 Task: Explore and set up a project using different templates in the project management tool.
Action: Mouse moved to (538, 372)
Screenshot: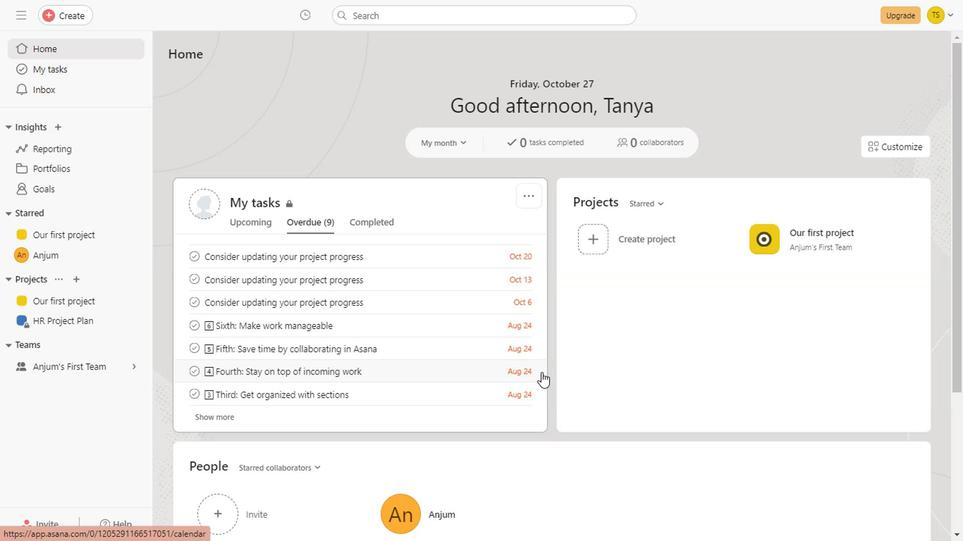 
Action: Mouse scrolled (538, 371) with delta (0, -1)
Screenshot: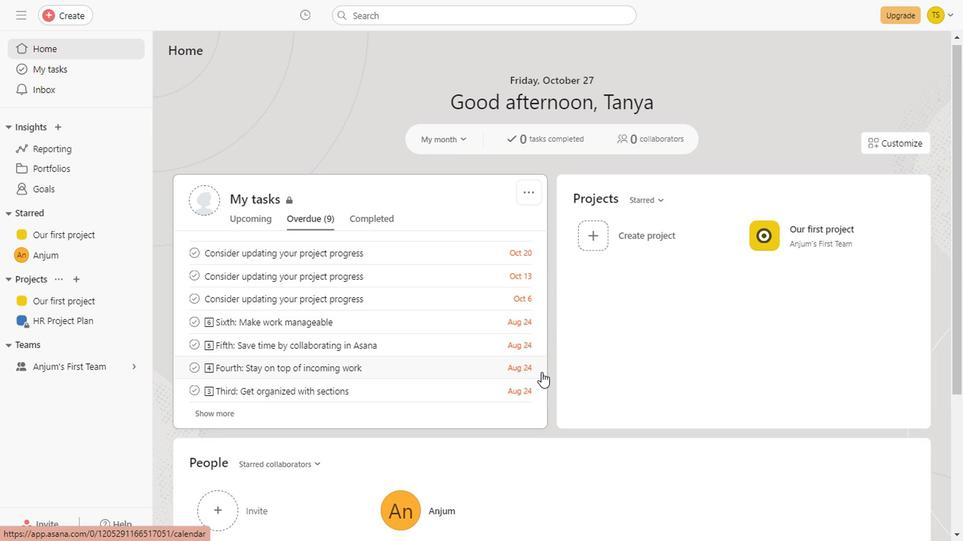 
Action: Mouse scrolled (538, 371) with delta (0, -1)
Screenshot: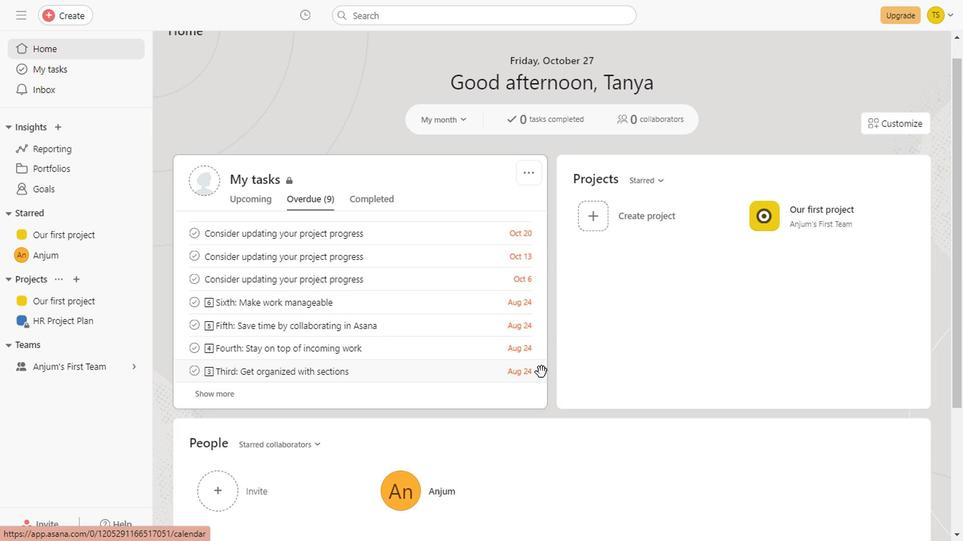 
Action: Mouse scrolled (538, 371) with delta (0, -1)
Screenshot: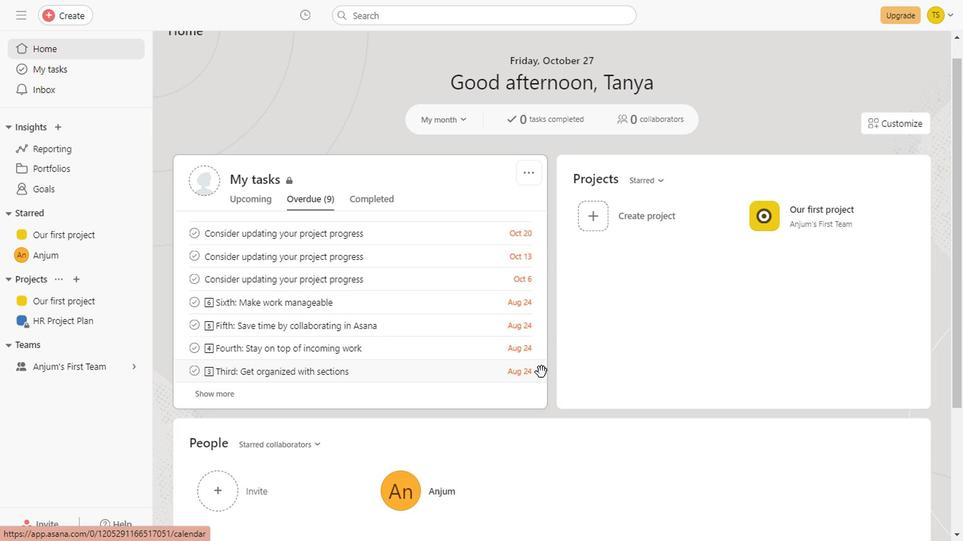 
Action: Mouse scrolled (538, 371) with delta (0, -1)
Screenshot: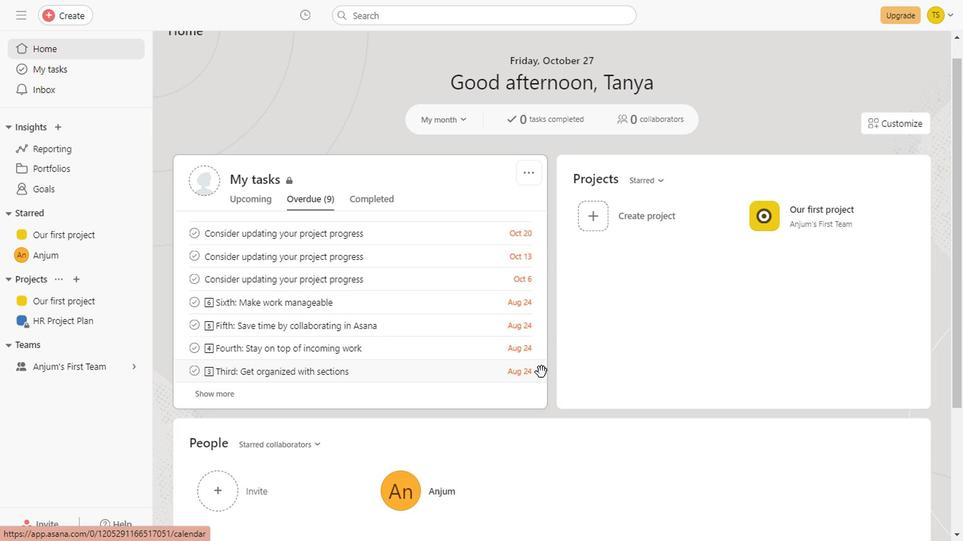 
Action: Mouse scrolled (538, 371) with delta (0, -1)
Screenshot: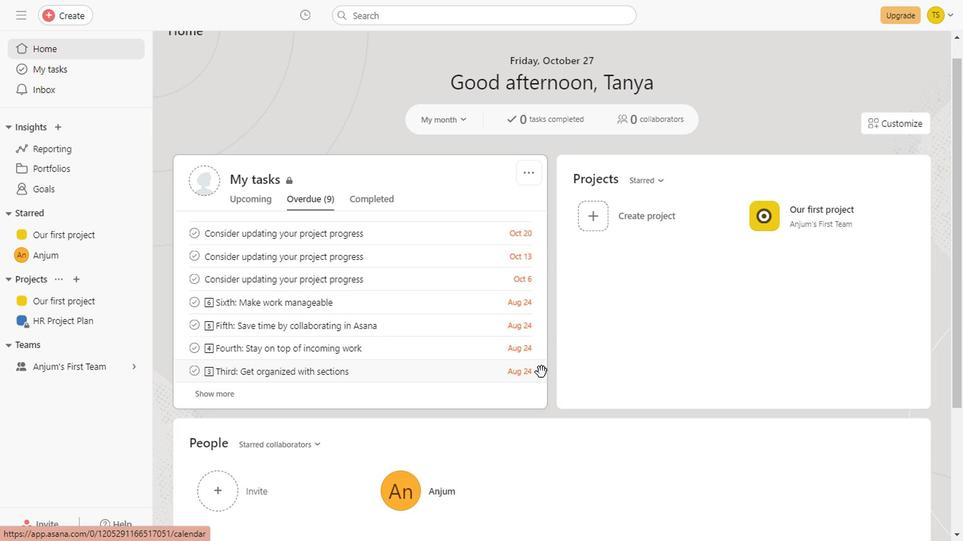 
Action: Mouse scrolled (538, 371) with delta (0, -1)
Screenshot: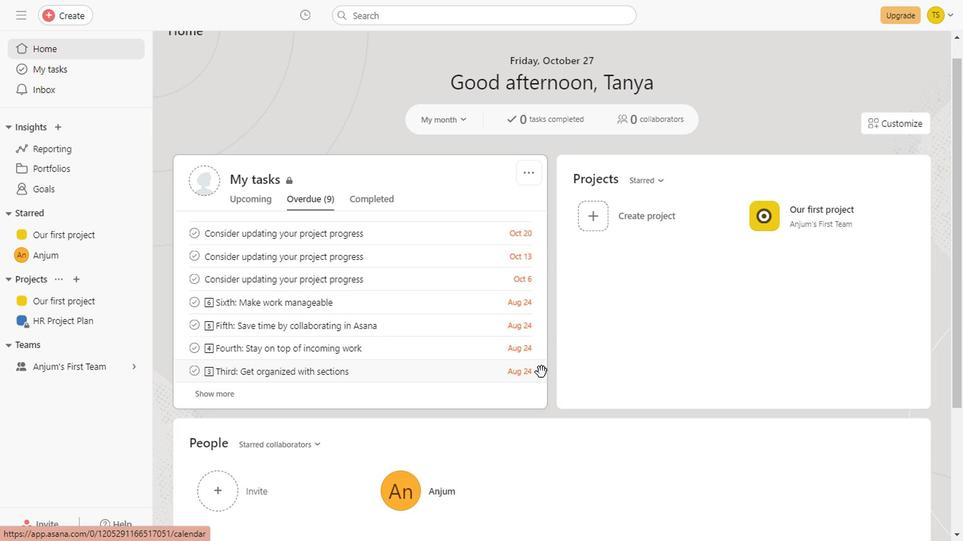 
Action: Mouse scrolled (538, 371) with delta (0, -1)
Screenshot: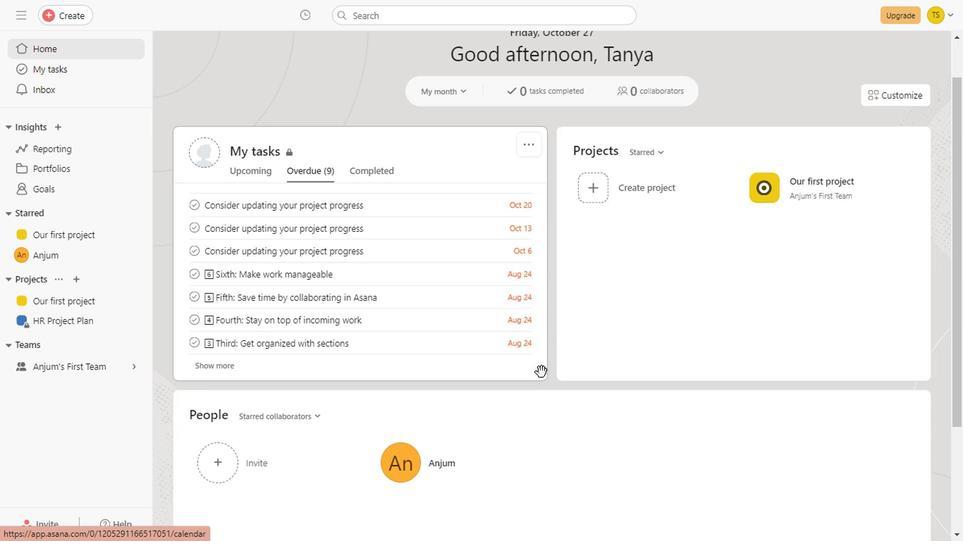 
Action: Mouse scrolled (538, 371) with delta (0, -1)
Screenshot: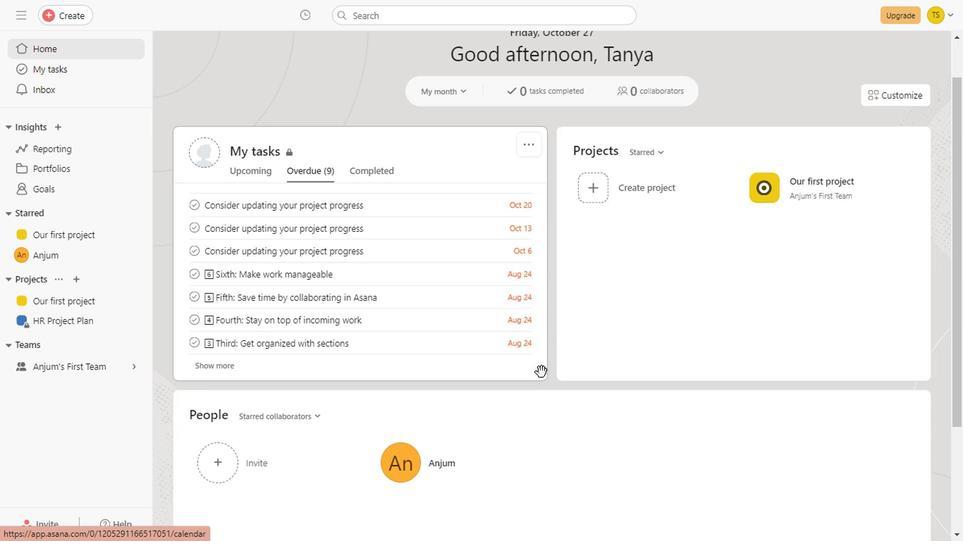 
Action: Mouse scrolled (538, 371) with delta (0, -1)
Screenshot: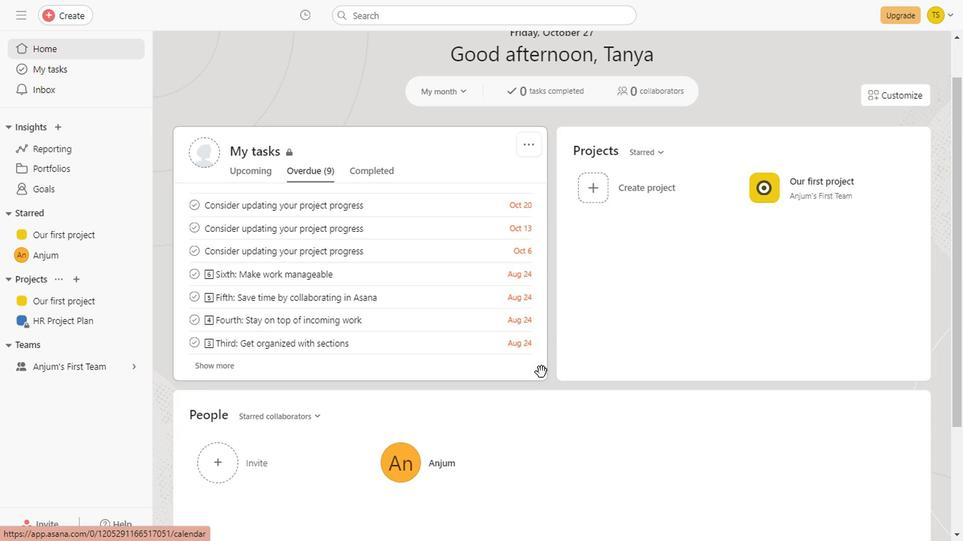 
Action: Mouse scrolled (538, 371) with delta (0, -1)
Screenshot: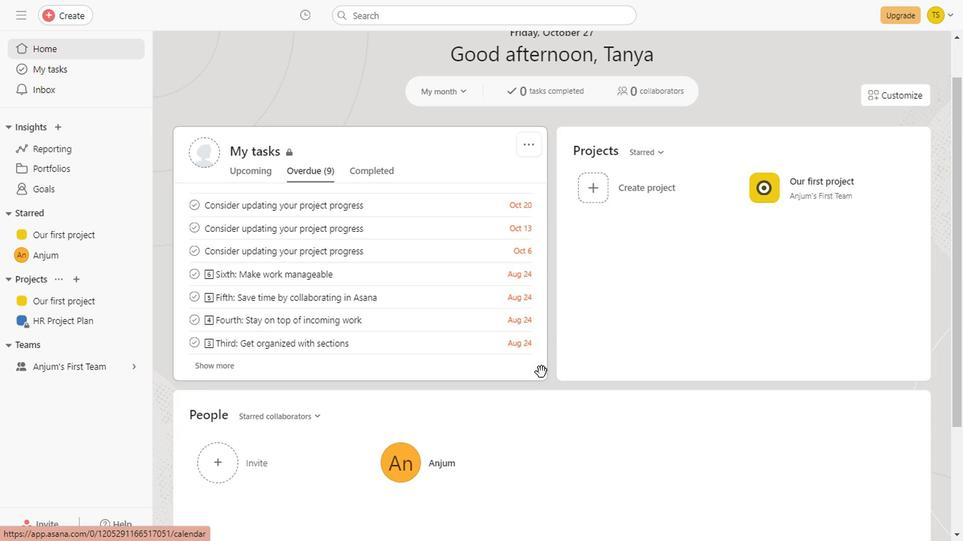
Action: Mouse scrolled (538, 371) with delta (0, -1)
Screenshot: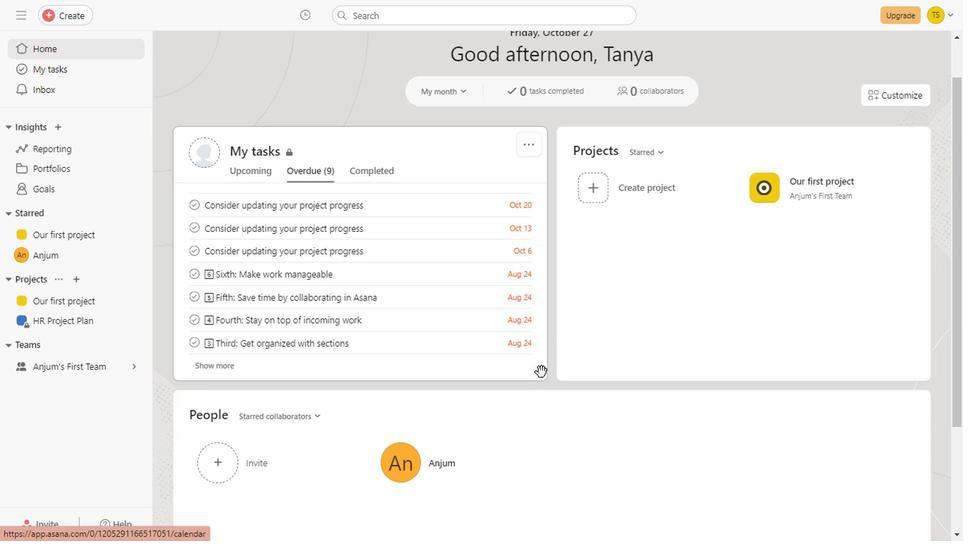 
Action: Mouse scrolled (538, 371) with delta (0, -1)
Screenshot: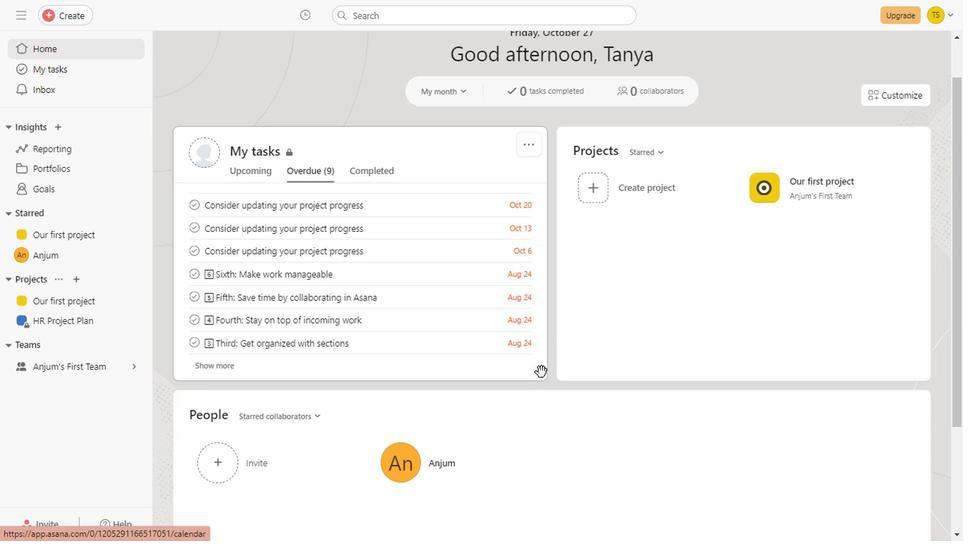 
Action: Mouse scrolled (538, 371) with delta (0, -1)
Screenshot: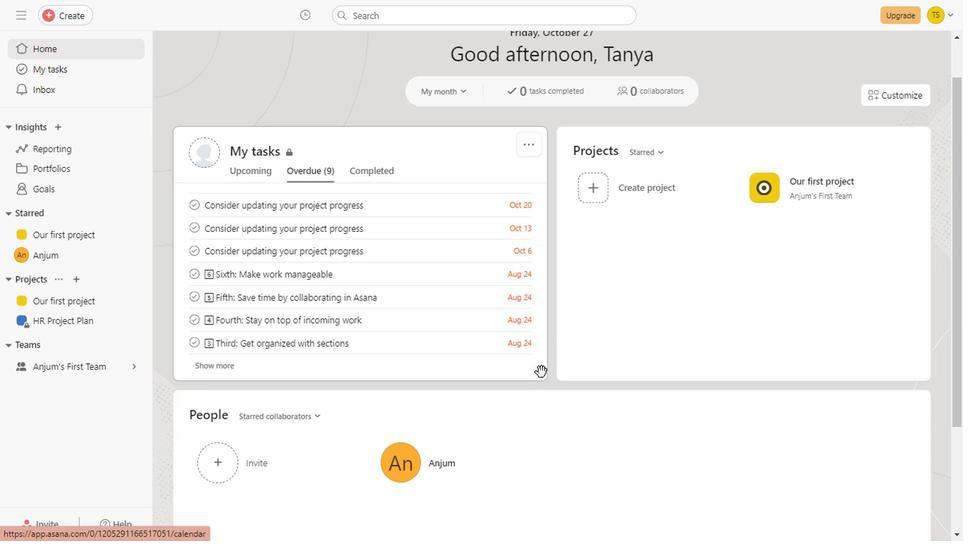 
Action: Mouse scrolled (538, 371) with delta (0, -1)
Screenshot: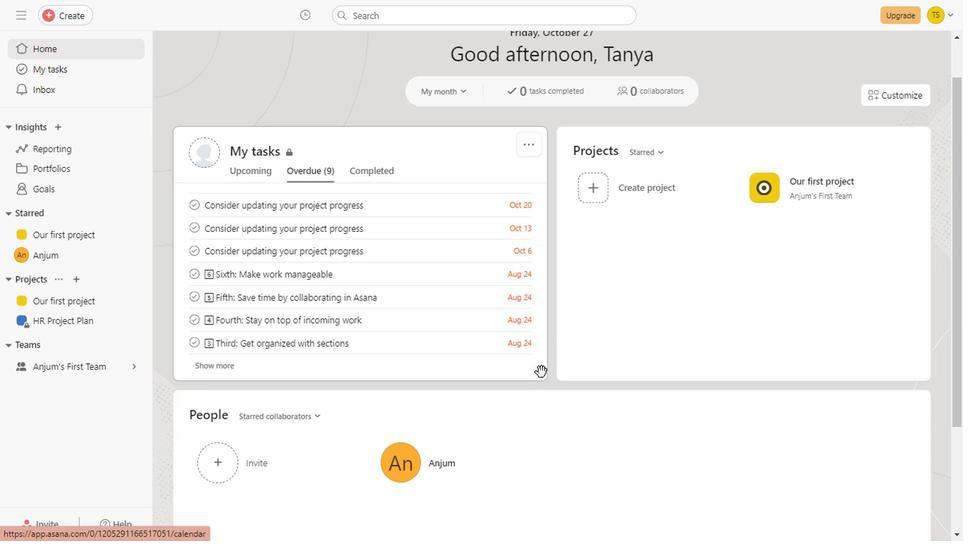 
Action: Mouse scrolled (538, 371) with delta (0, -1)
Screenshot: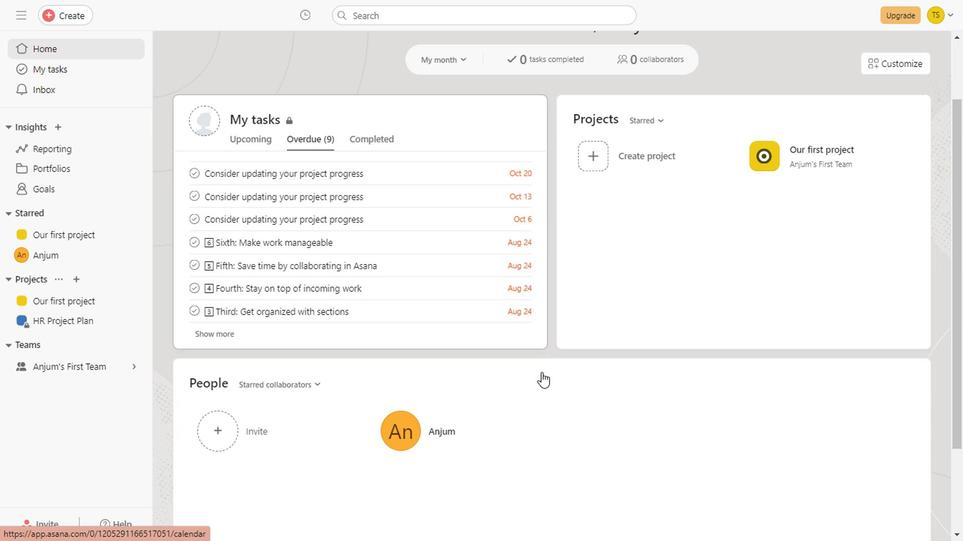 
Action: Mouse scrolled (538, 371) with delta (0, -1)
Screenshot: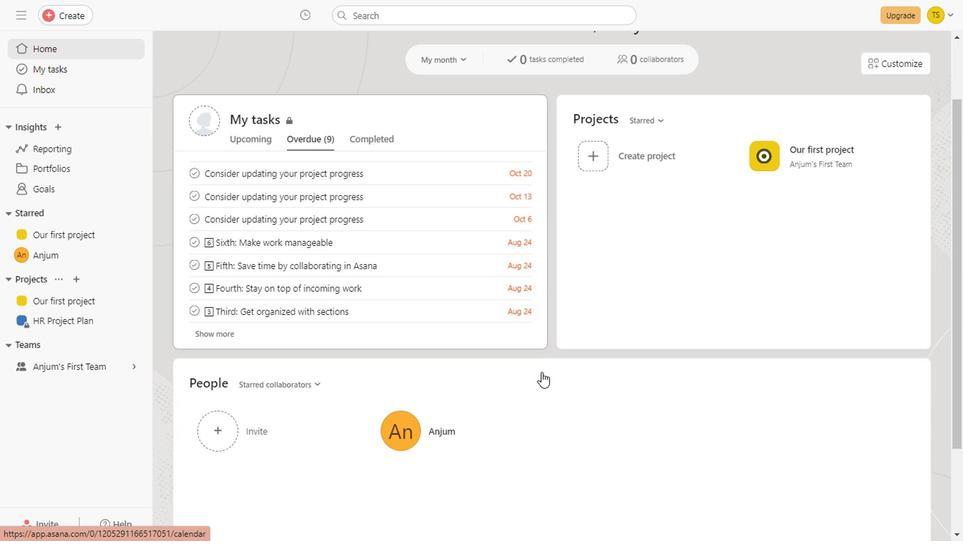 
Action: Mouse scrolled (538, 371) with delta (0, -1)
Screenshot: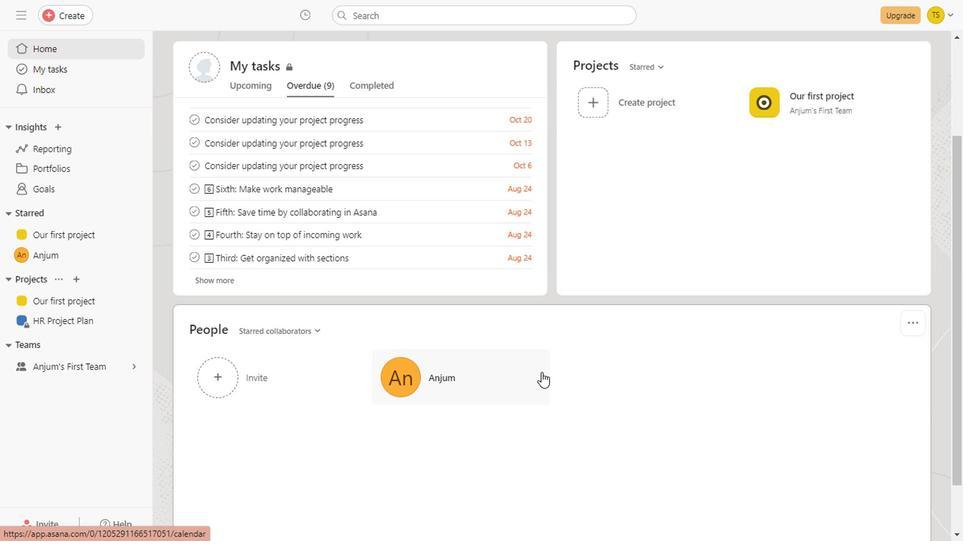 
Action: Mouse scrolled (538, 371) with delta (0, -1)
Screenshot: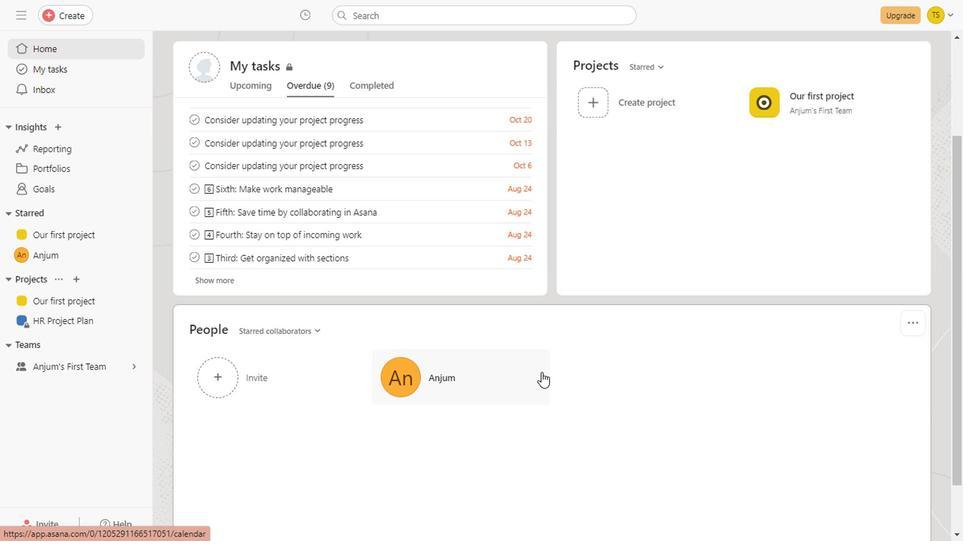 
Action: Mouse scrolled (538, 371) with delta (0, -1)
Screenshot: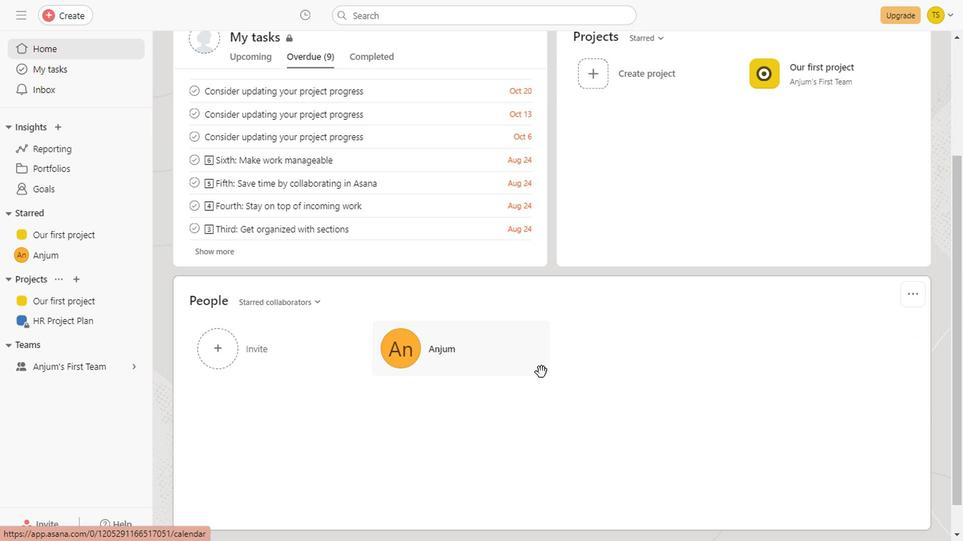 
Action: Mouse scrolled (538, 371) with delta (0, -1)
Screenshot: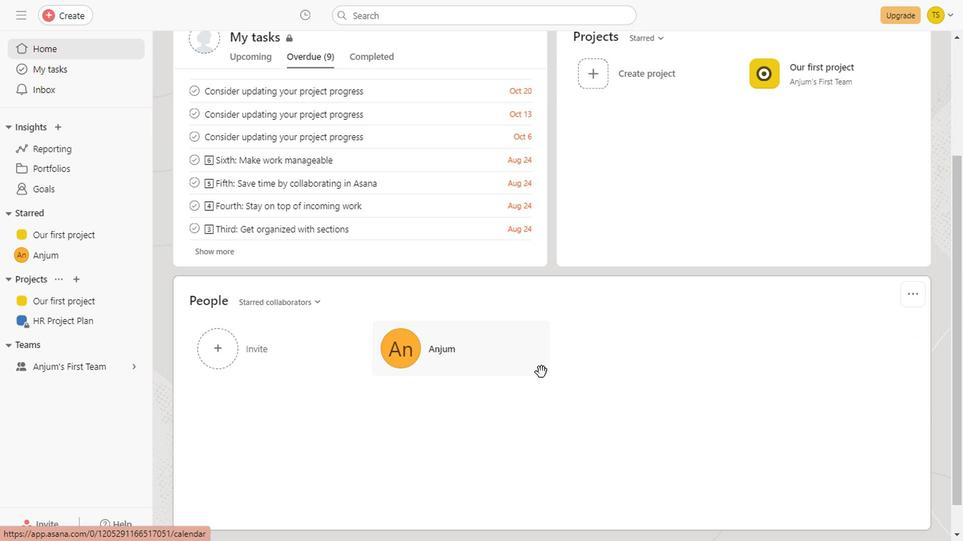 
Action: Mouse scrolled (538, 371) with delta (0, -1)
Screenshot: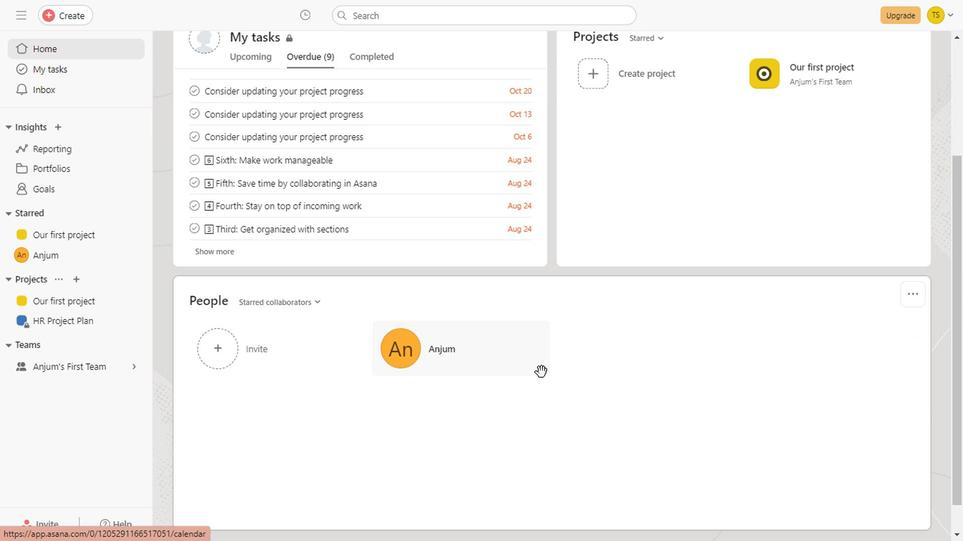 
Action: Mouse scrolled (538, 371) with delta (0, -1)
Screenshot: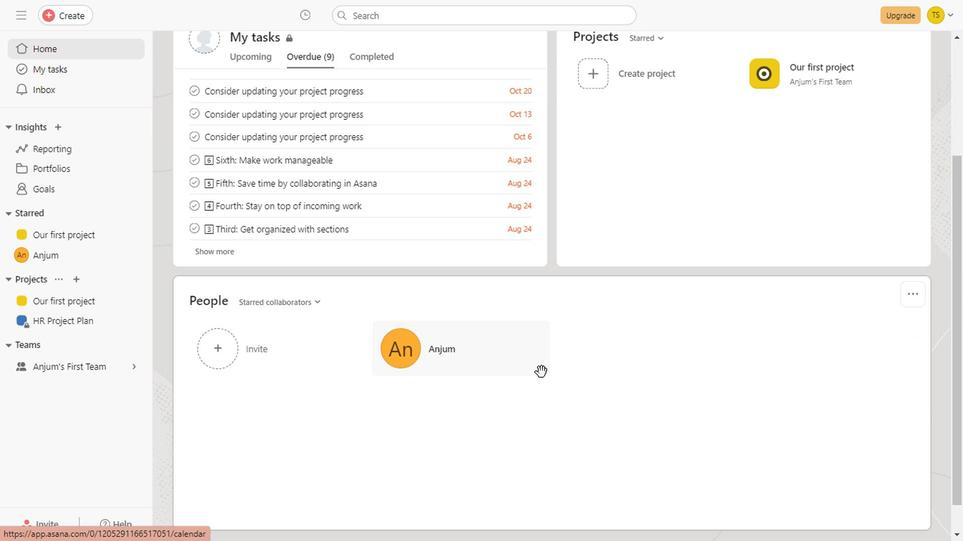 
Action: Mouse scrolled (538, 371) with delta (0, -1)
Screenshot: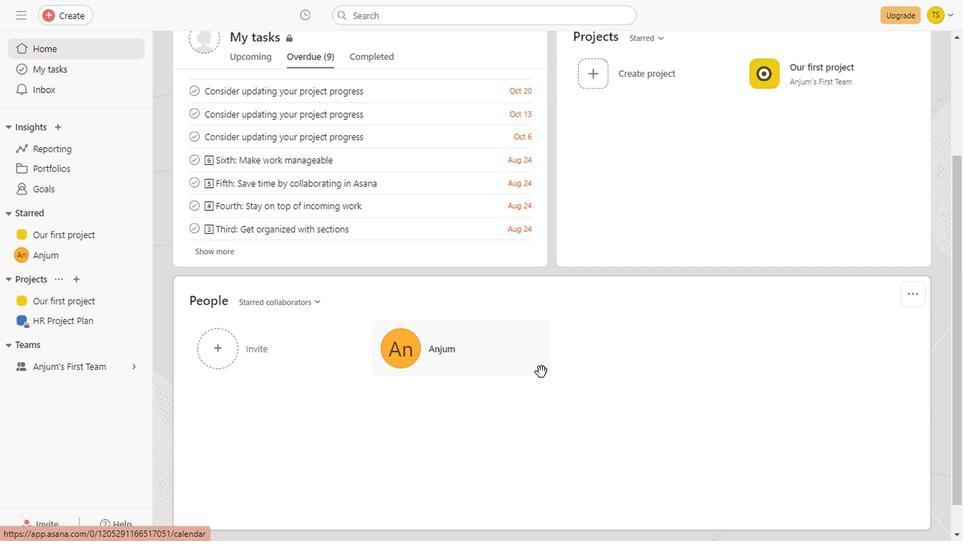 
Action: Mouse scrolled (538, 371) with delta (0, -1)
Screenshot: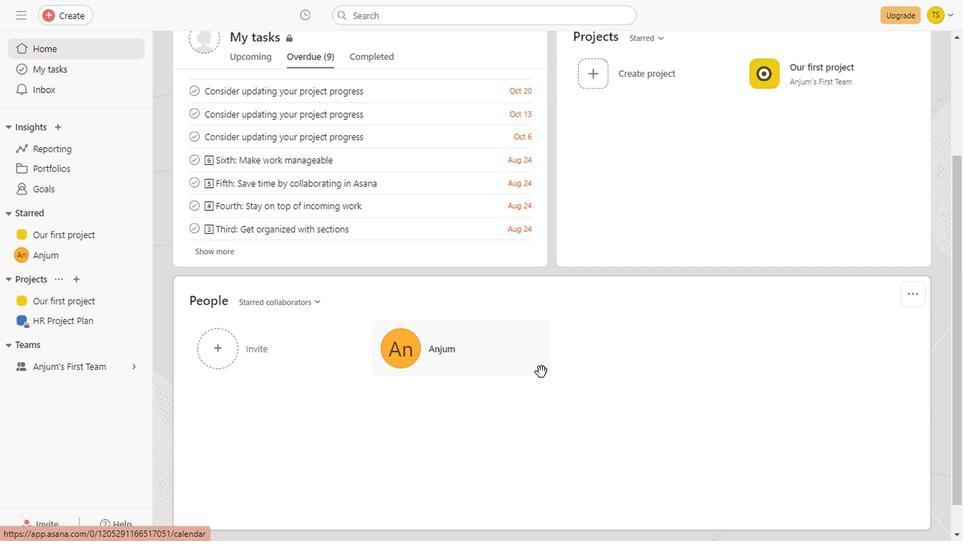 
Action: Mouse scrolled (538, 371) with delta (0, -1)
Screenshot: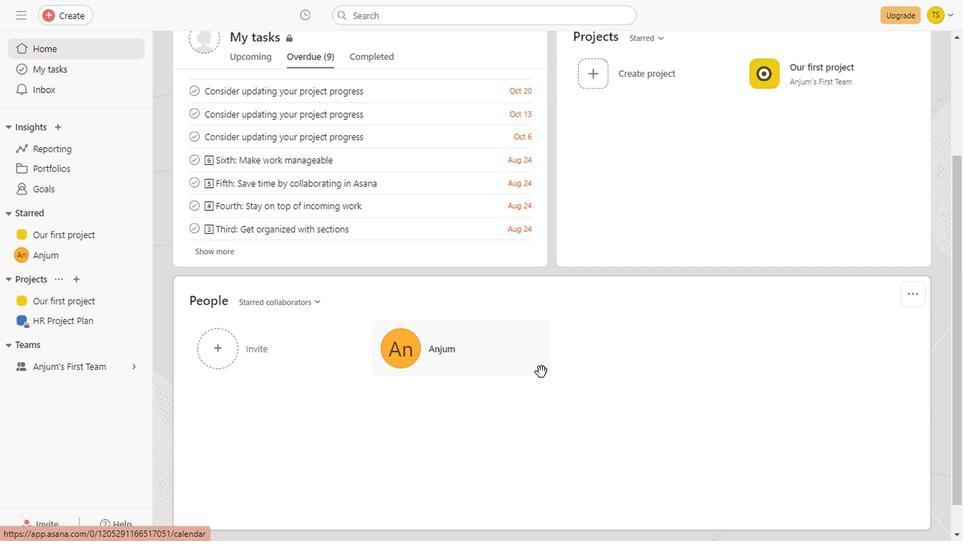
Action: Mouse scrolled (538, 371) with delta (0, -1)
Screenshot: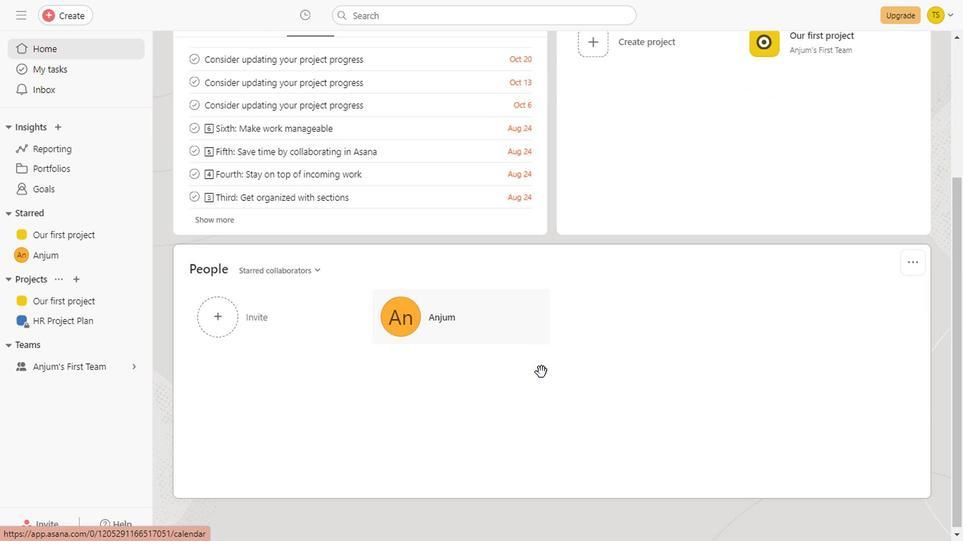 
Action: Mouse scrolled (538, 371) with delta (0, -1)
Screenshot: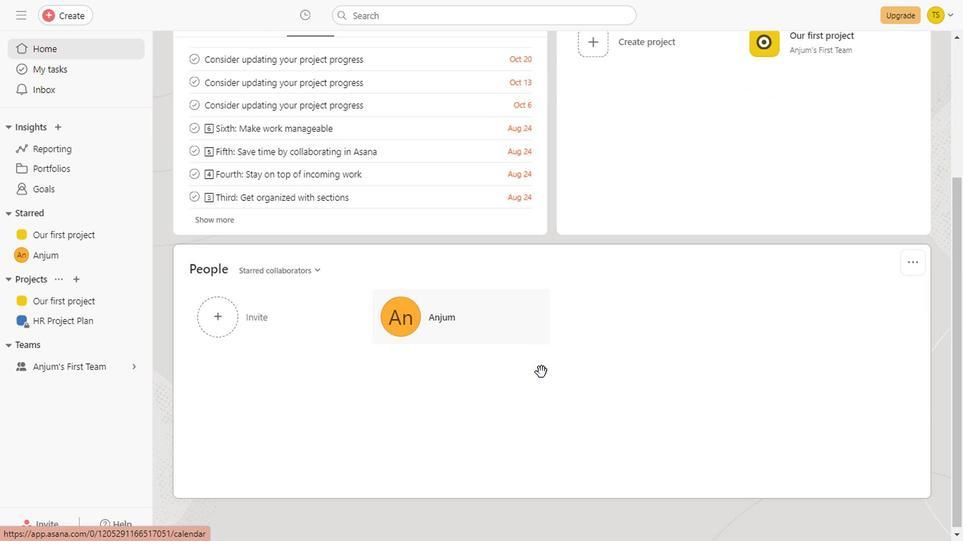 
Action: Mouse scrolled (538, 371) with delta (0, -1)
Screenshot: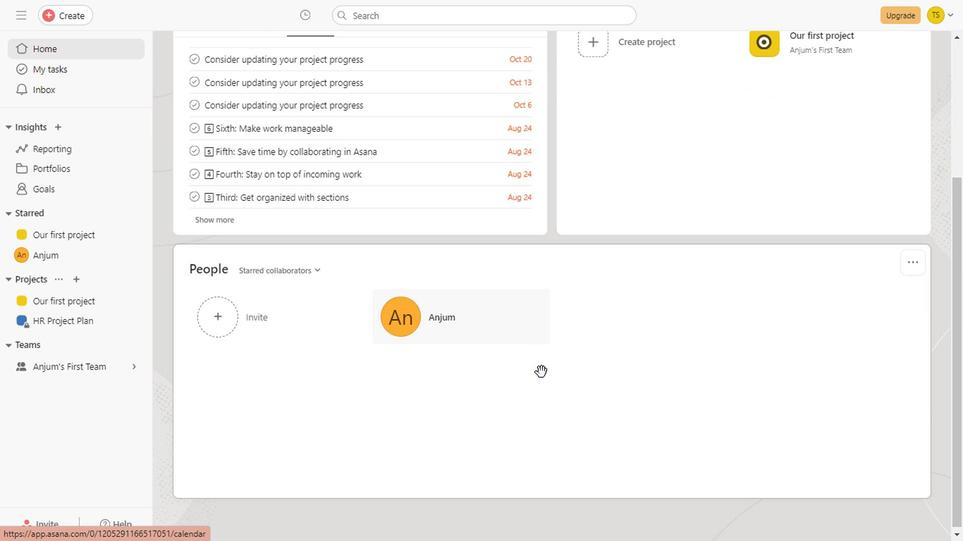 
Action: Mouse scrolled (538, 371) with delta (0, -1)
Screenshot: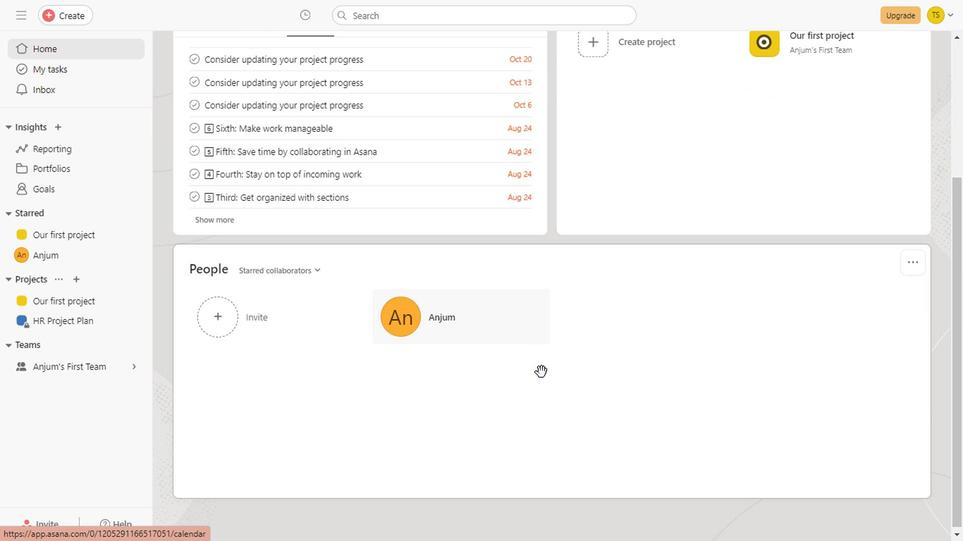 
Action: Mouse scrolled (538, 371) with delta (0, -1)
Screenshot: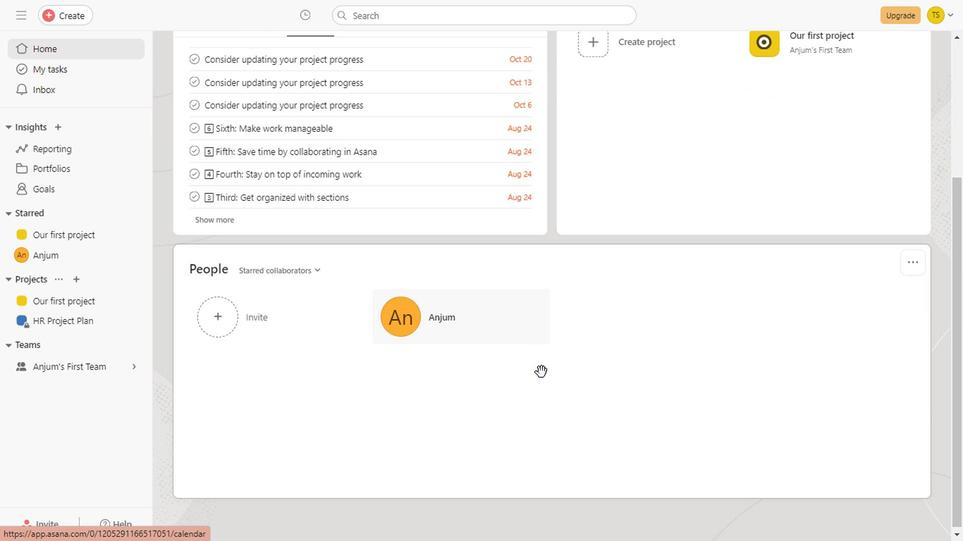 
Action: Mouse scrolled (538, 371) with delta (0, -1)
Screenshot: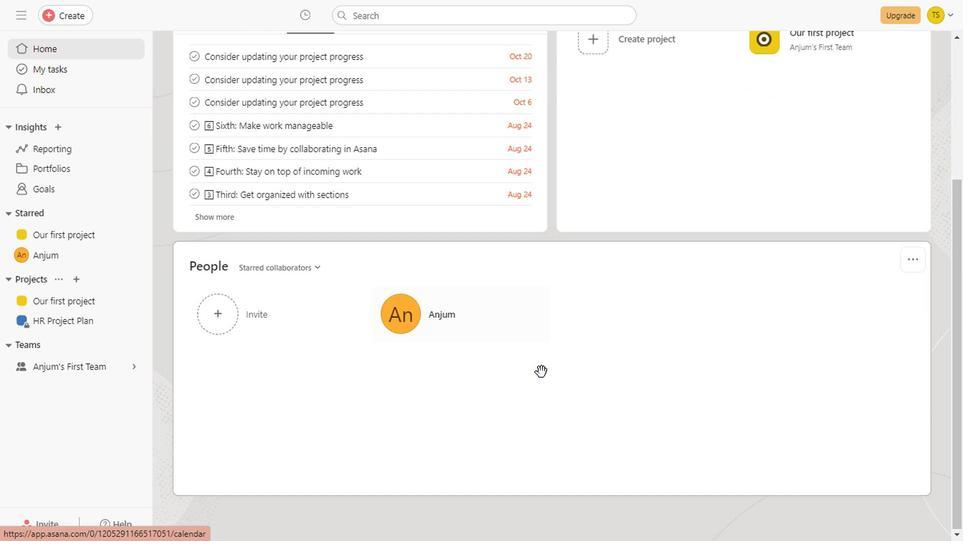
Action: Mouse scrolled (538, 371) with delta (0, -1)
Screenshot: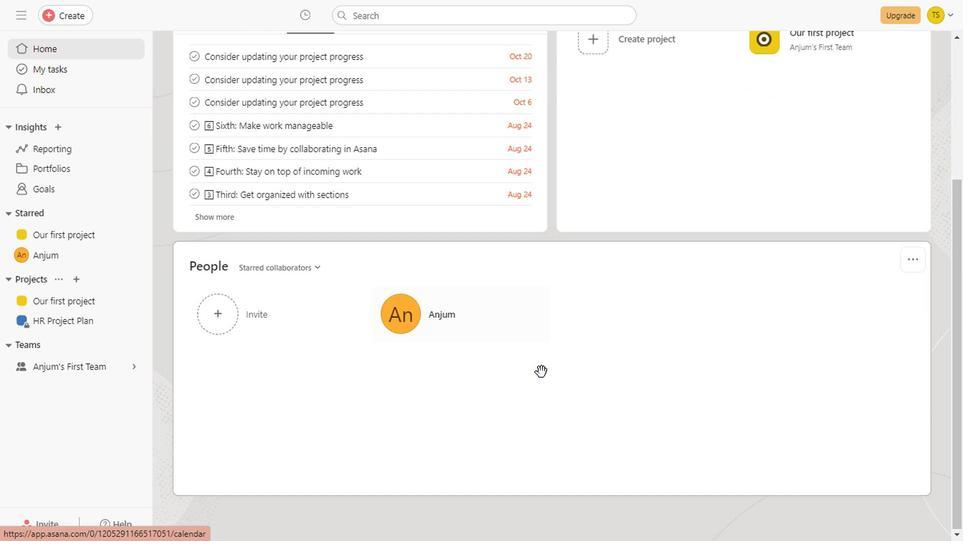 
Action: Mouse scrolled (538, 371) with delta (0, -1)
Screenshot: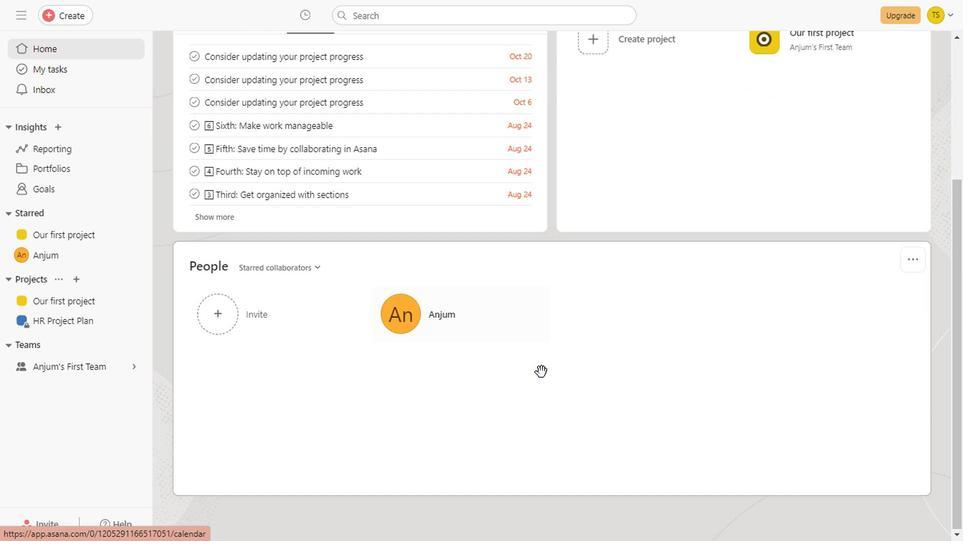 
Action: Mouse scrolled (538, 371) with delta (0, -1)
Screenshot: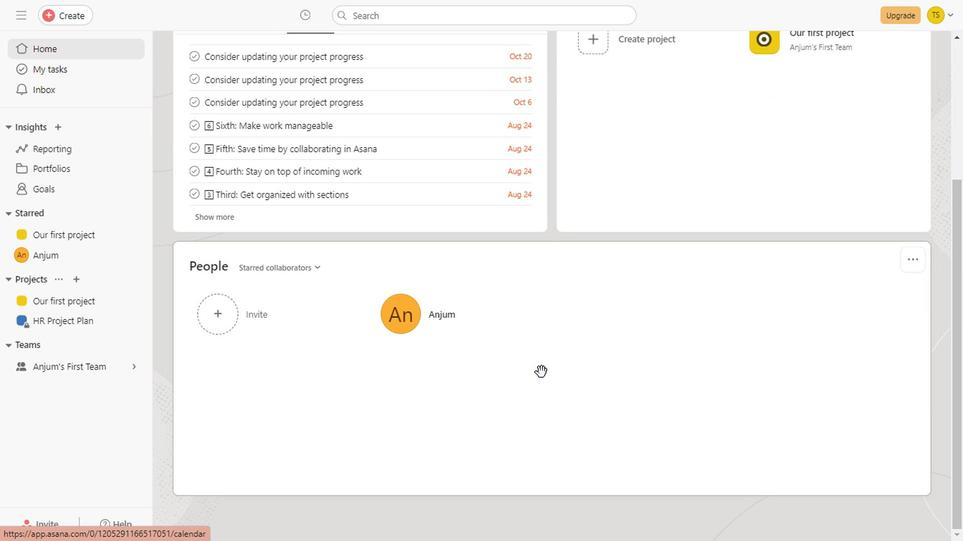 
Action: Mouse scrolled (538, 371) with delta (0, -1)
Screenshot: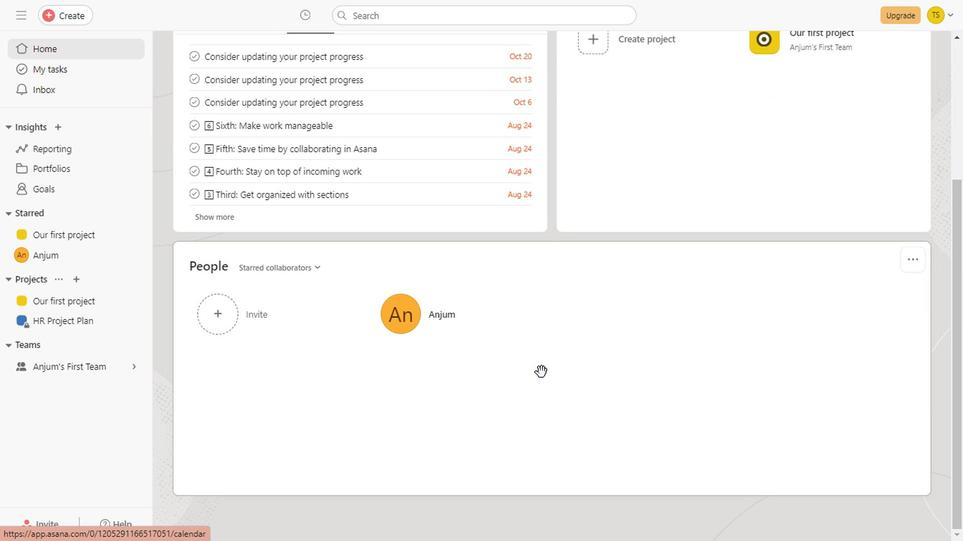 
Action: Mouse scrolled (538, 371) with delta (0, -1)
Screenshot: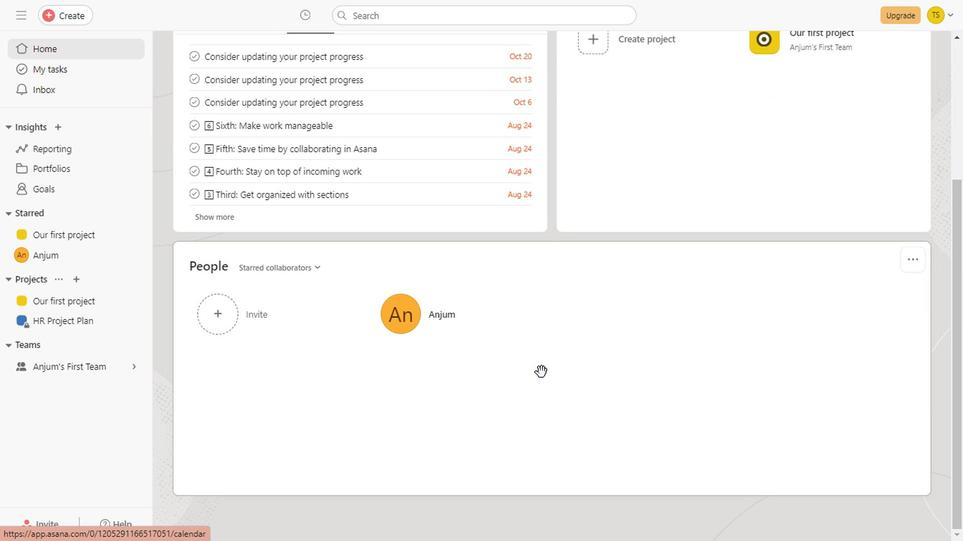 
Action: Mouse scrolled (538, 371) with delta (0, -1)
Screenshot: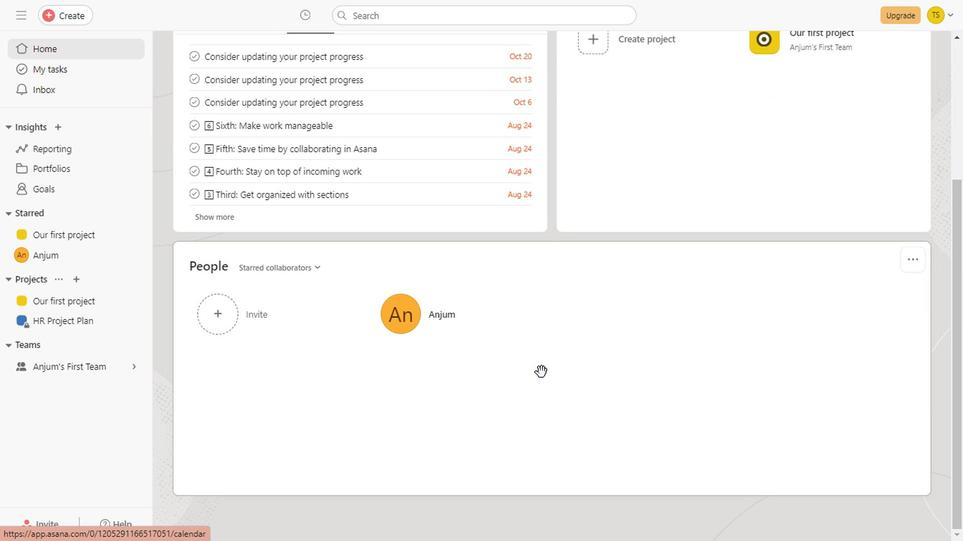 
Action: Mouse scrolled (538, 371) with delta (0, -1)
Screenshot: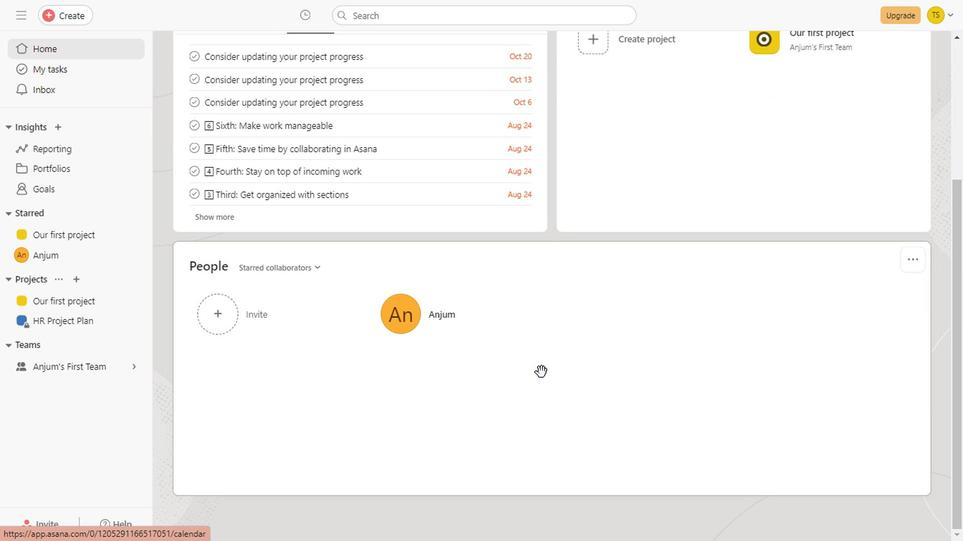 
Action: Mouse scrolled (538, 371) with delta (0, -1)
Screenshot: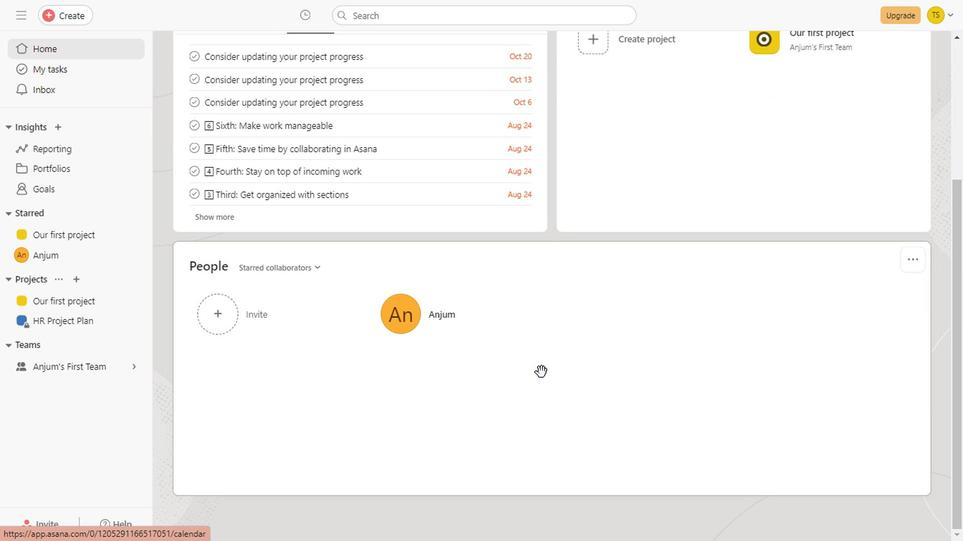 
Action: Mouse scrolled (538, 371) with delta (0, -1)
Screenshot: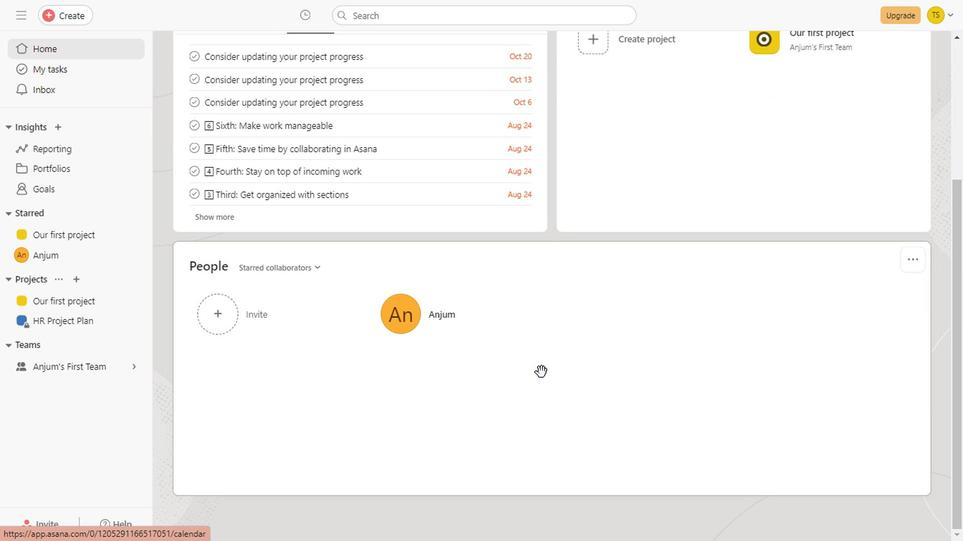 
Action: Mouse scrolled (538, 371) with delta (0, -1)
Screenshot: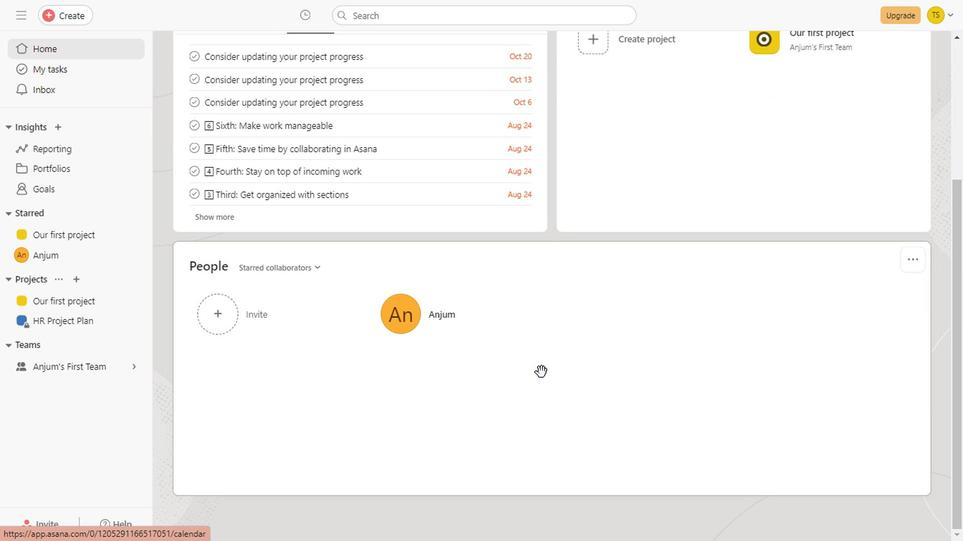 
Action: Mouse scrolled (538, 371) with delta (0, -1)
Screenshot: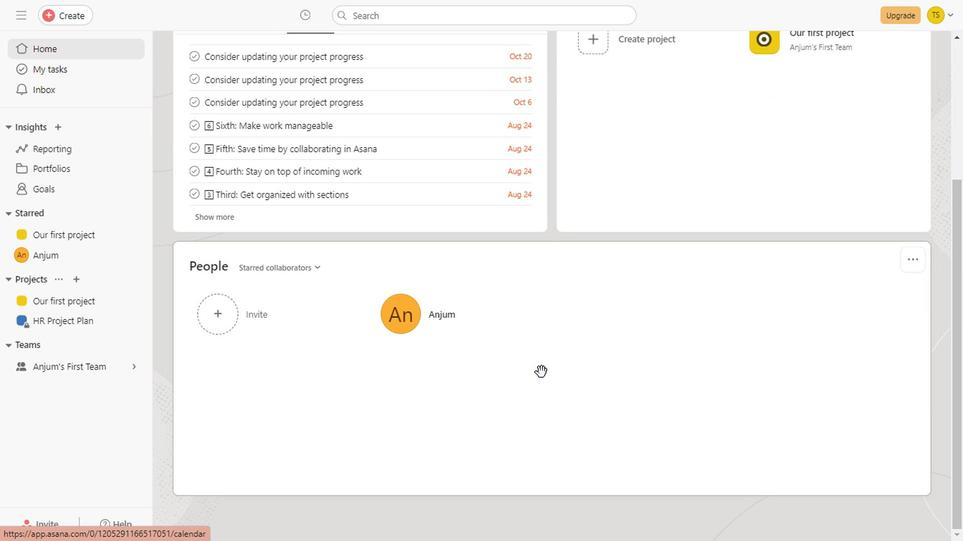 
Action: Mouse scrolled (538, 371) with delta (0, -1)
Screenshot: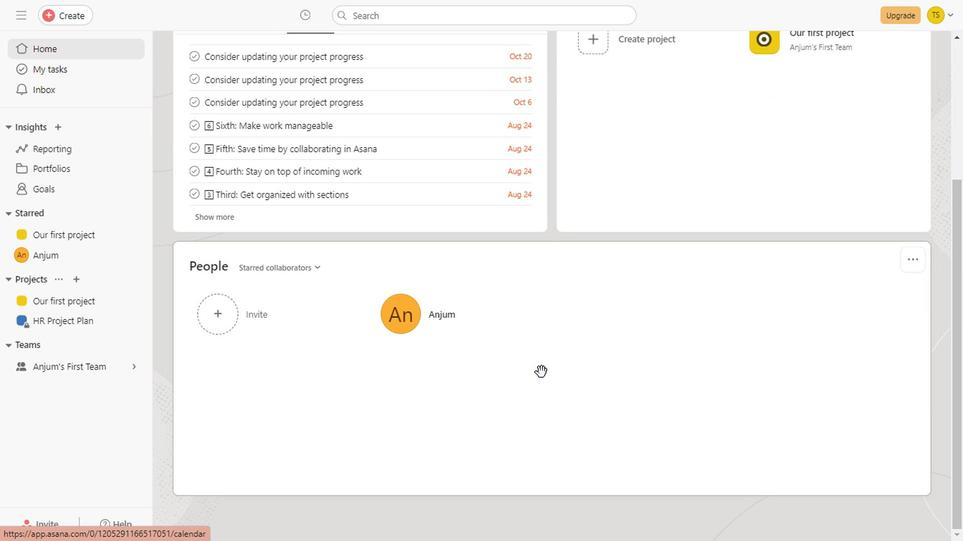 
Action: Mouse scrolled (538, 371) with delta (0, -1)
Screenshot: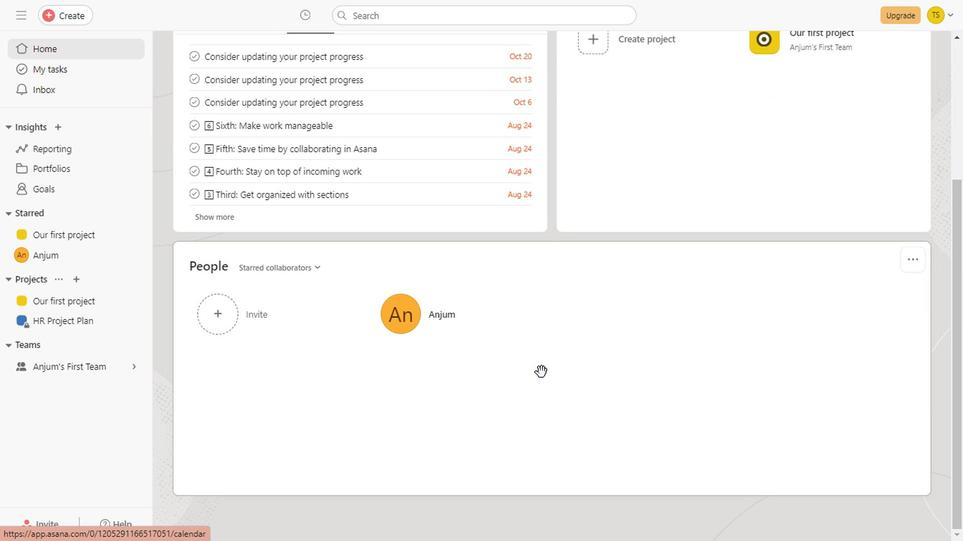 
Action: Mouse scrolled (538, 371) with delta (0, -1)
Screenshot: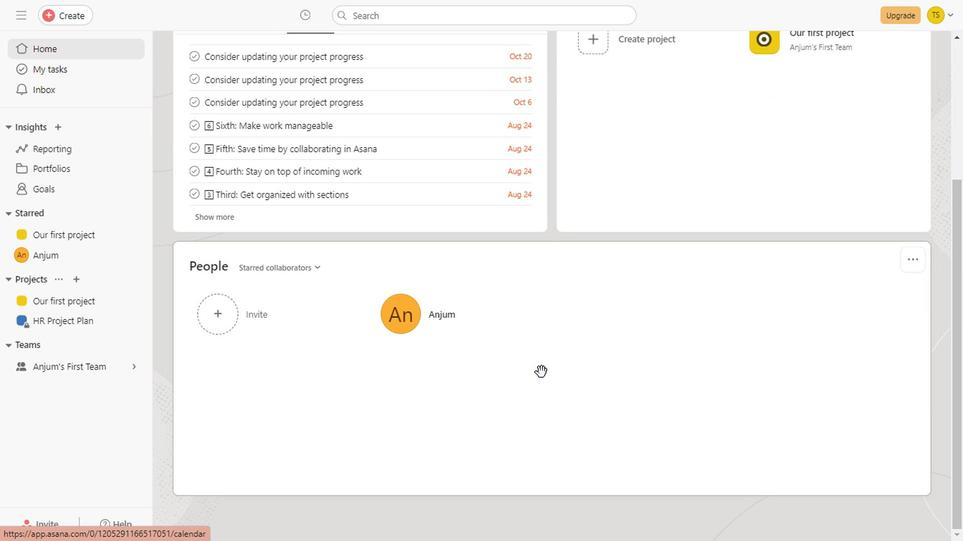 
Action: Mouse moved to (73, 231)
Screenshot: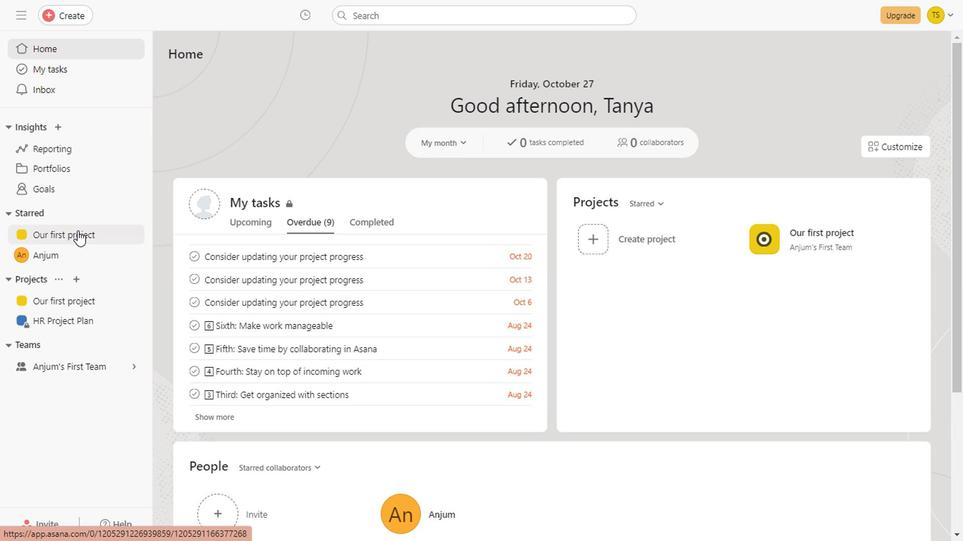
Action: Mouse pressed left at (73, 231)
Screenshot: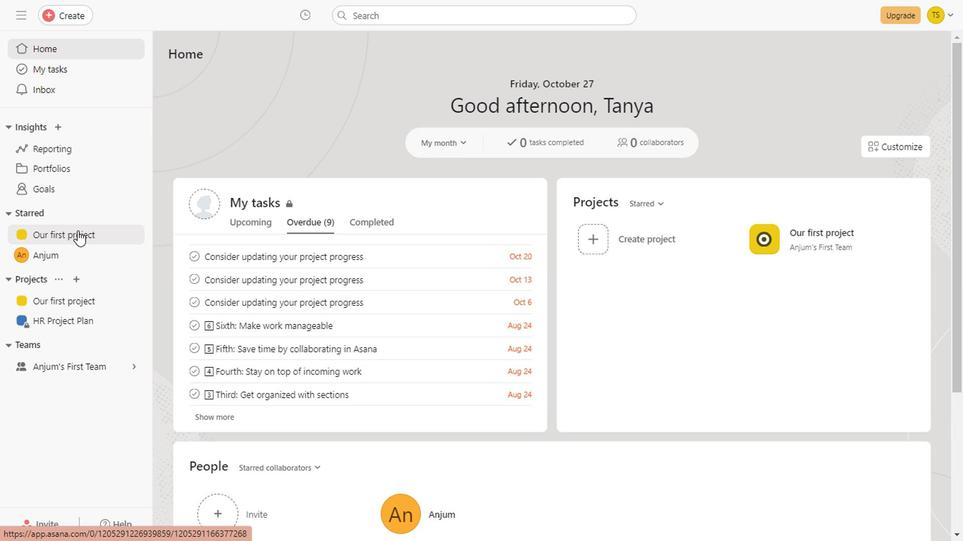 
Action: Mouse moved to (290, 73)
Screenshot: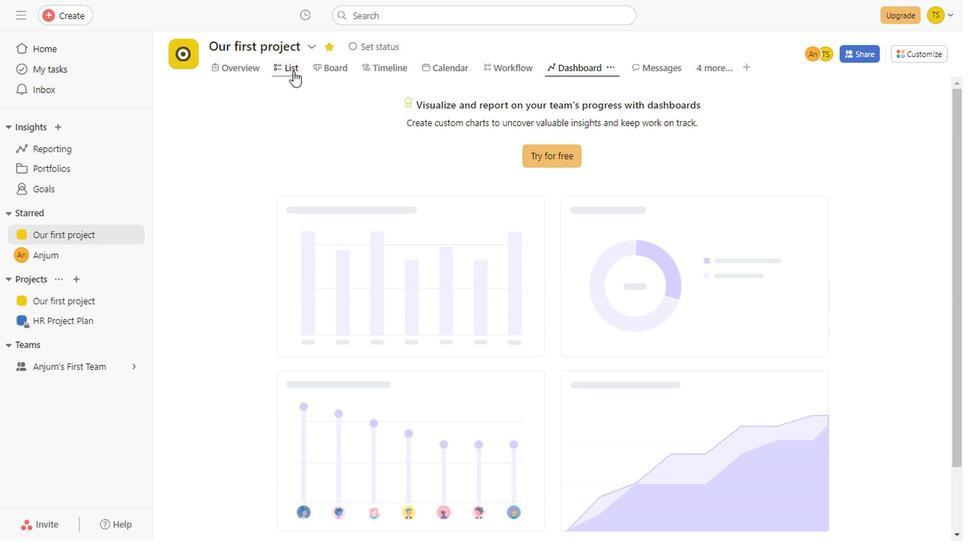 
Action: Mouse pressed left at (290, 73)
Screenshot: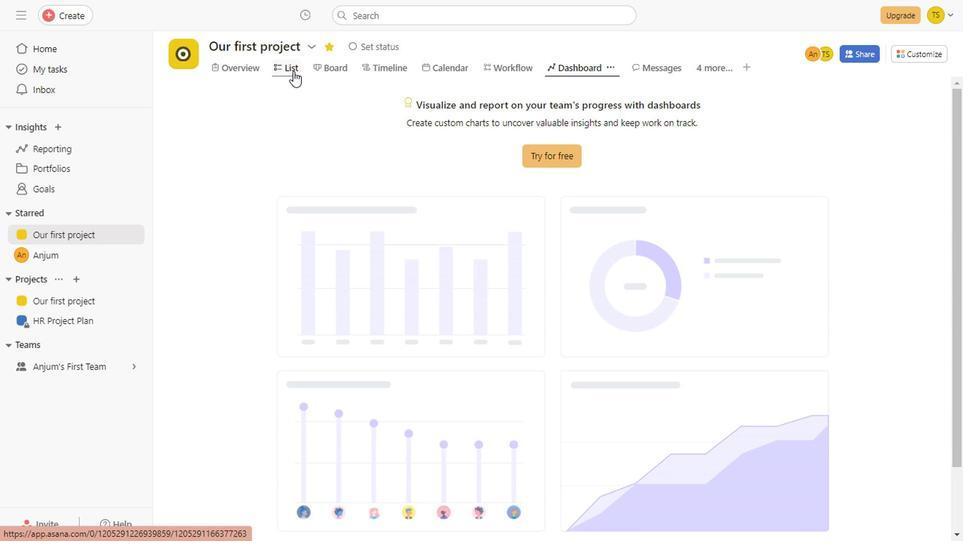 
Action: Mouse moved to (330, 177)
Screenshot: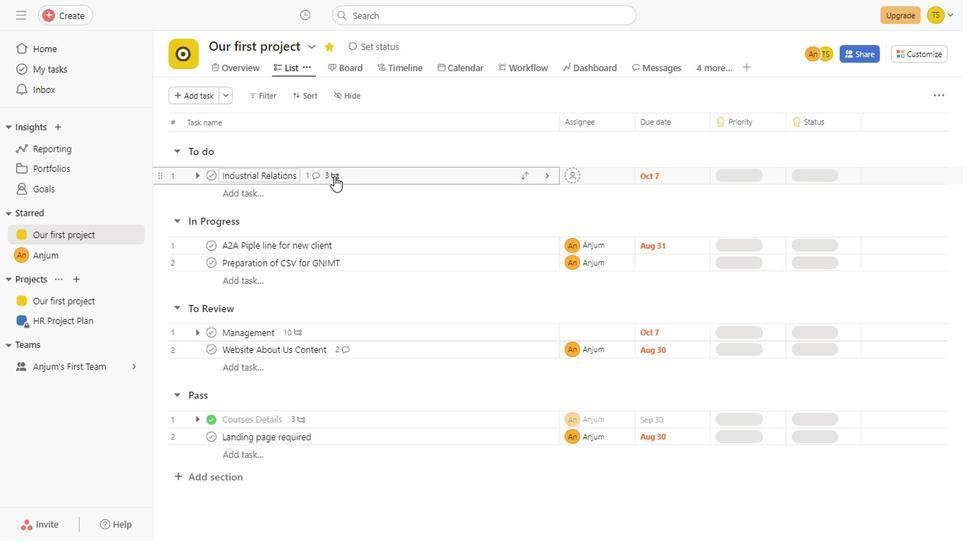 
Action: Mouse pressed left at (330, 177)
Screenshot: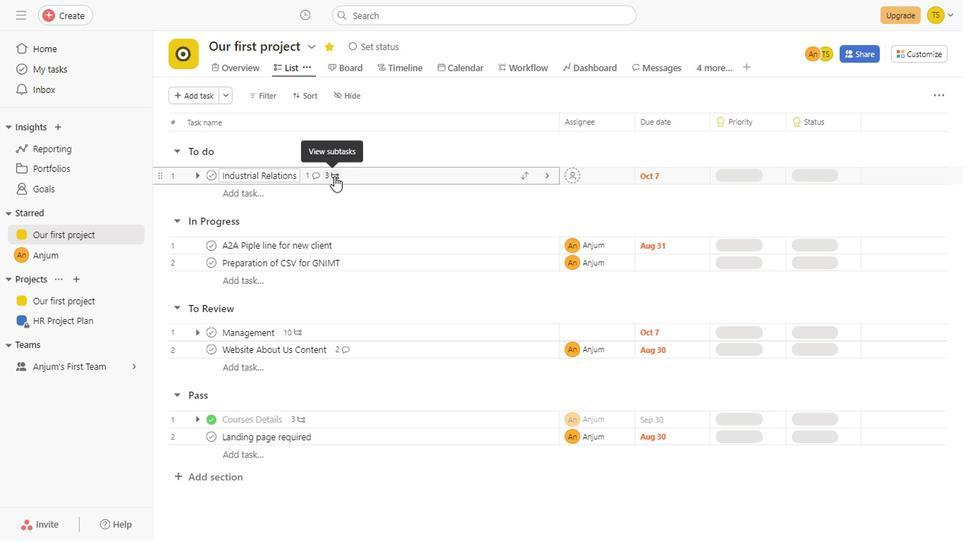 
Action: Mouse moved to (703, 268)
Screenshot: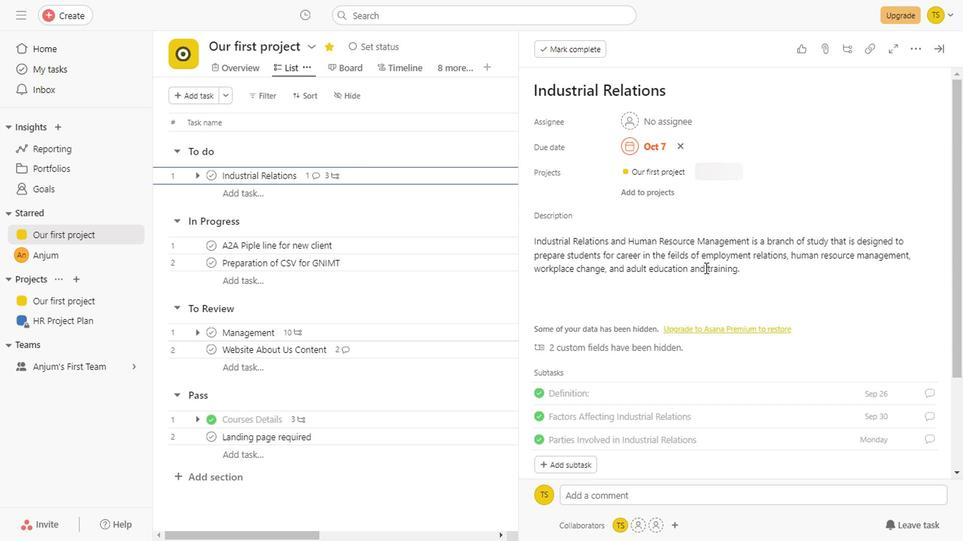
Action: Mouse scrolled (703, 268) with delta (0, 0)
Screenshot: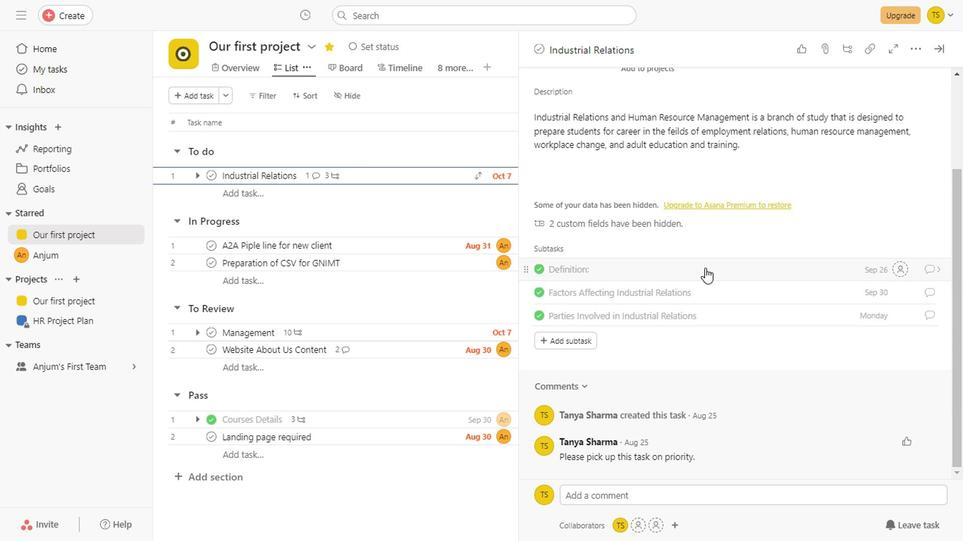 
Action: Mouse scrolled (703, 268) with delta (0, 0)
Screenshot: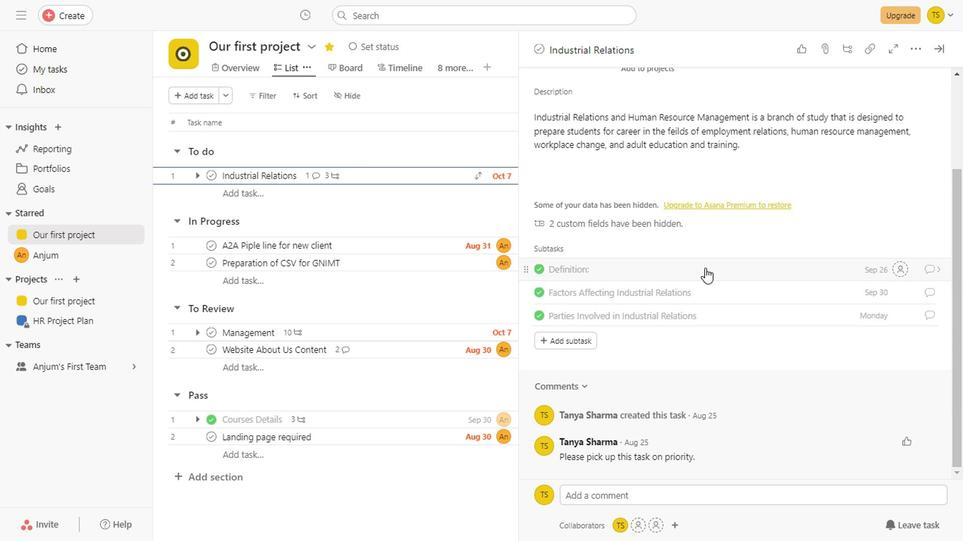
Action: Mouse scrolled (703, 268) with delta (0, 0)
Screenshot: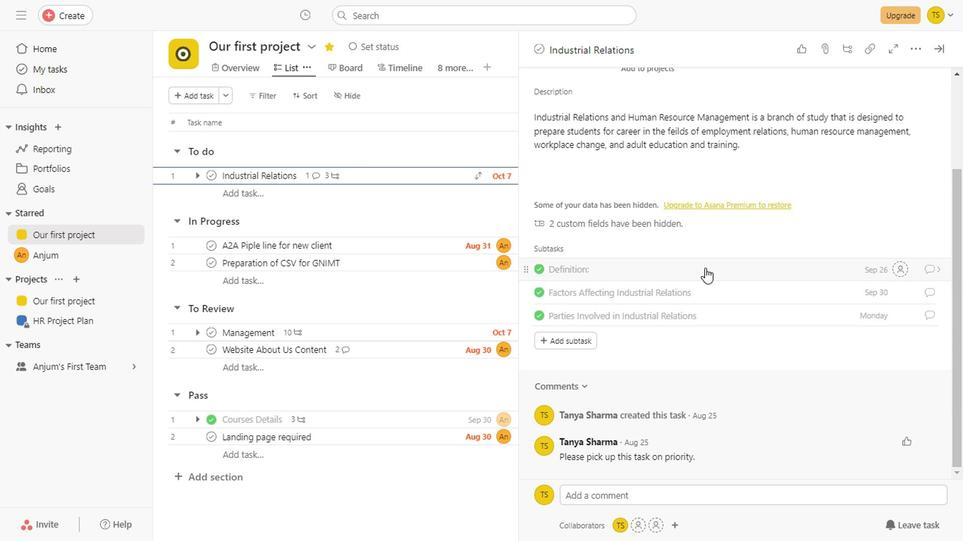 
Action: Mouse scrolled (703, 268) with delta (0, 0)
Screenshot: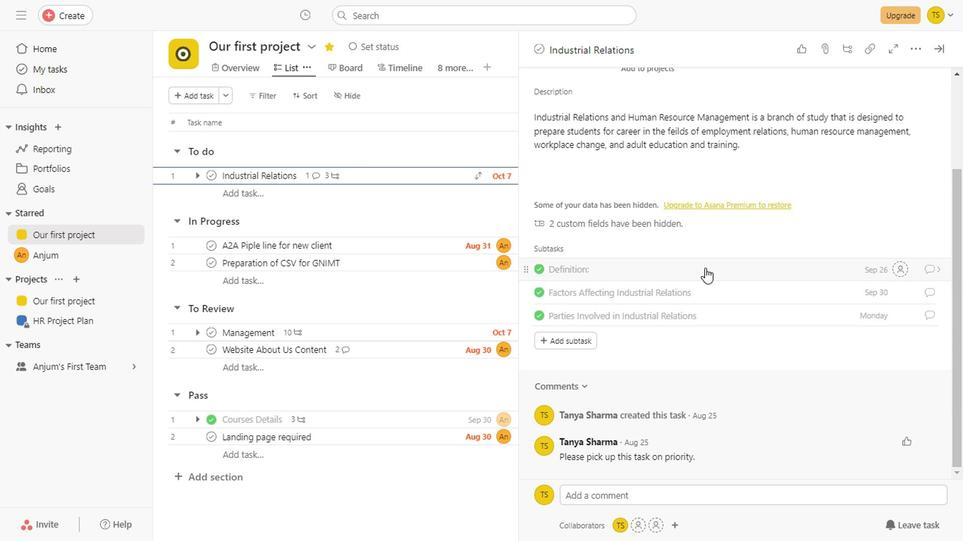 
Action: Mouse scrolled (703, 268) with delta (0, 0)
Screenshot: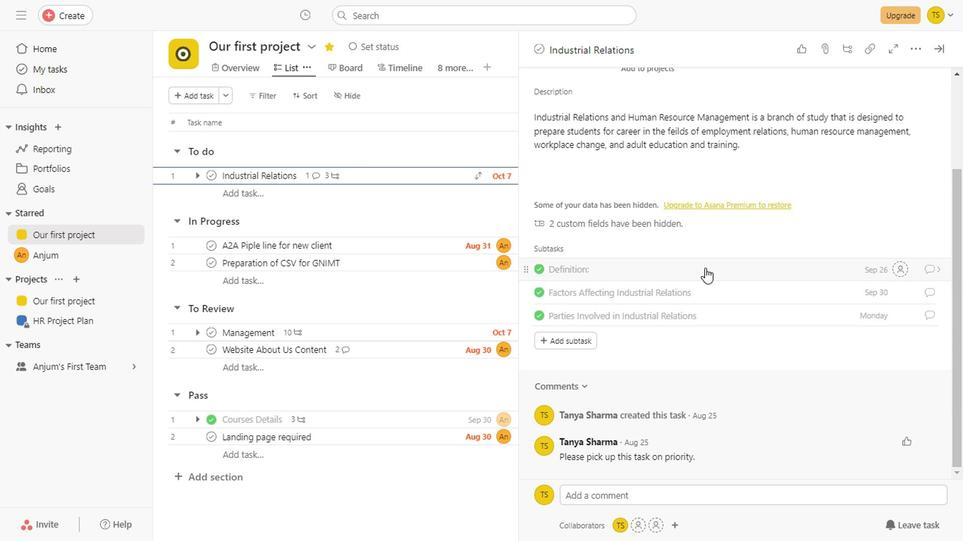 
Action: Mouse scrolled (703, 268) with delta (0, 0)
Screenshot: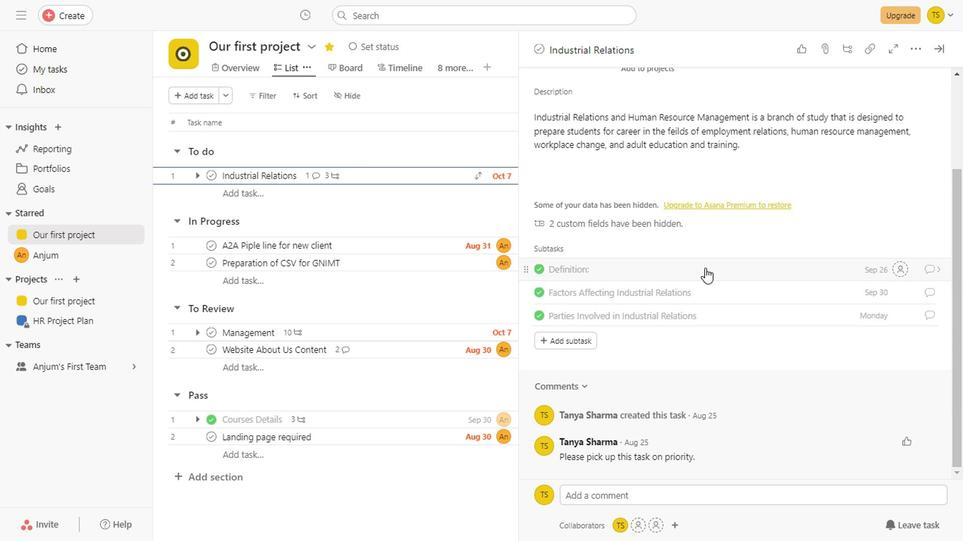 
Action: Mouse scrolled (703, 268) with delta (0, 0)
Screenshot: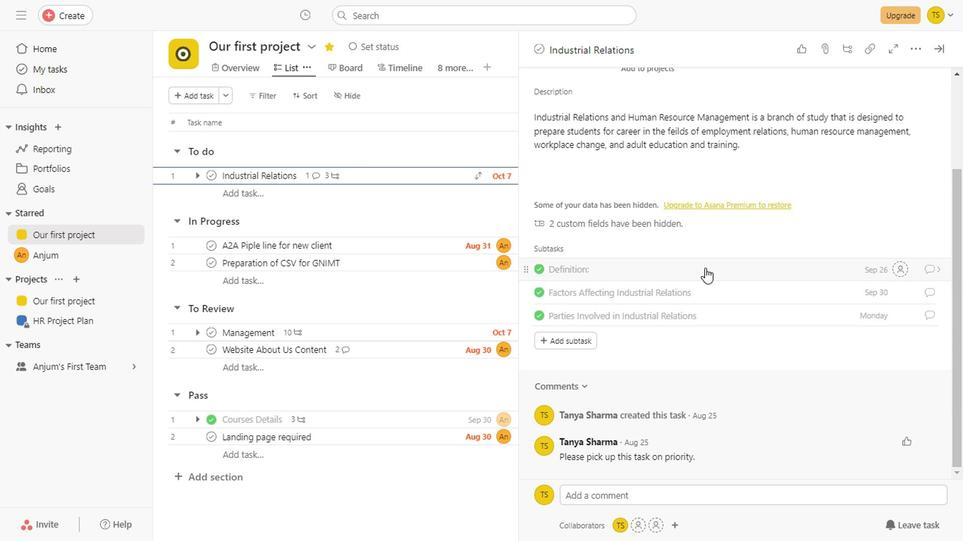 
Action: Mouse scrolled (703, 268) with delta (0, 0)
Screenshot: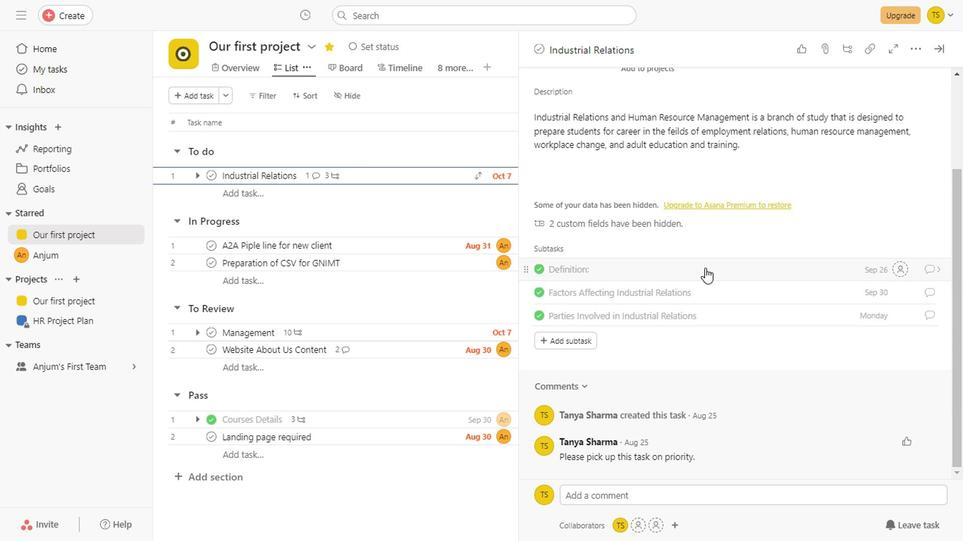 
Action: Mouse scrolled (703, 268) with delta (0, 0)
Screenshot: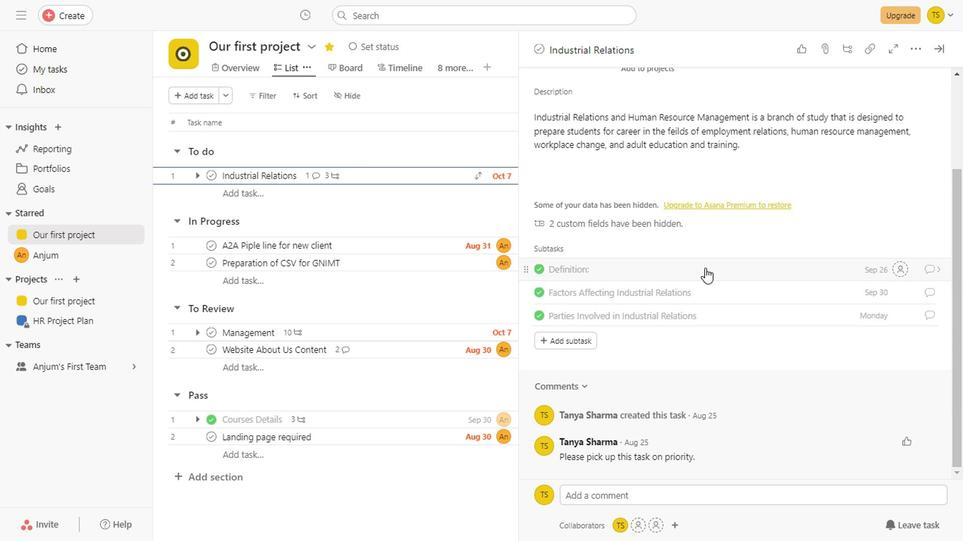
Action: Mouse scrolled (703, 268) with delta (0, 0)
Screenshot: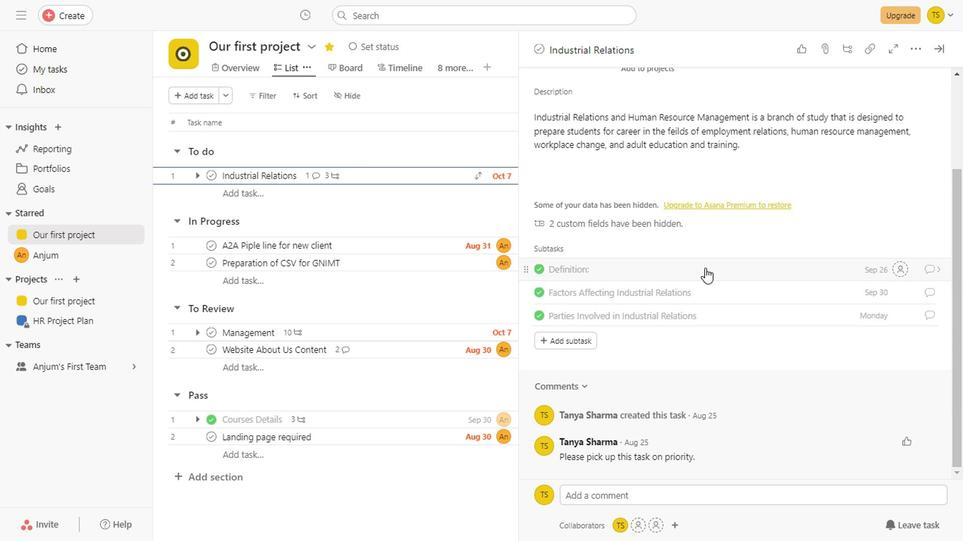 
Action: Mouse scrolled (703, 268) with delta (0, 0)
Screenshot: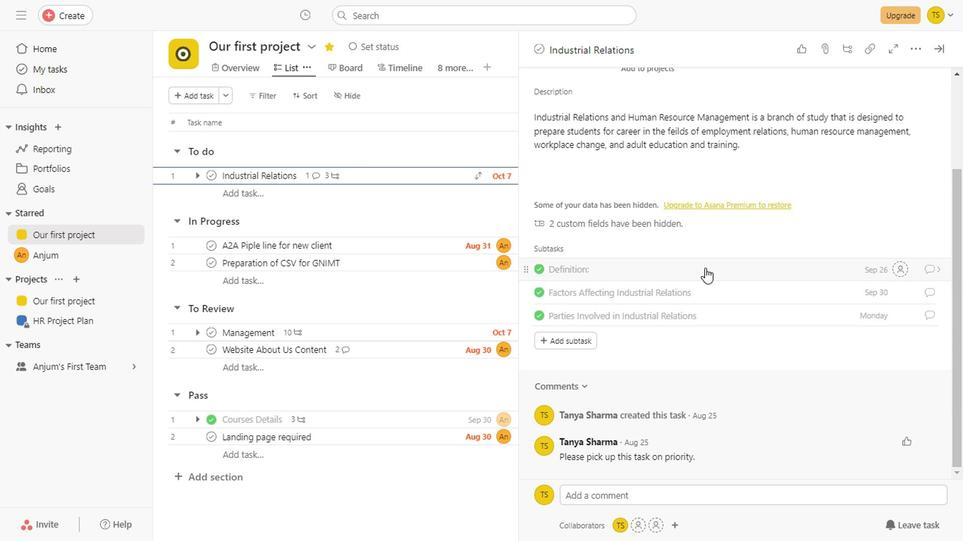 
Action: Mouse scrolled (703, 268) with delta (0, 0)
Screenshot: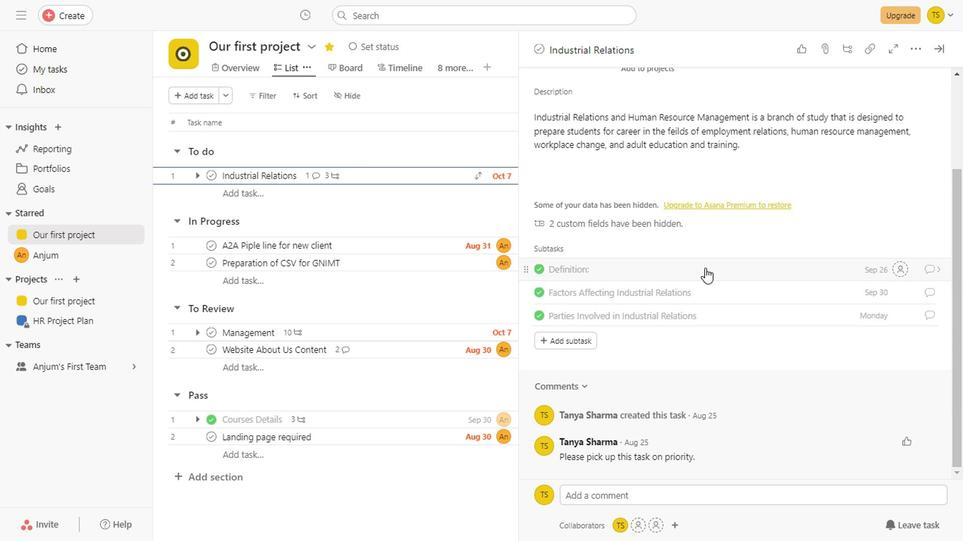
Action: Mouse scrolled (703, 268) with delta (0, 0)
Screenshot: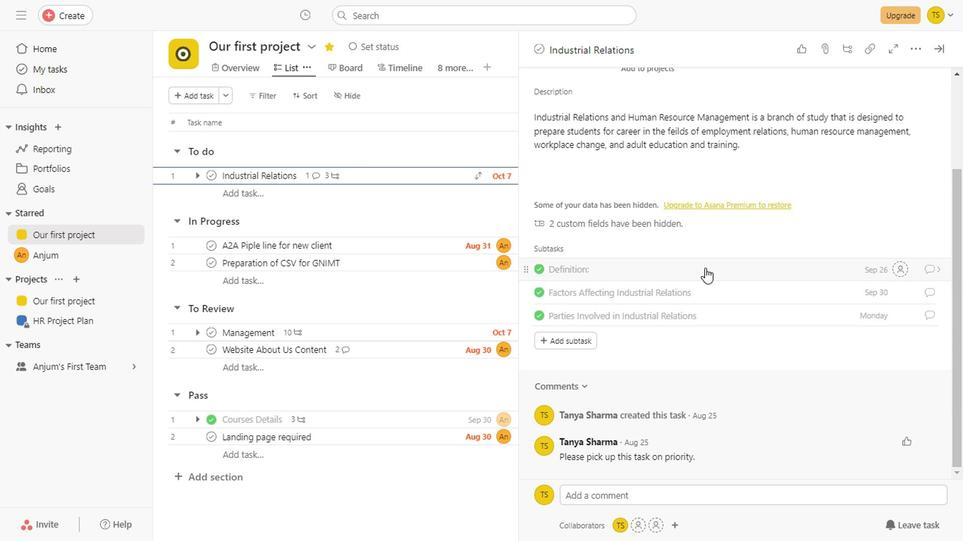 
Action: Mouse scrolled (703, 268) with delta (0, 0)
Screenshot: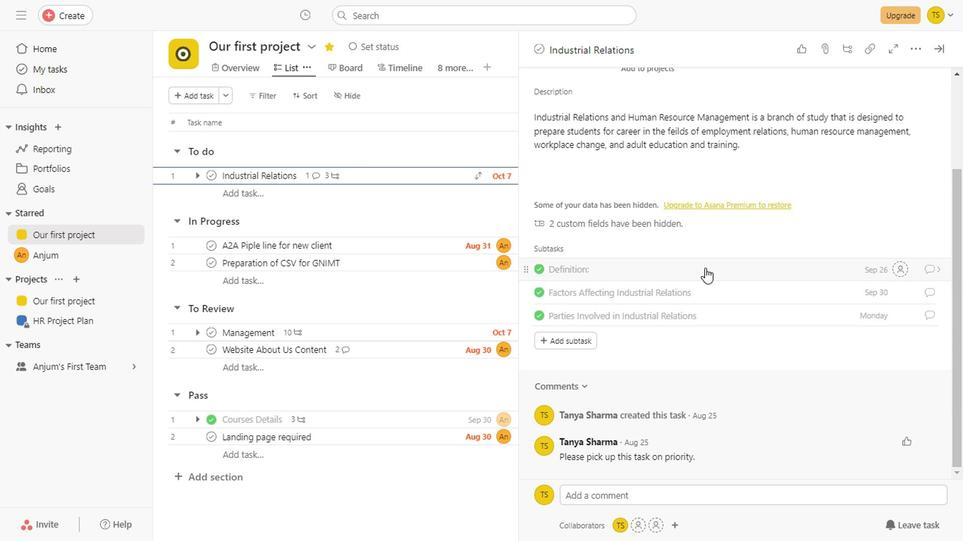 
Action: Mouse moved to (852, 313)
Screenshot: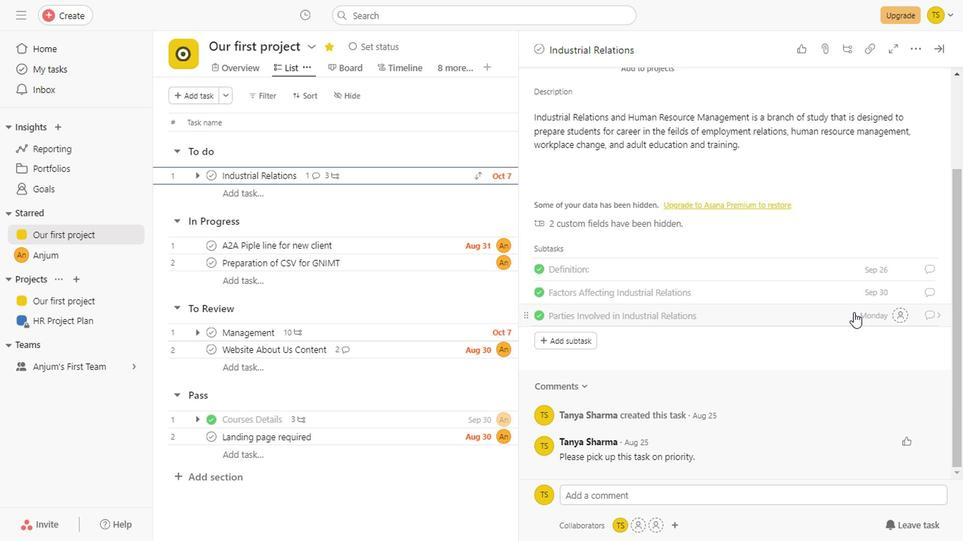 
Action: Mouse pressed left at (852, 313)
Screenshot: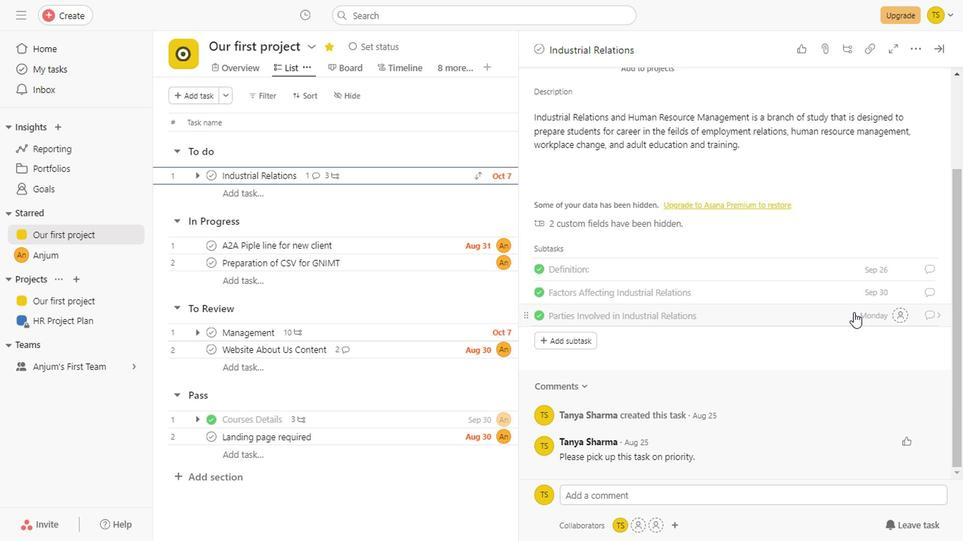 
Action: Mouse moved to (925, 316)
Screenshot: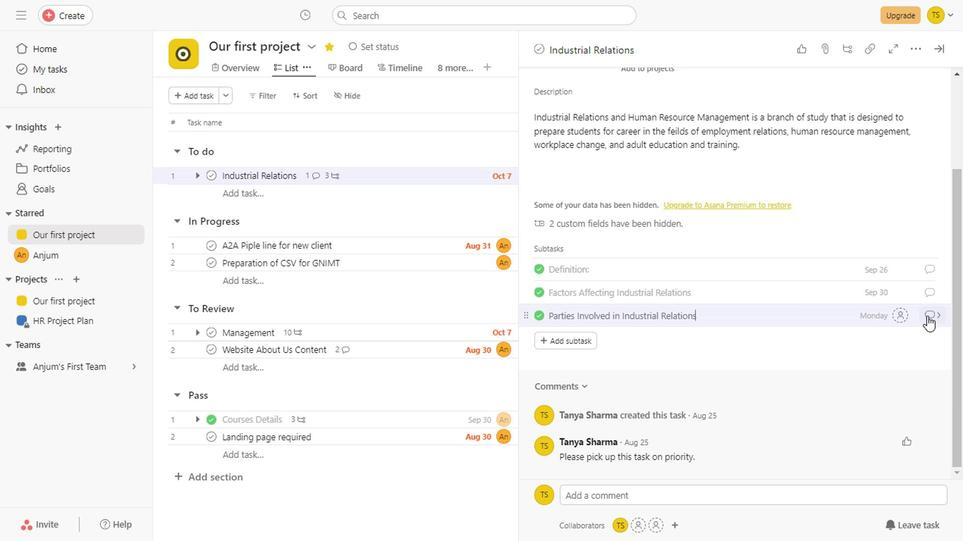 
Action: Mouse pressed left at (925, 316)
Screenshot: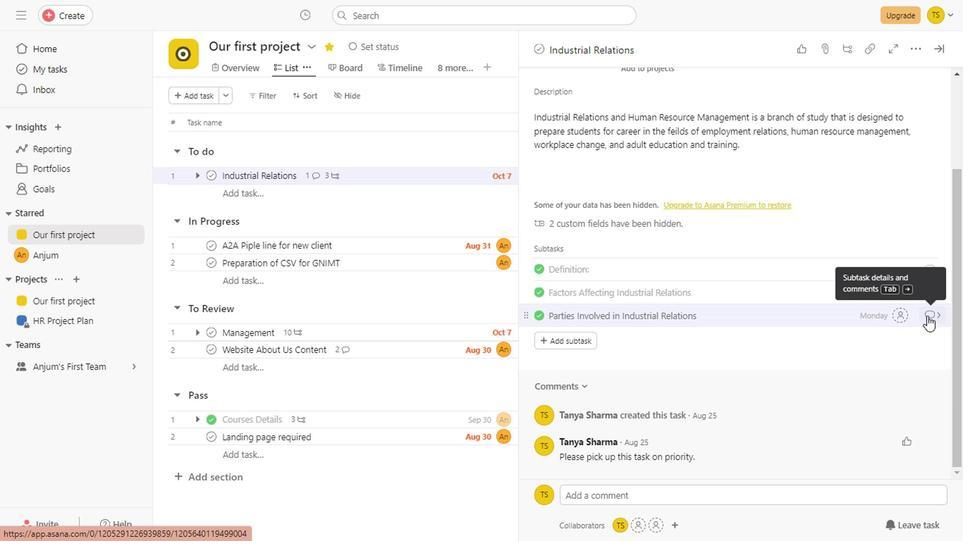 
Action: Mouse moved to (744, 402)
Screenshot: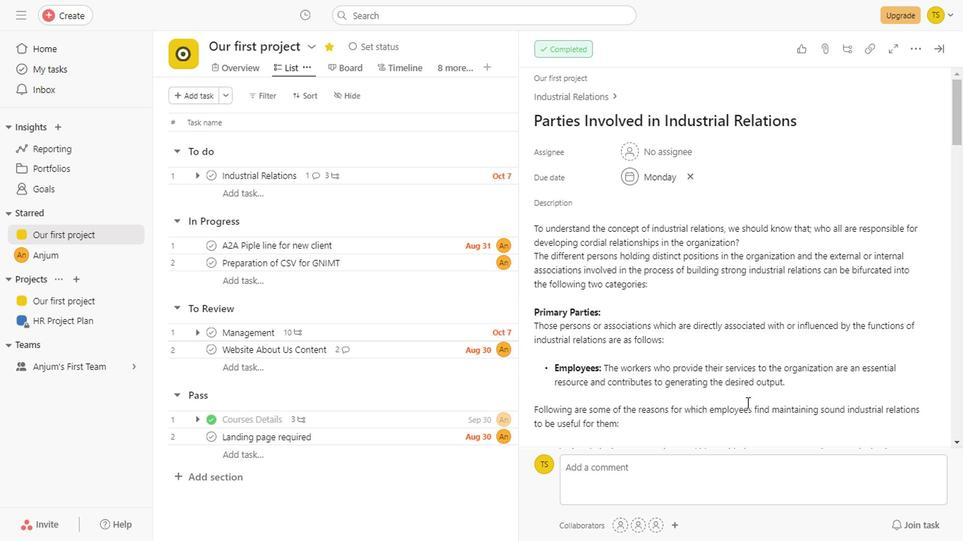 
Action: Mouse scrolled (744, 401) with delta (0, -1)
Screenshot: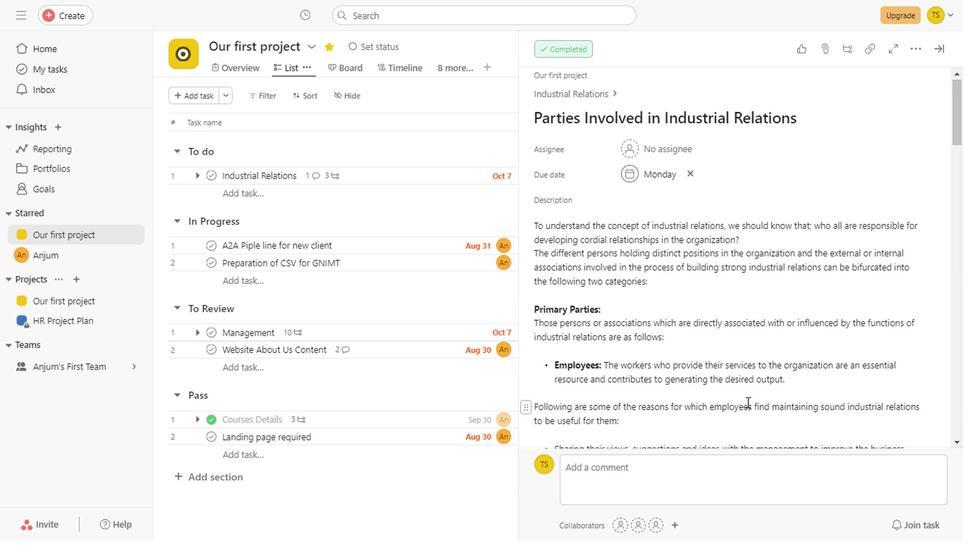 
Action: Mouse scrolled (744, 401) with delta (0, -1)
Screenshot: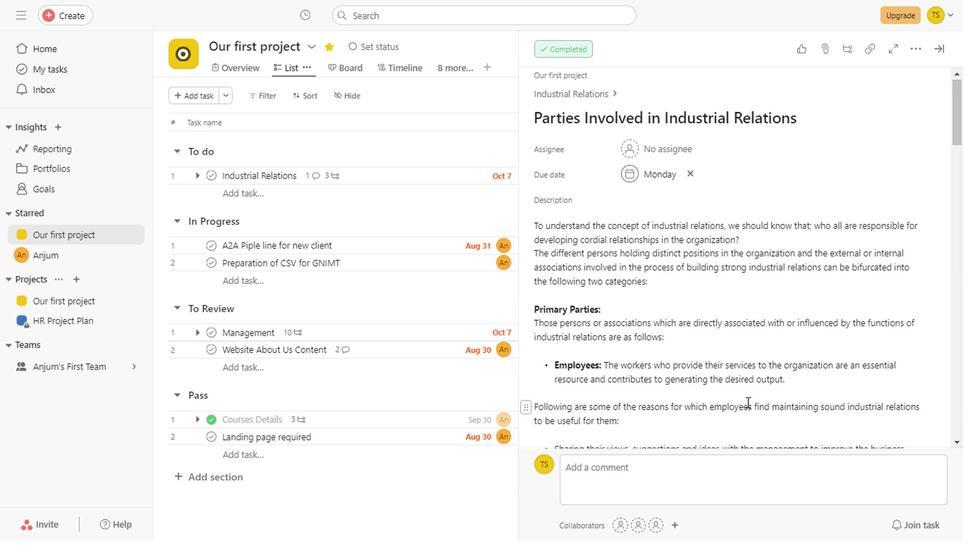 
Action: Mouse scrolled (744, 401) with delta (0, -1)
Screenshot: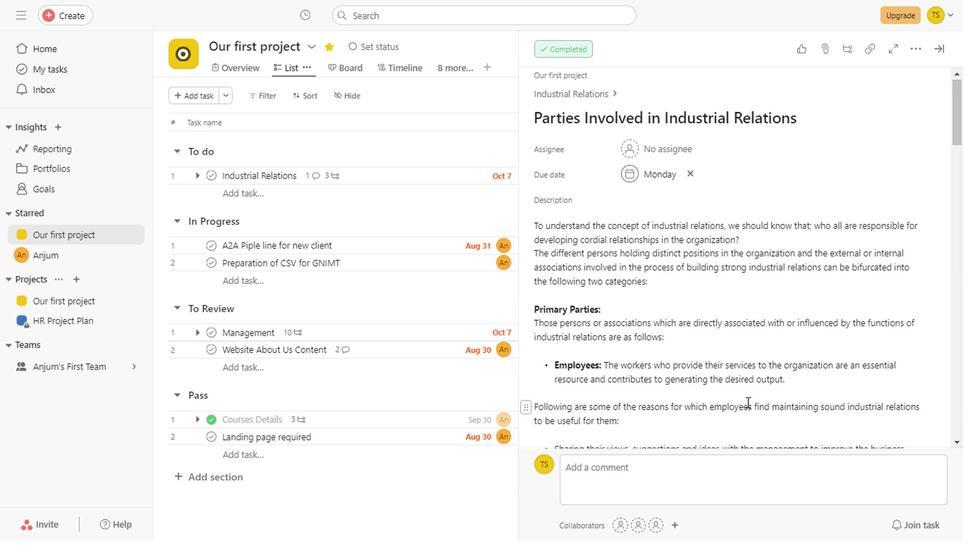 
Action: Mouse scrolled (744, 401) with delta (0, -1)
Screenshot: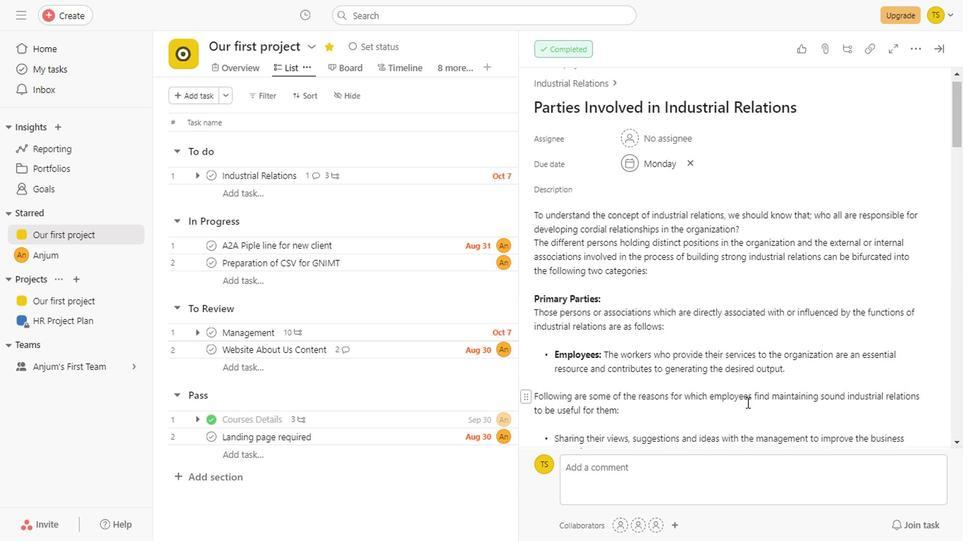 
Action: Mouse scrolled (744, 401) with delta (0, -1)
Screenshot: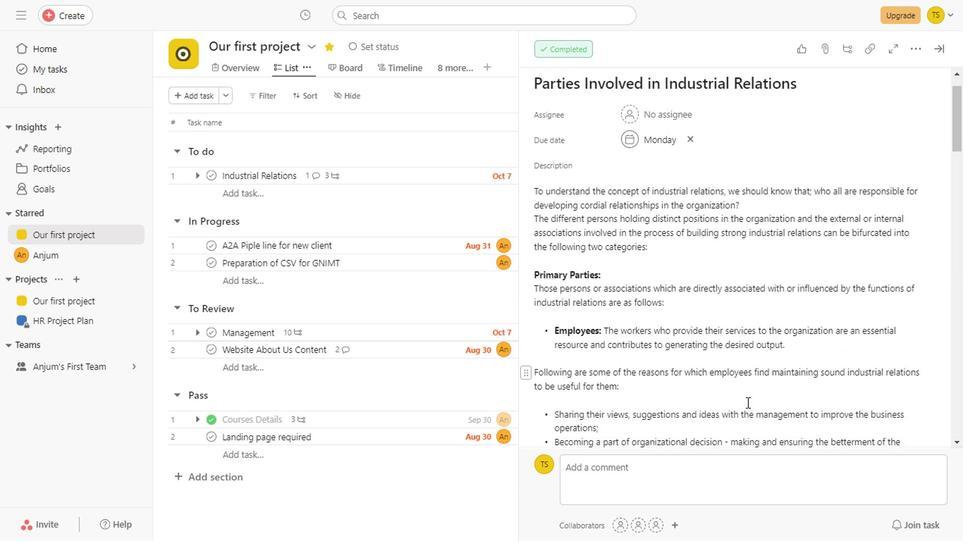 
Action: Mouse scrolled (744, 401) with delta (0, -1)
Screenshot: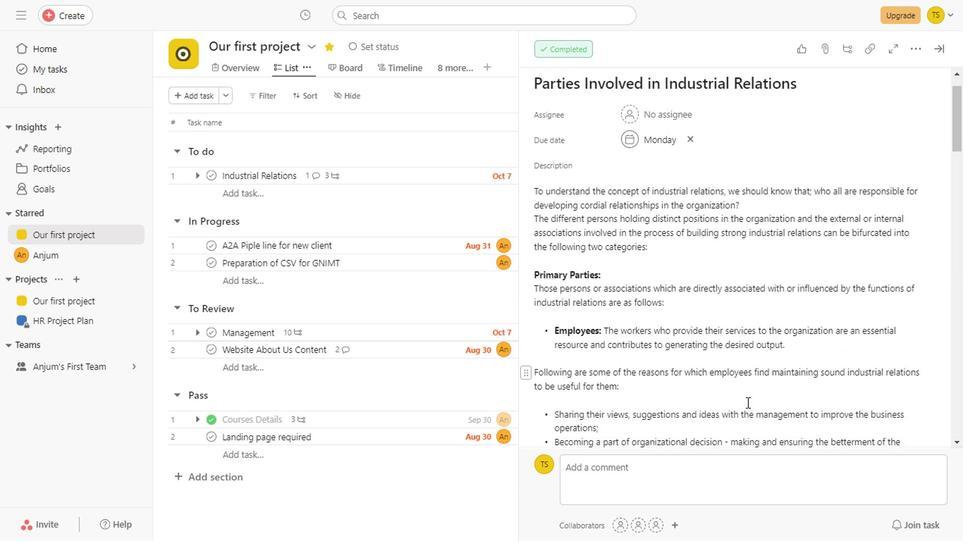 
Action: Mouse scrolled (744, 401) with delta (0, -1)
Screenshot: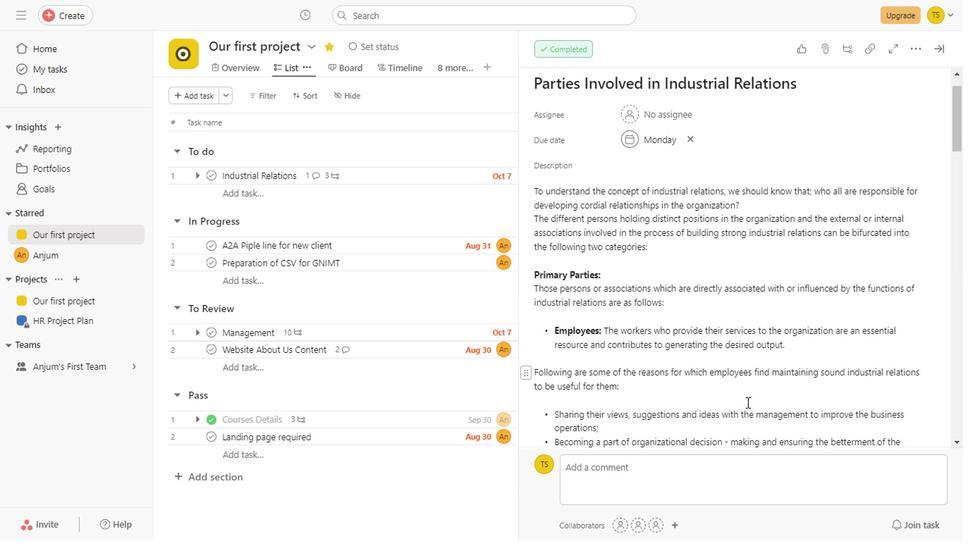 
Action: Mouse scrolled (744, 401) with delta (0, -1)
Screenshot: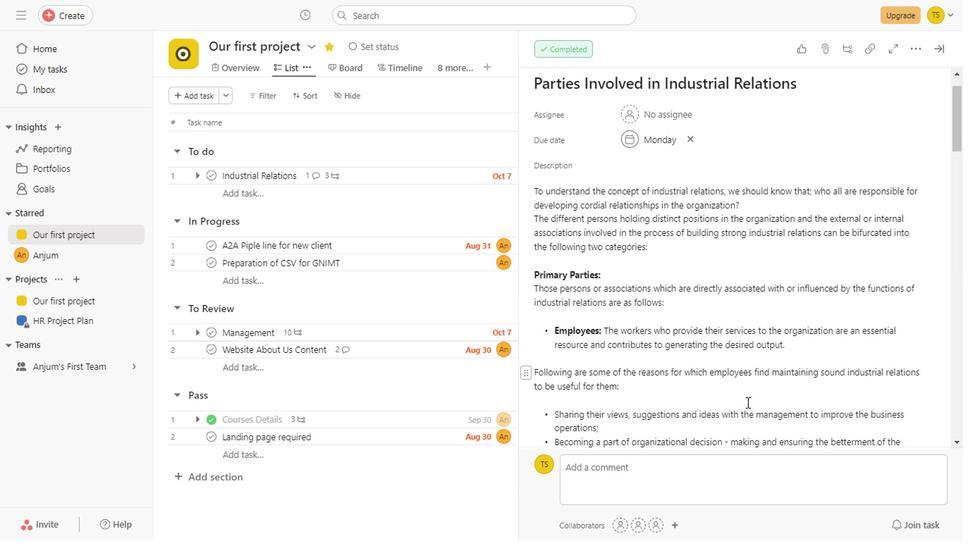 
Action: Mouse scrolled (744, 401) with delta (0, -1)
Screenshot: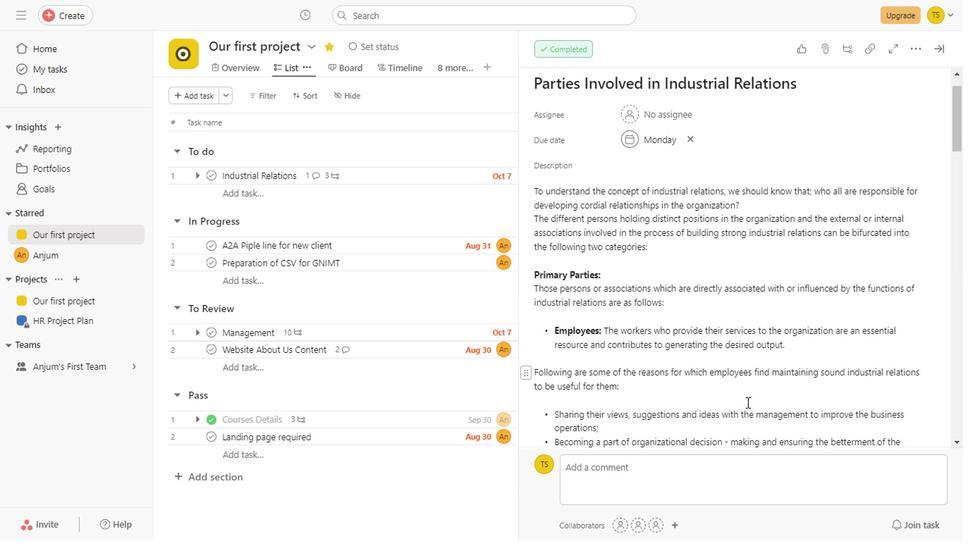 
Action: Mouse scrolled (744, 401) with delta (0, -1)
Screenshot: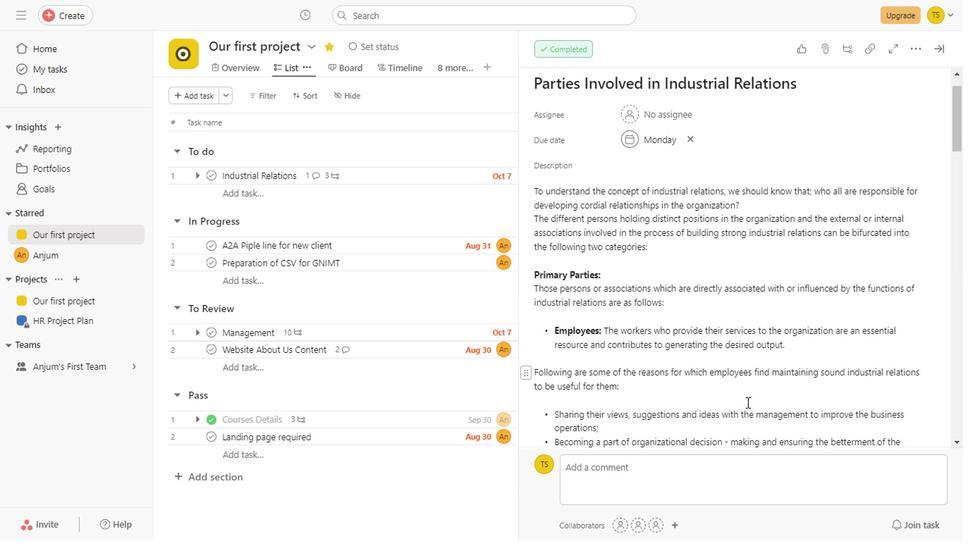 
Action: Mouse scrolled (744, 401) with delta (0, -1)
Screenshot: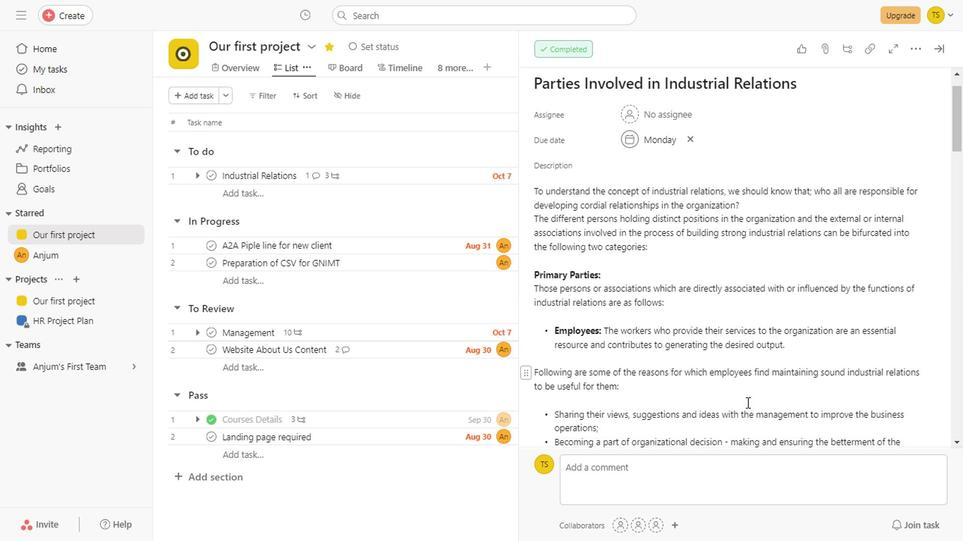 
Action: Mouse scrolled (744, 401) with delta (0, -1)
Screenshot: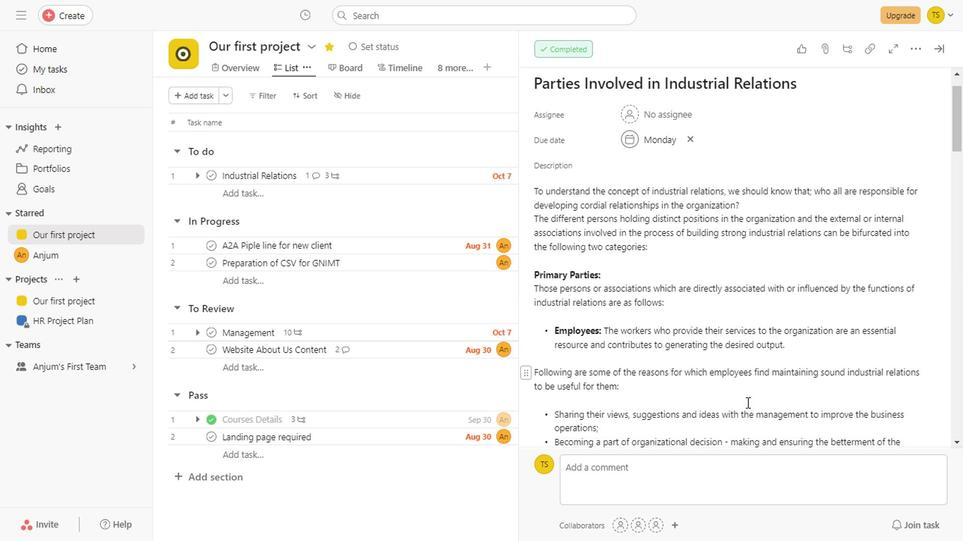 
Action: Mouse scrolled (744, 401) with delta (0, -1)
Screenshot: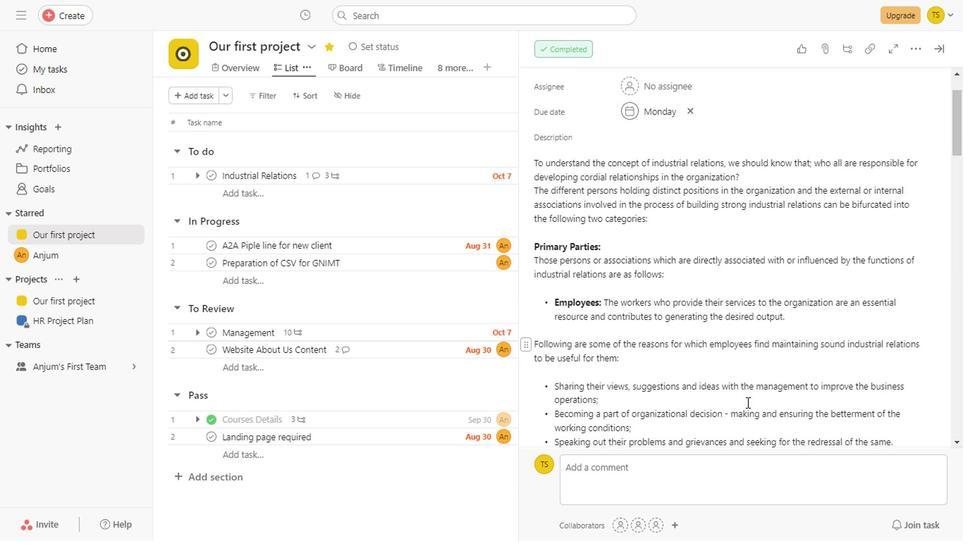 
Action: Mouse scrolled (744, 401) with delta (0, -1)
Screenshot: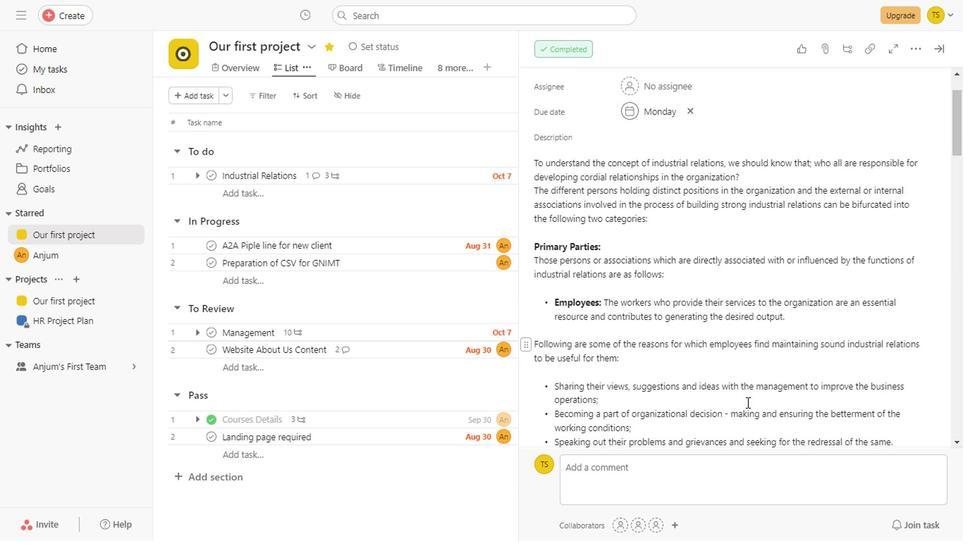 
Action: Mouse scrolled (744, 401) with delta (0, -1)
Screenshot: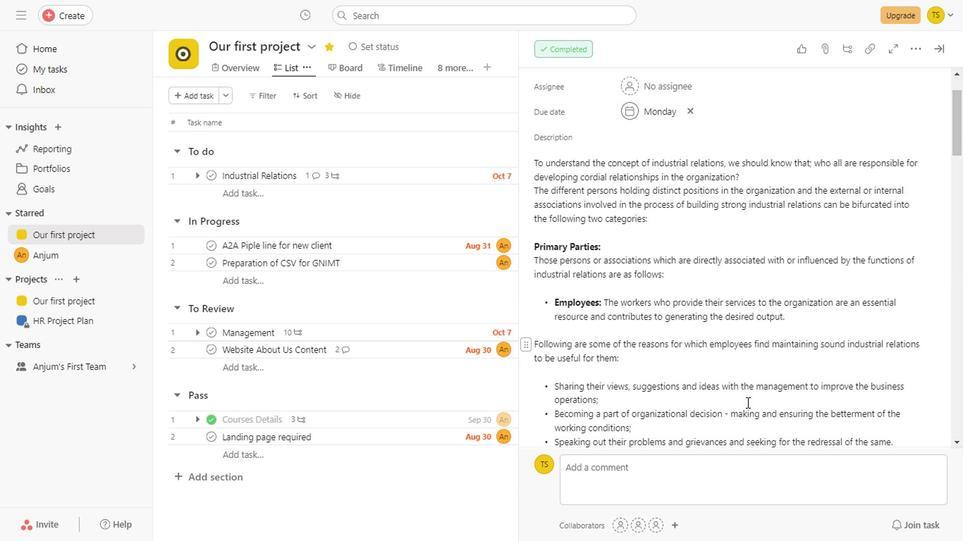 
Action: Mouse scrolled (744, 401) with delta (0, -1)
Screenshot: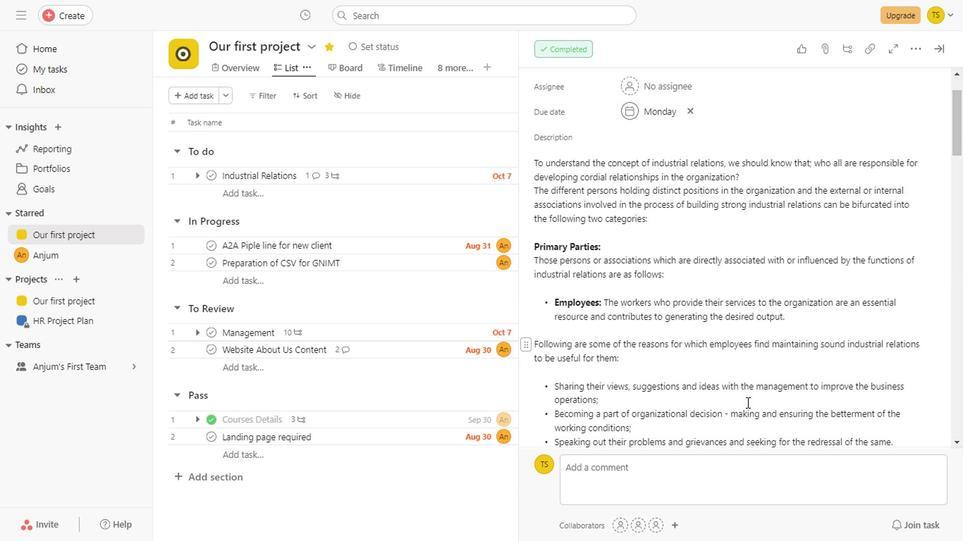 
Action: Mouse scrolled (744, 401) with delta (0, -1)
Screenshot: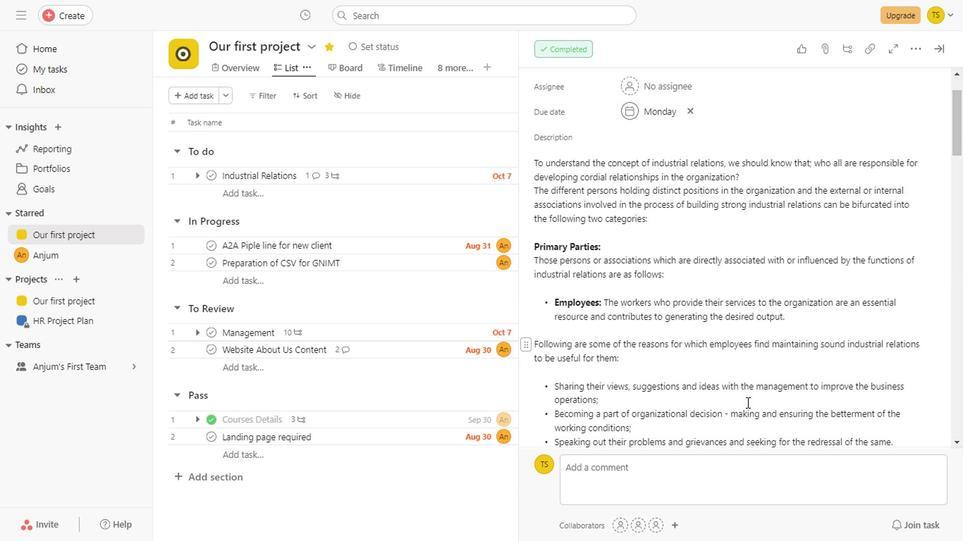 
Action: Mouse scrolled (744, 401) with delta (0, -1)
Screenshot: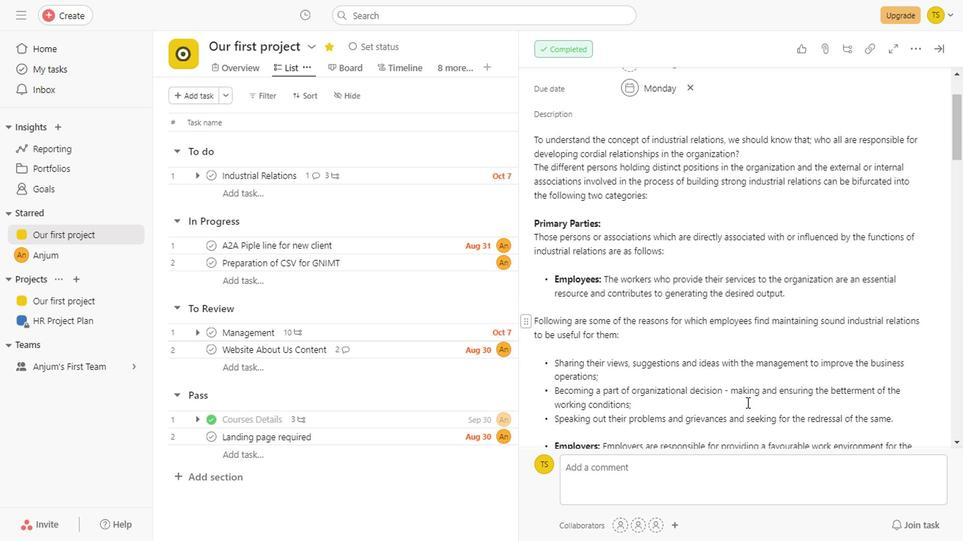 
Action: Mouse scrolled (744, 401) with delta (0, -1)
Screenshot: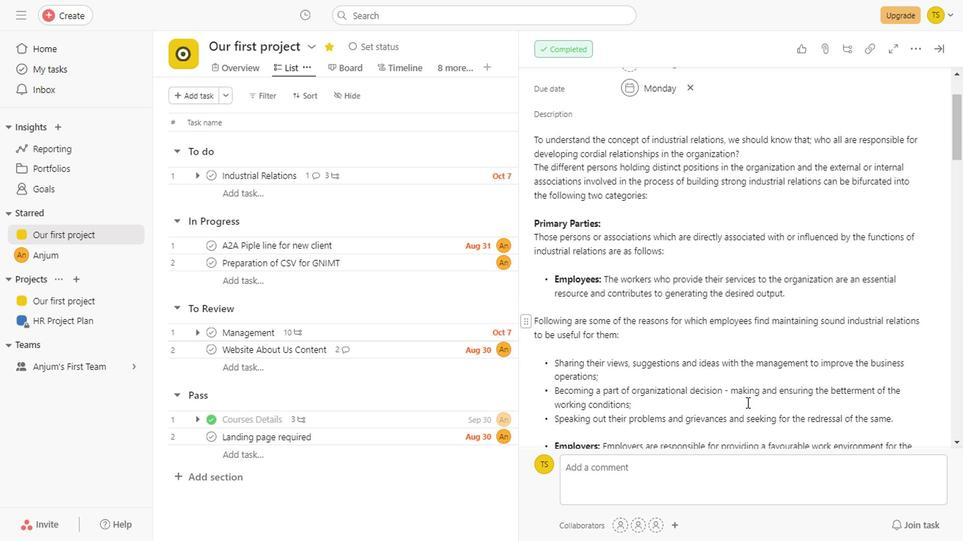 
Action: Mouse scrolled (744, 401) with delta (0, -1)
Screenshot: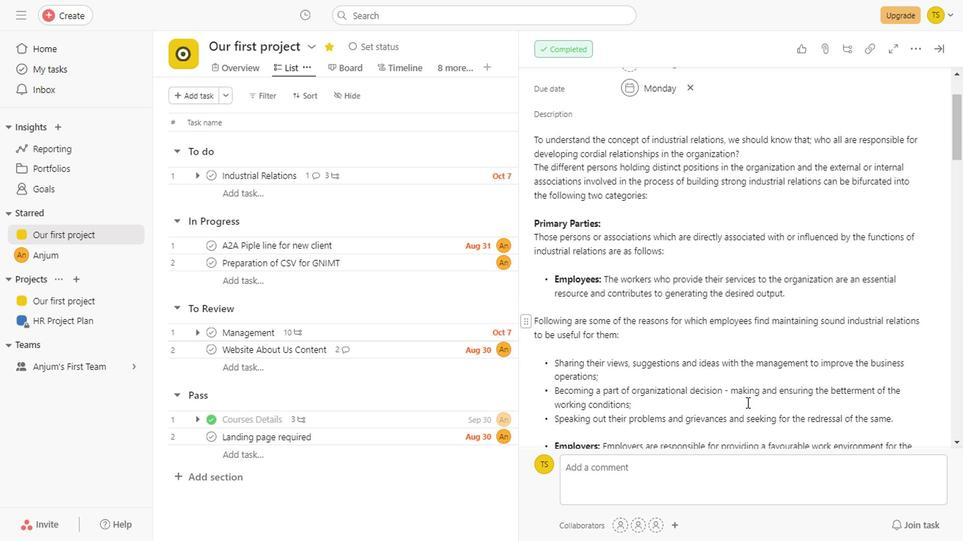 
Action: Mouse scrolled (744, 401) with delta (0, -1)
Screenshot: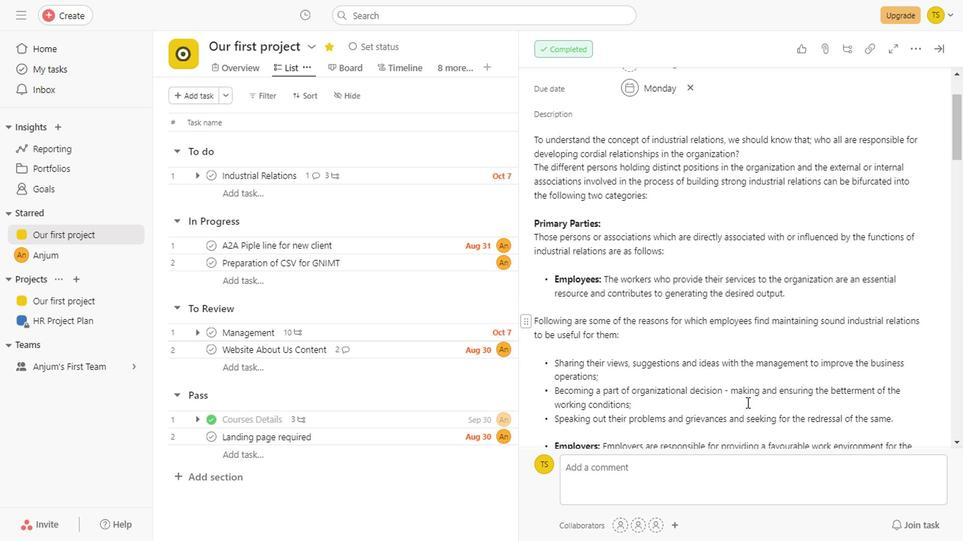 
Action: Mouse scrolled (744, 401) with delta (0, -1)
Screenshot: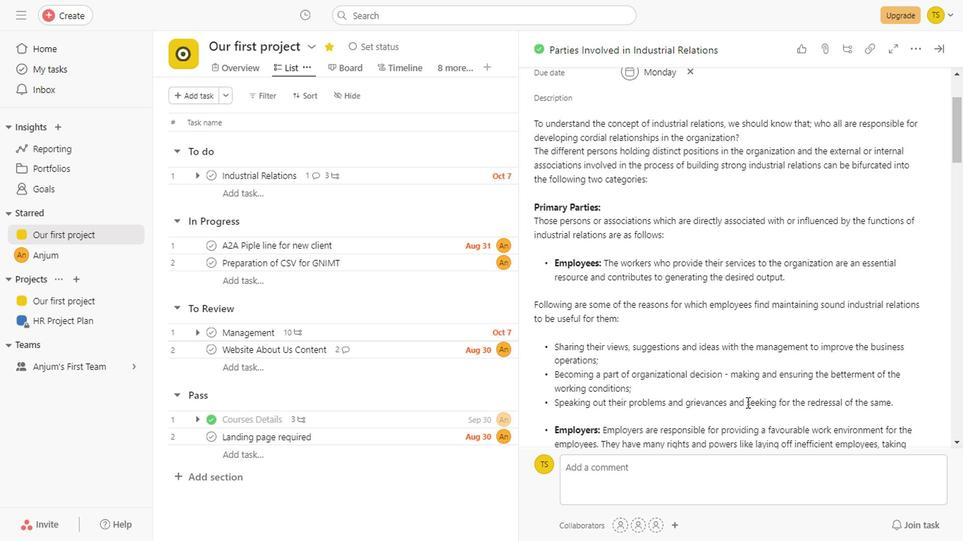 
Action: Mouse scrolled (744, 401) with delta (0, -1)
Screenshot: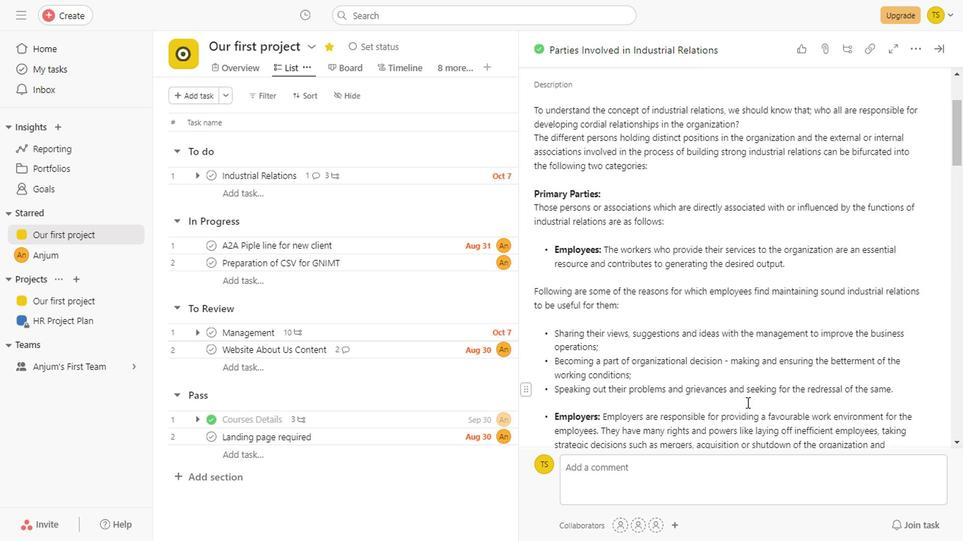 
Action: Mouse scrolled (744, 401) with delta (0, -1)
Screenshot: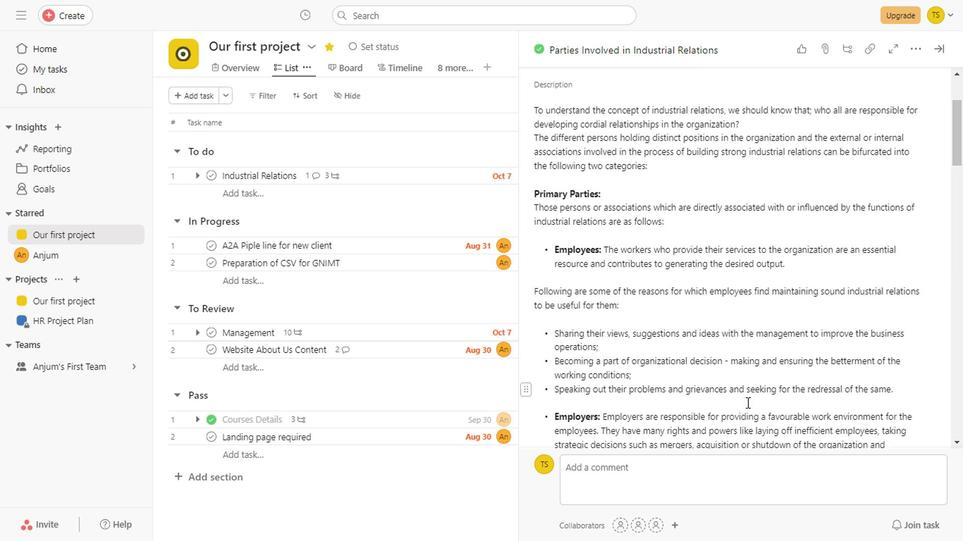 
Action: Mouse scrolled (744, 401) with delta (0, -1)
Screenshot: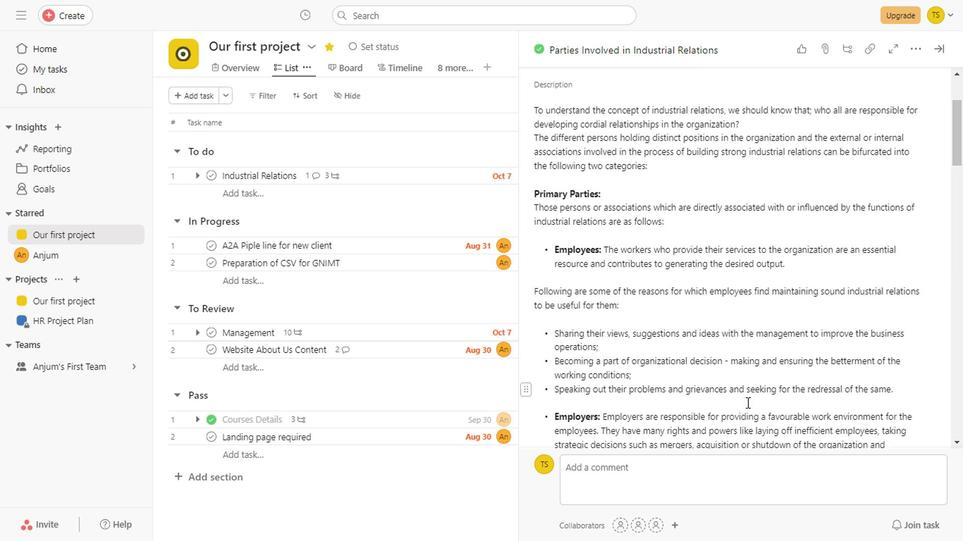 
Action: Mouse scrolled (744, 401) with delta (0, -1)
Screenshot: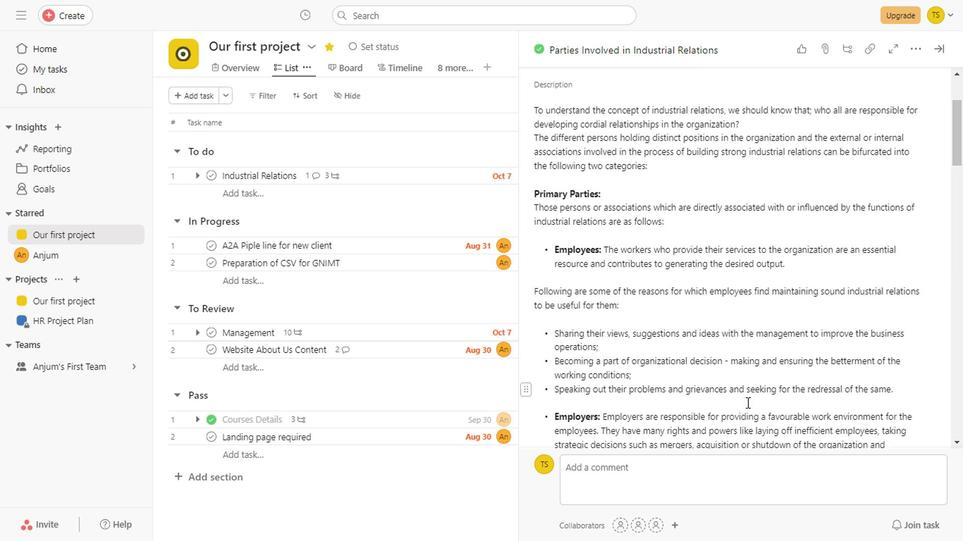
Action: Mouse scrolled (744, 401) with delta (0, -1)
Screenshot: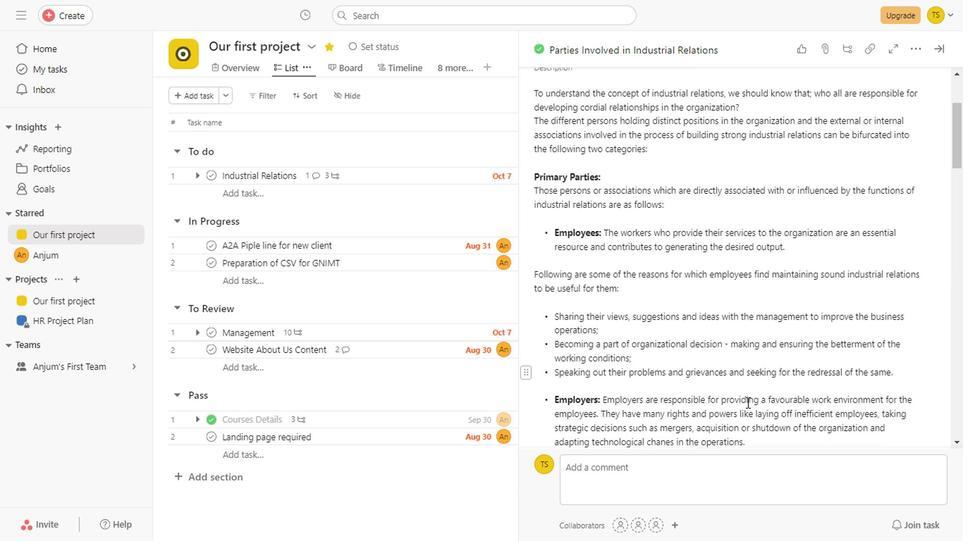 
Action: Mouse scrolled (744, 401) with delta (0, -1)
Screenshot: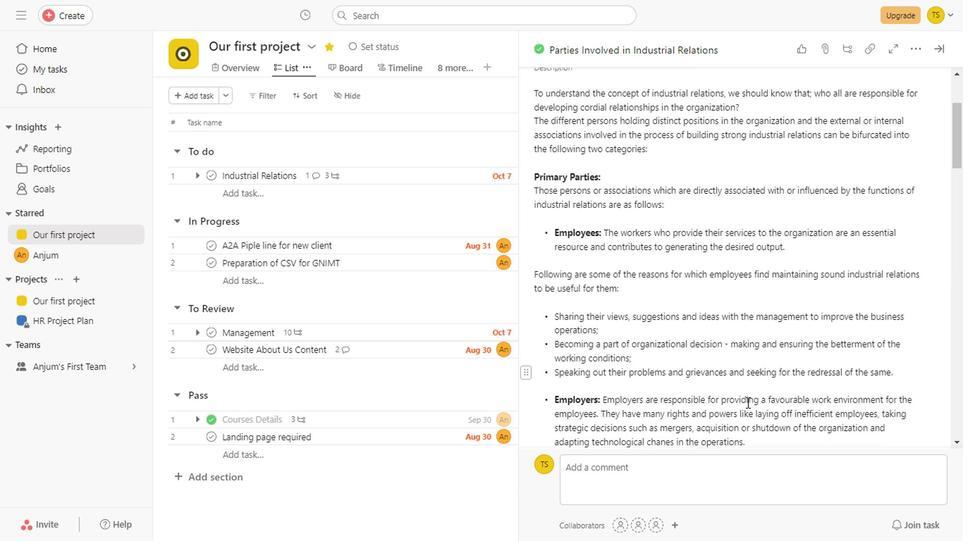 
Action: Mouse scrolled (744, 401) with delta (0, -1)
Screenshot: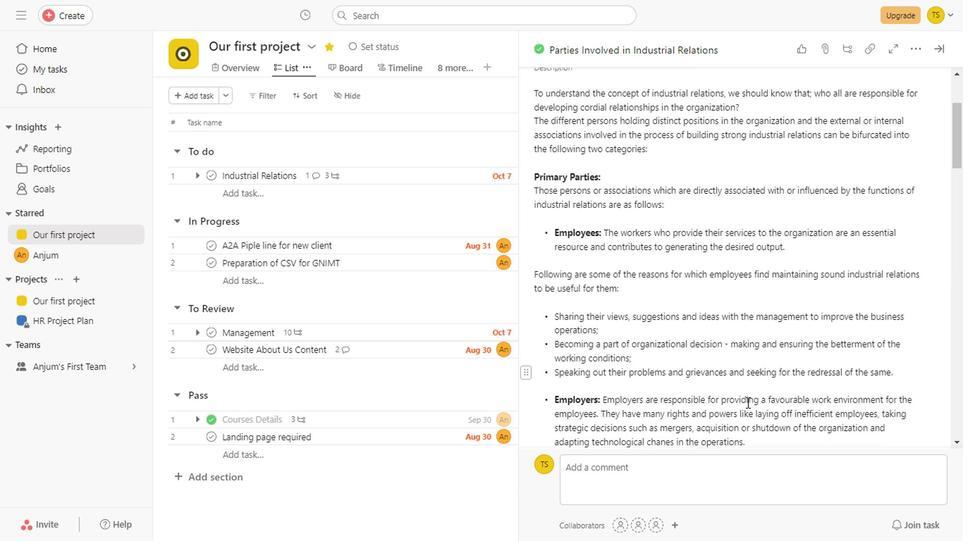 
Action: Mouse scrolled (744, 401) with delta (0, -1)
Screenshot: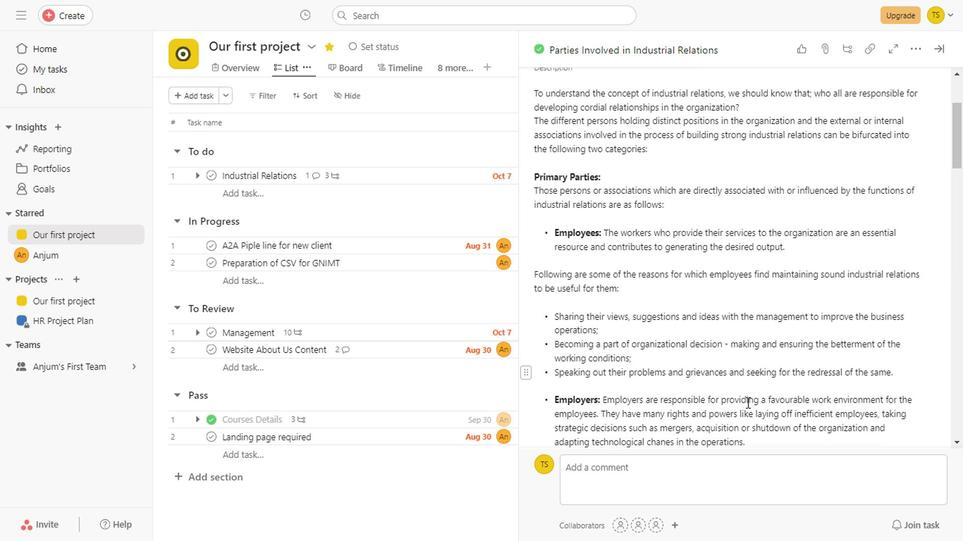 
Action: Mouse scrolled (744, 401) with delta (0, -1)
Screenshot: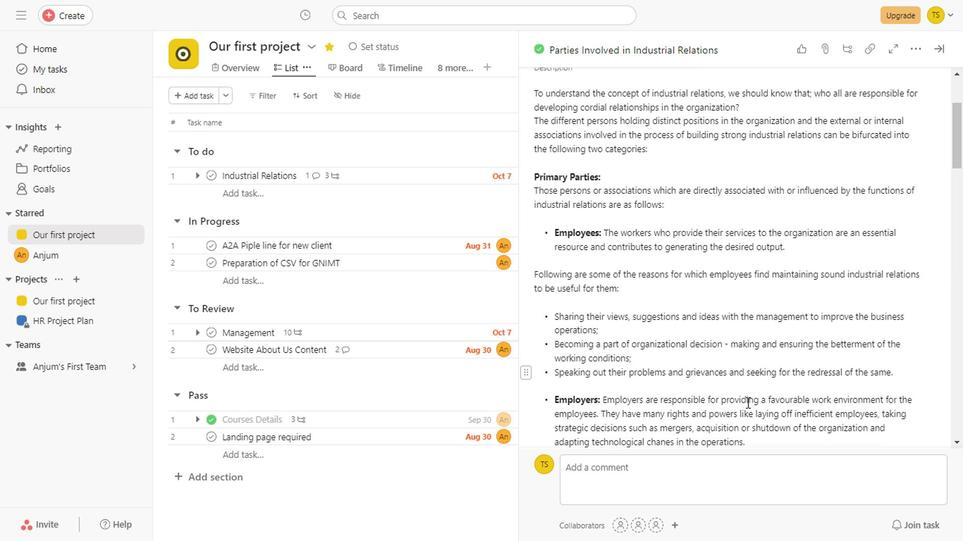 
Action: Mouse scrolled (744, 401) with delta (0, -1)
Screenshot: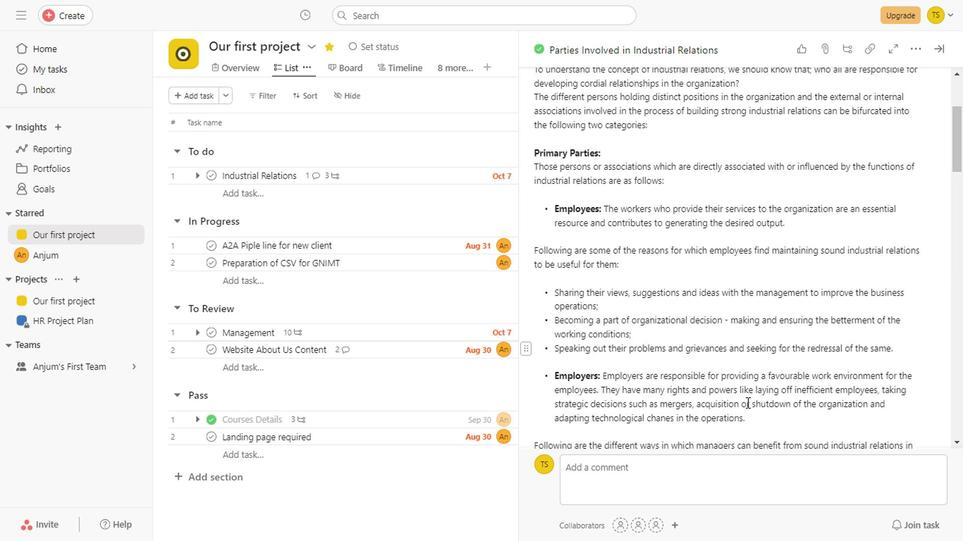 
Action: Mouse scrolled (744, 401) with delta (0, -1)
Screenshot: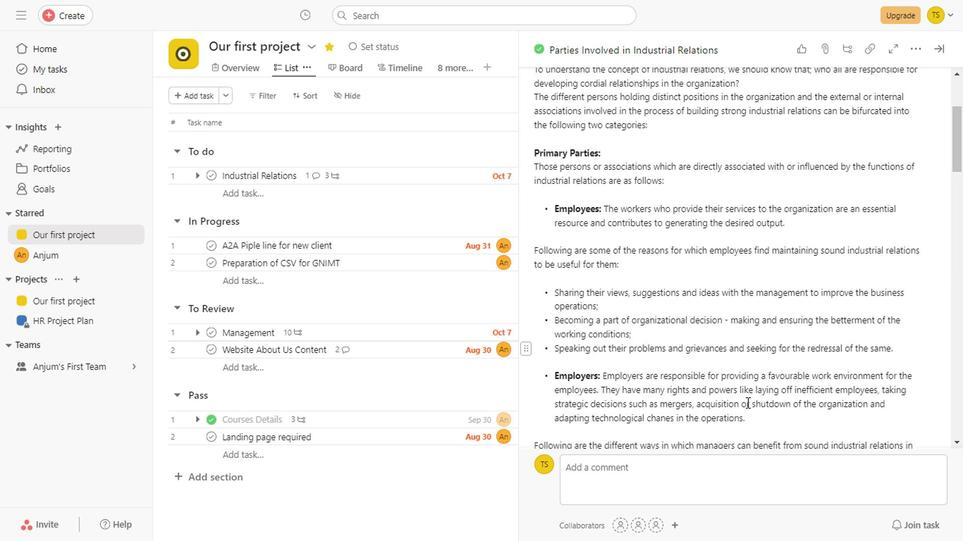 
Action: Mouse scrolled (744, 401) with delta (0, -1)
Screenshot: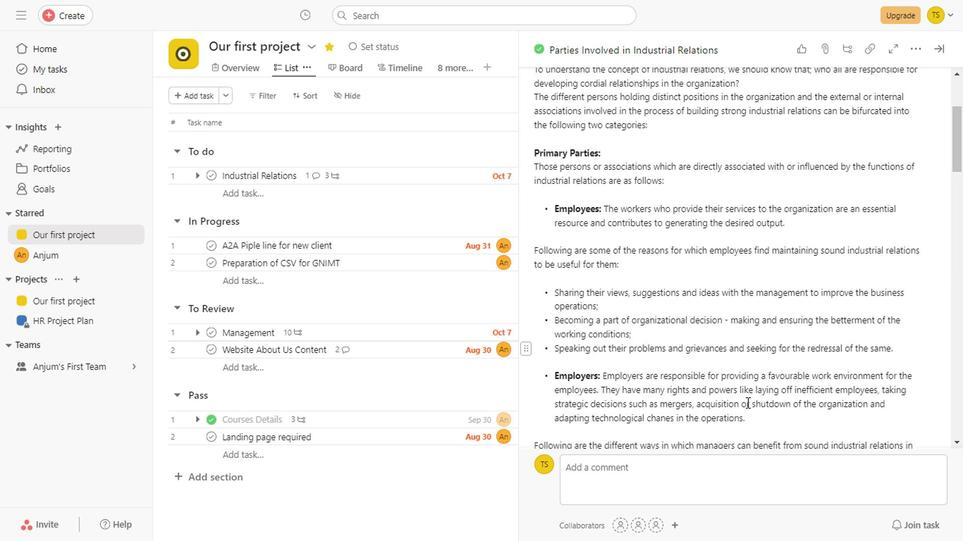 
Action: Mouse scrolled (744, 401) with delta (0, -1)
Screenshot: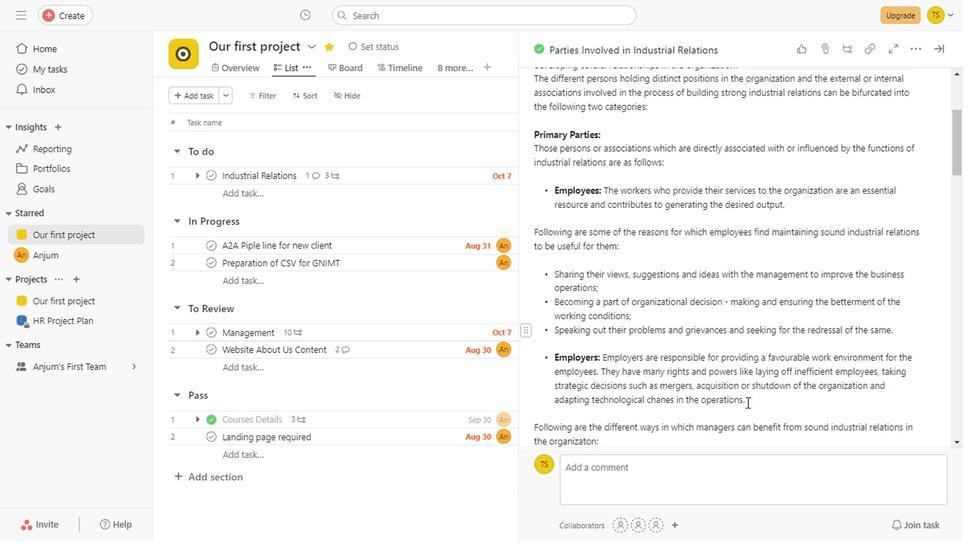 
Action: Mouse scrolled (744, 401) with delta (0, -1)
Screenshot: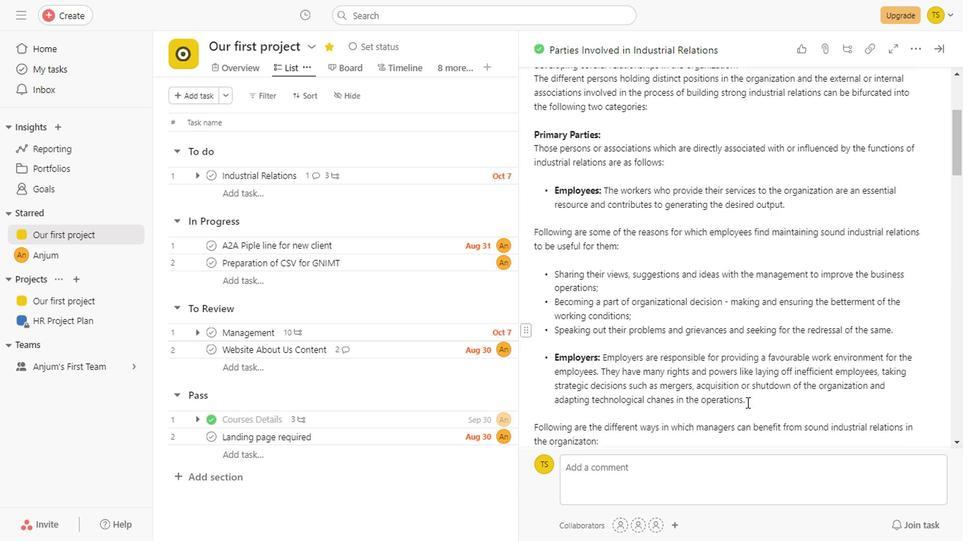 
Action: Mouse scrolled (744, 401) with delta (0, -1)
Screenshot: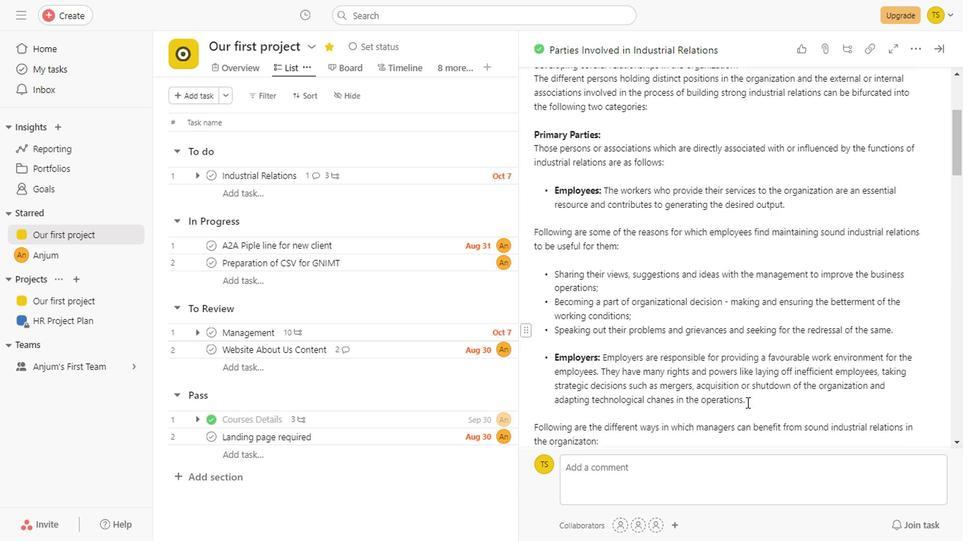 
Action: Mouse scrolled (744, 401) with delta (0, -1)
Screenshot: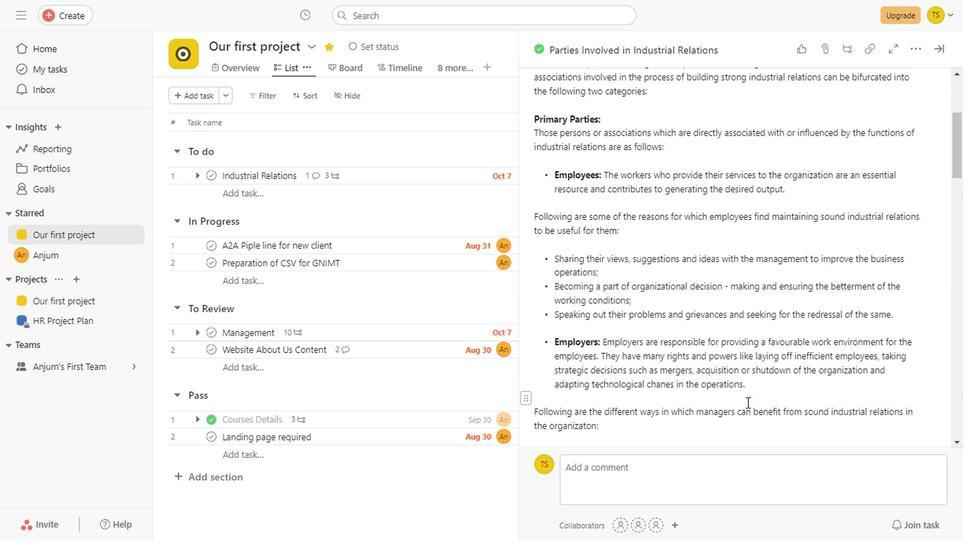 
Action: Mouse scrolled (744, 401) with delta (0, -1)
Screenshot: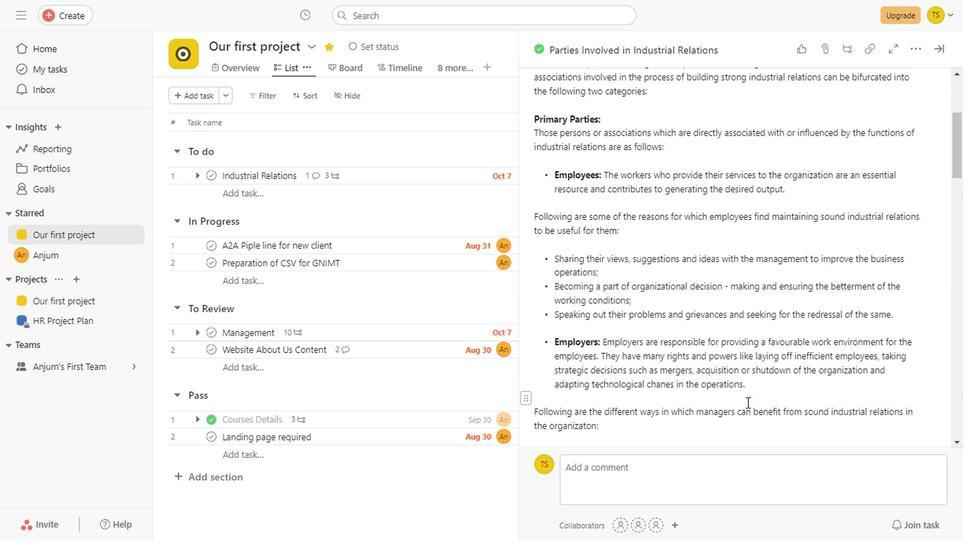 
Action: Mouse scrolled (744, 401) with delta (0, -1)
Screenshot: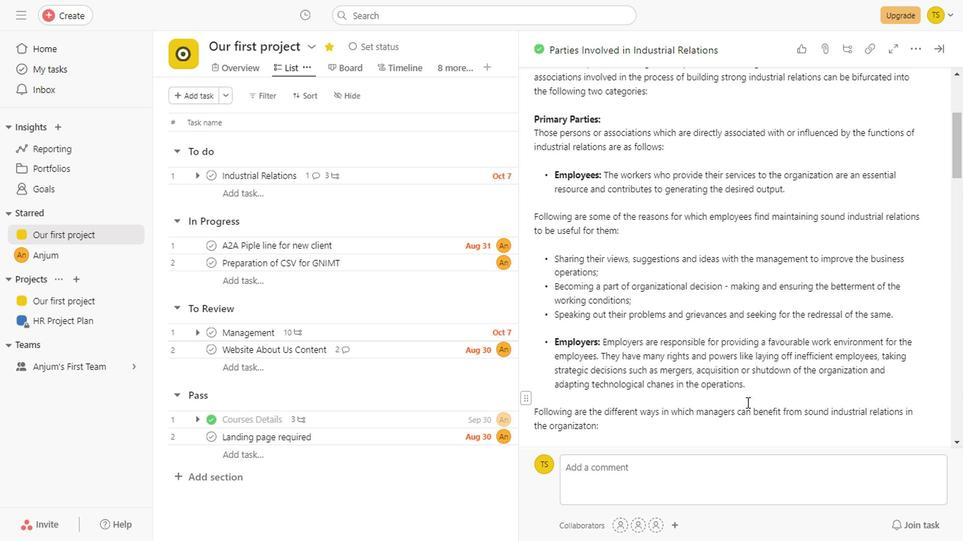 
Action: Mouse scrolled (744, 401) with delta (0, -1)
Screenshot: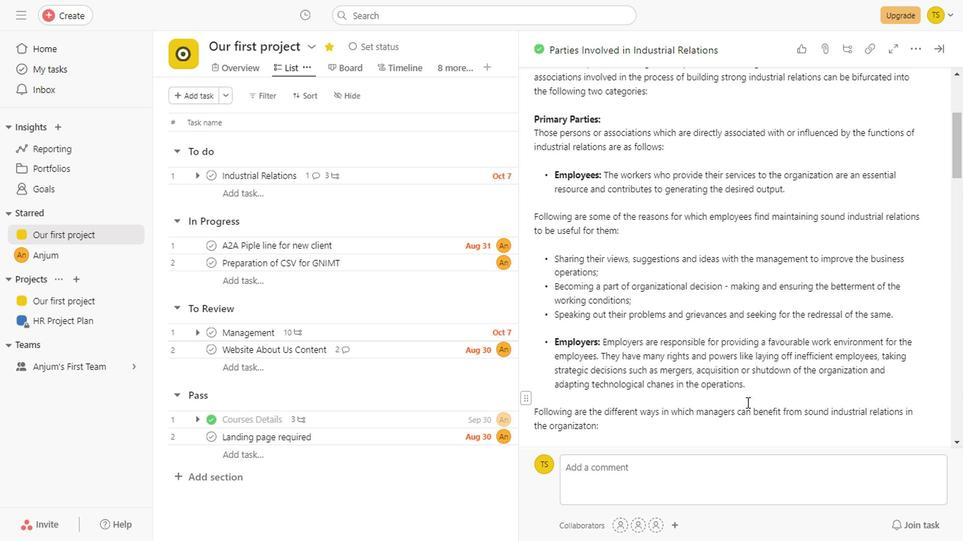 
Action: Mouse scrolled (744, 401) with delta (0, -1)
Screenshot: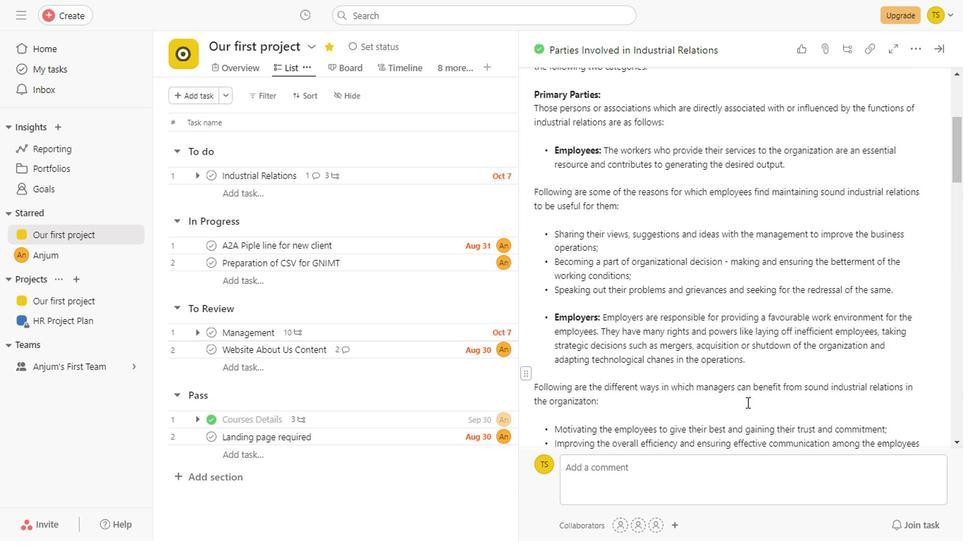 
Action: Mouse scrolled (744, 401) with delta (0, -1)
Screenshot: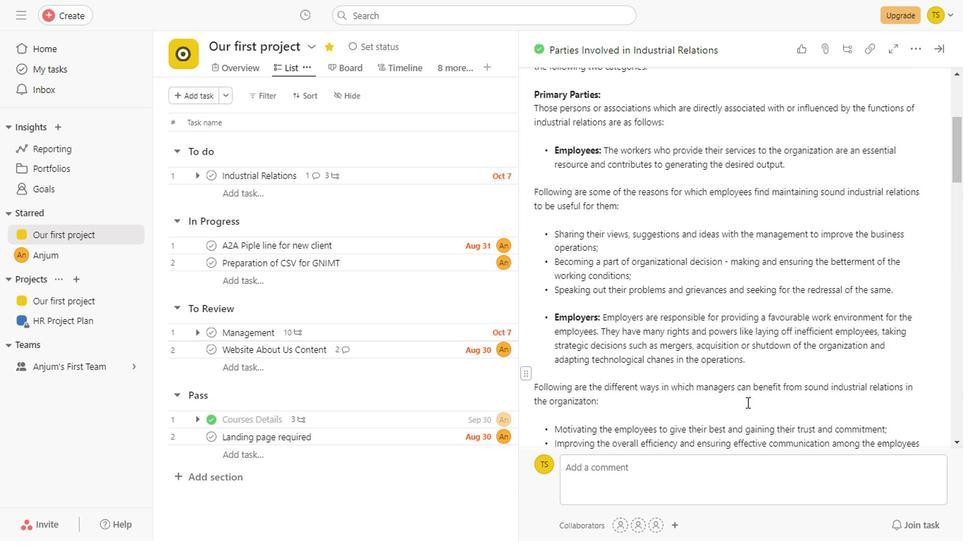 
Action: Mouse scrolled (744, 401) with delta (0, -1)
Screenshot: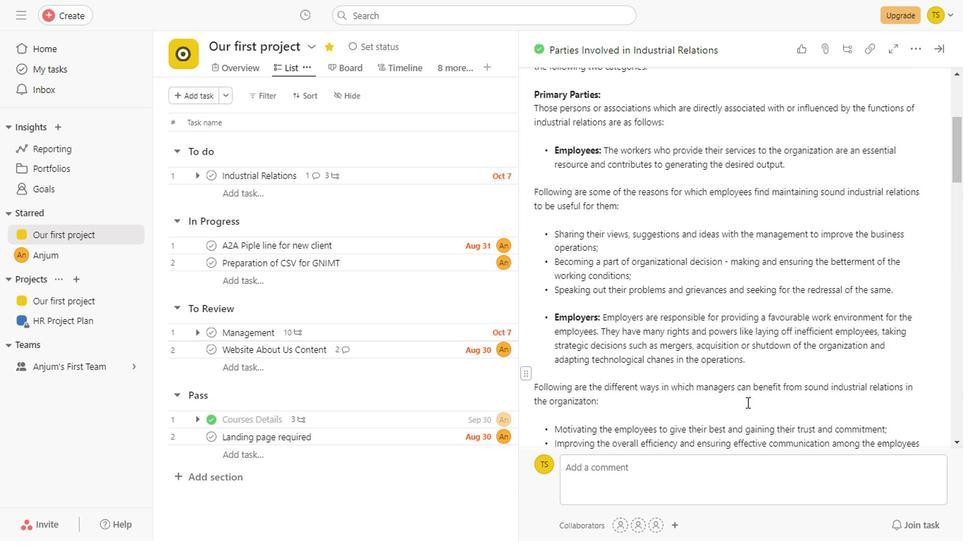 
Action: Mouse scrolled (744, 401) with delta (0, -1)
Screenshot: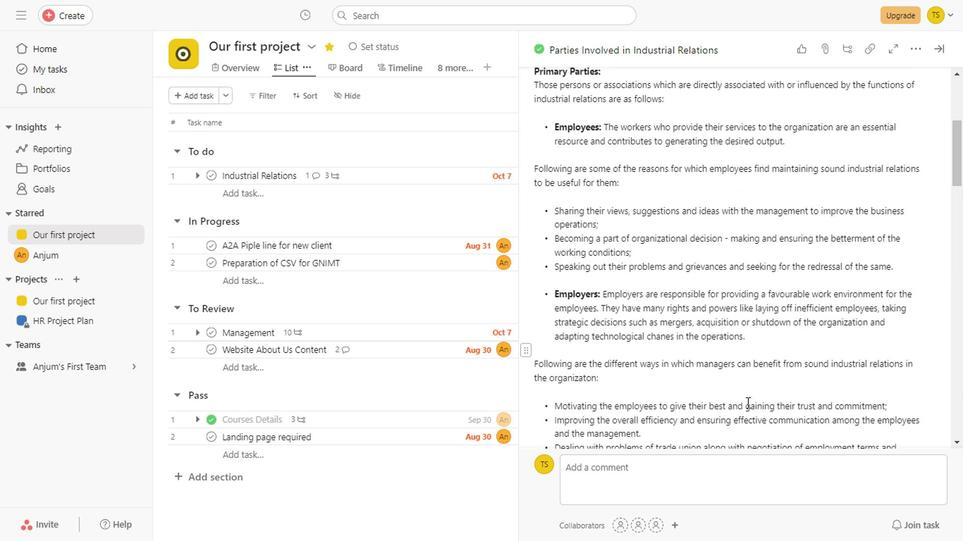 
Action: Mouse scrolled (744, 401) with delta (0, -1)
Screenshot: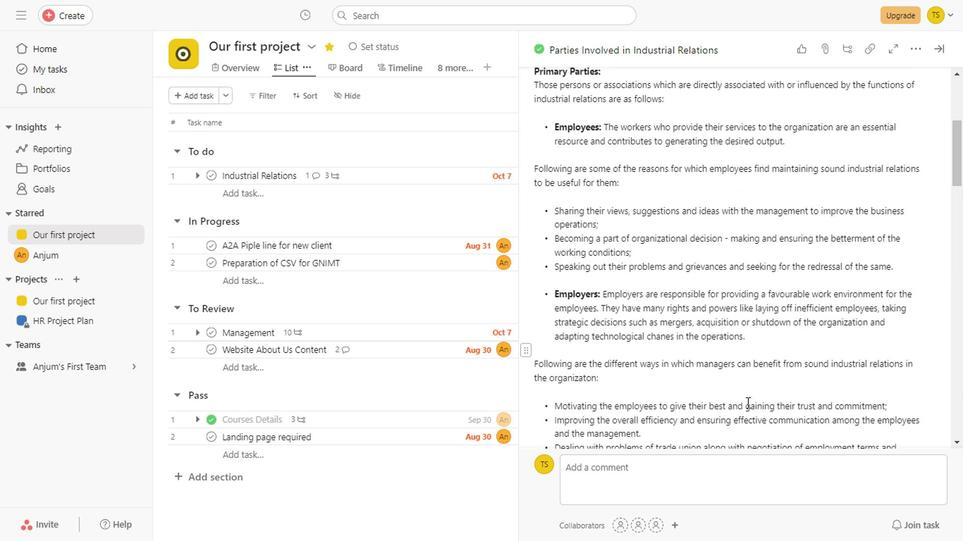 
Action: Mouse scrolled (744, 401) with delta (0, -1)
Screenshot: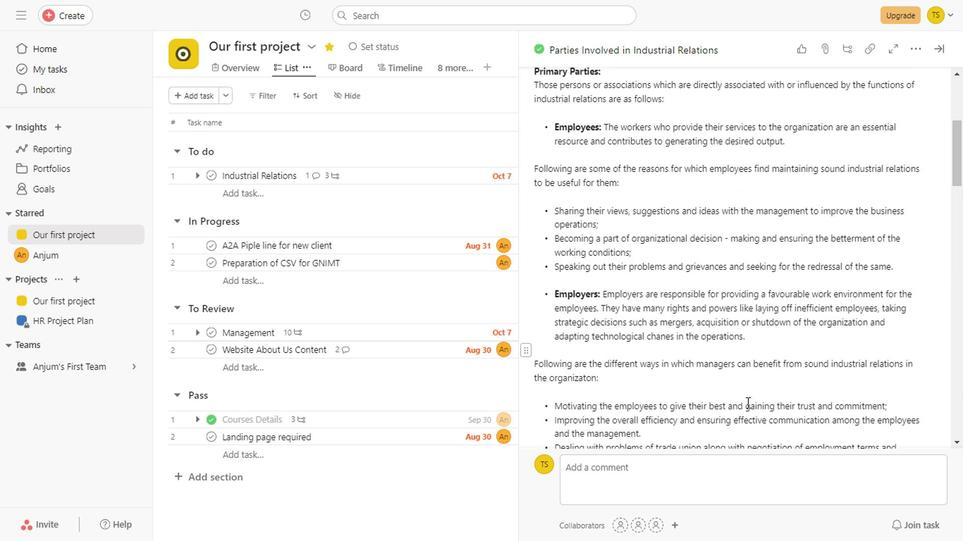 
Action: Mouse scrolled (744, 401) with delta (0, -1)
Screenshot: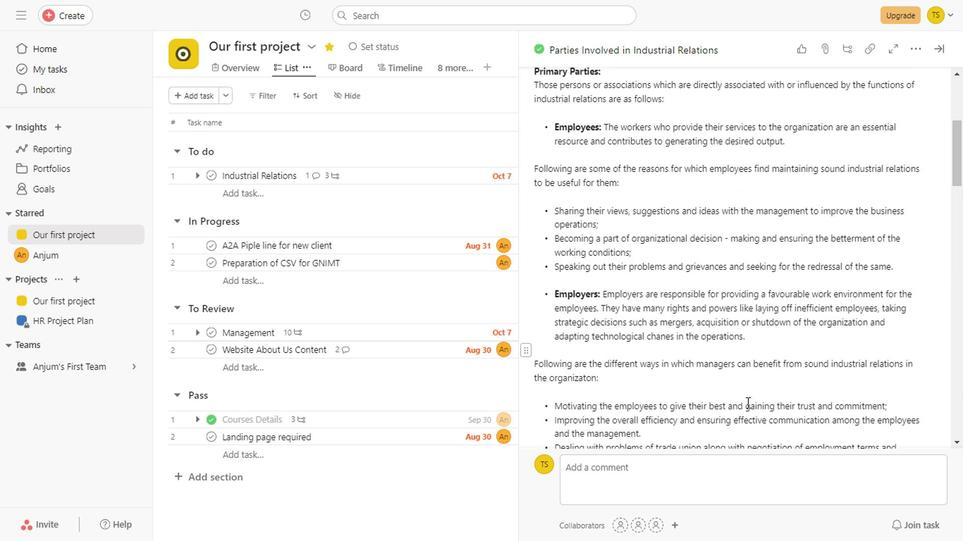 
Action: Mouse scrolled (744, 401) with delta (0, -1)
Screenshot: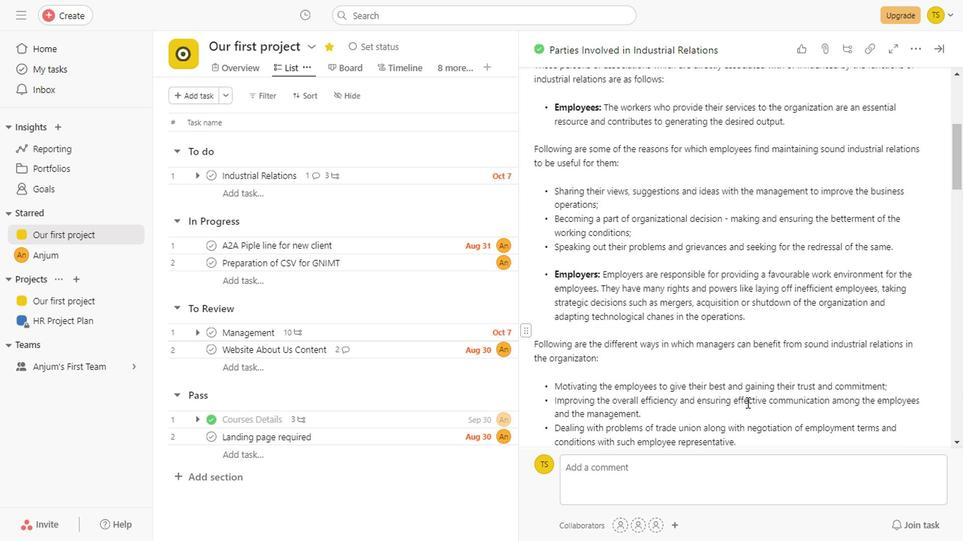 
Action: Mouse scrolled (744, 401) with delta (0, -1)
Screenshot: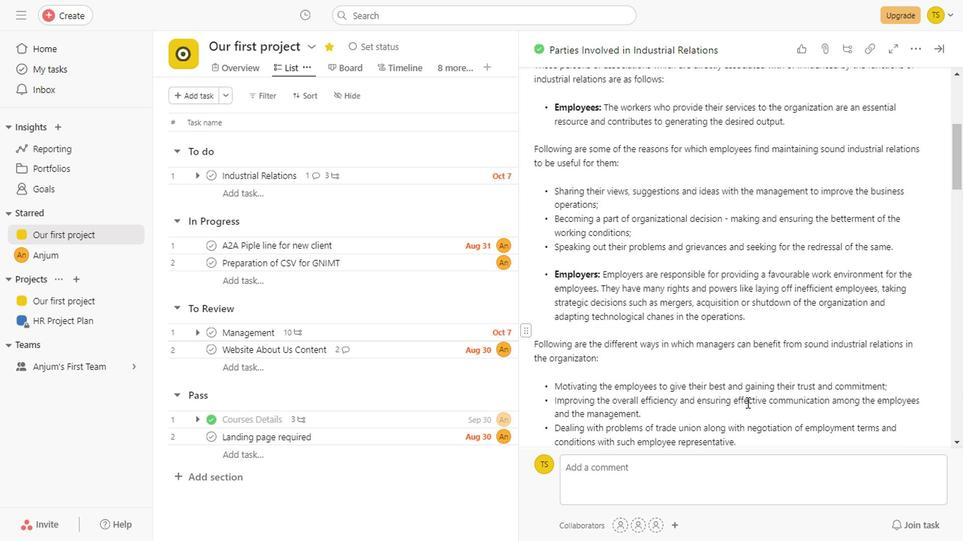 
Action: Mouse scrolled (744, 401) with delta (0, -1)
Screenshot: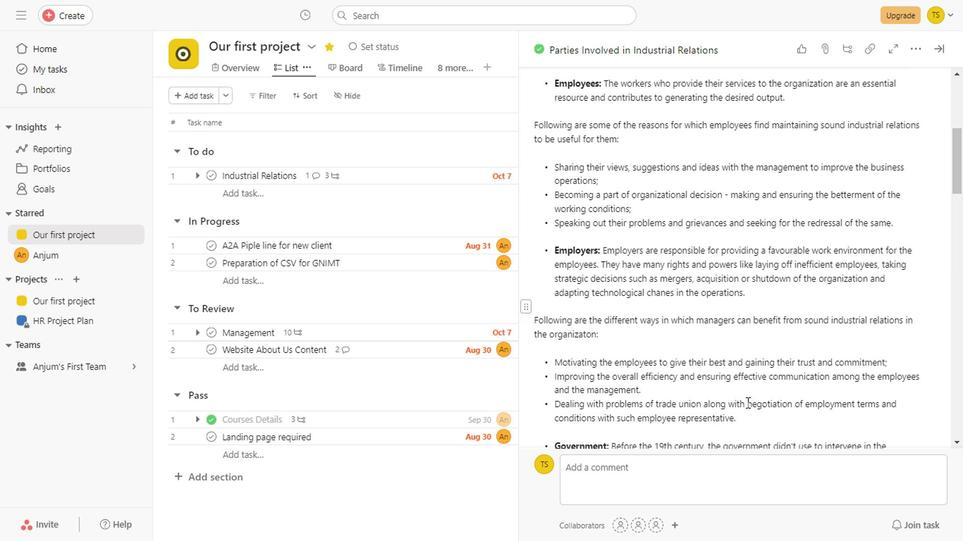 
Action: Mouse scrolled (744, 401) with delta (0, -1)
Screenshot: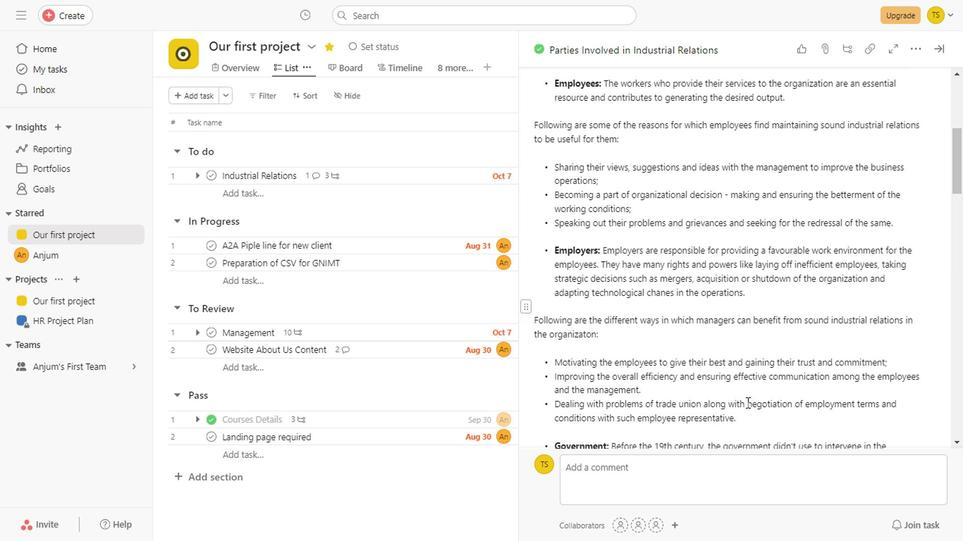 
Action: Mouse scrolled (744, 401) with delta (0, -1)
Screenshot: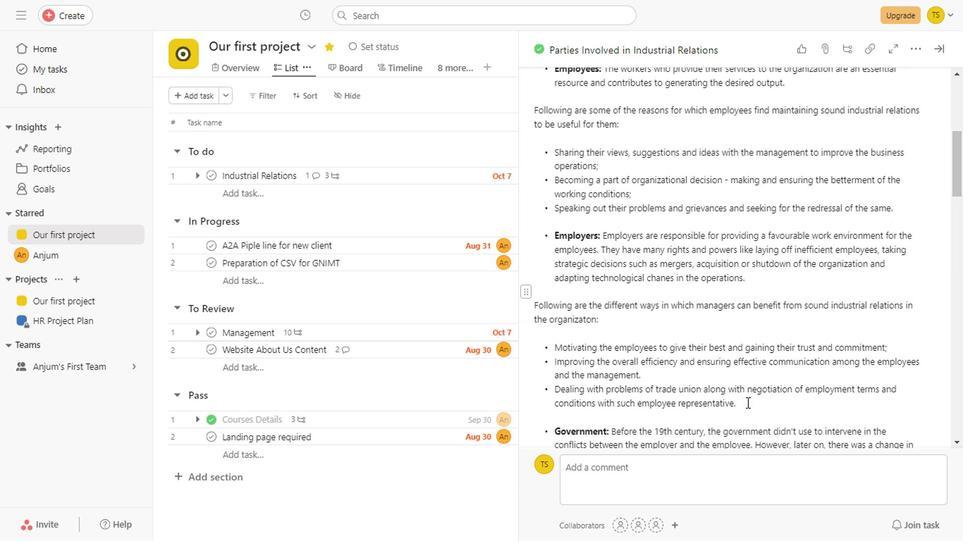 
Action: Mouse scrolled (744, 401) with delta (0, -1)
Screenshot: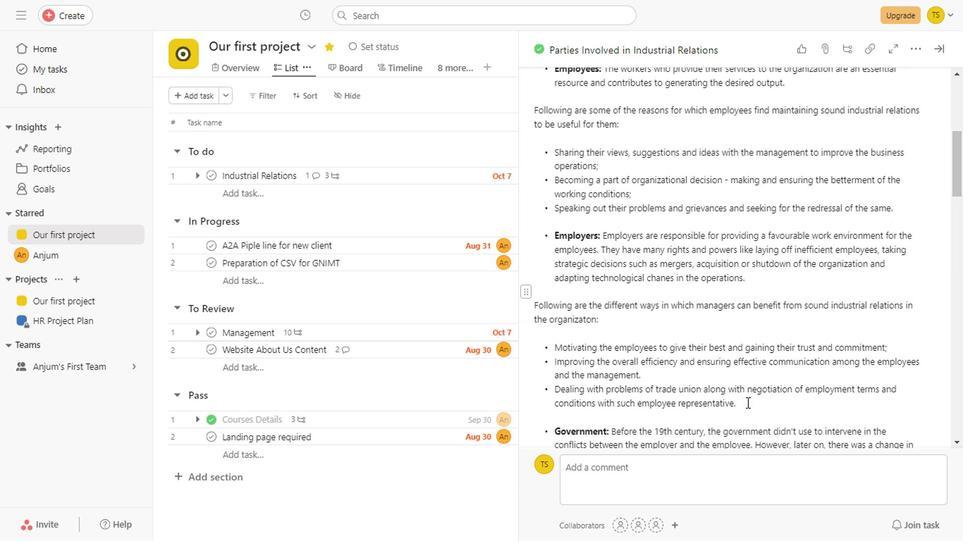 
Action: Mouse scrolled (744, 401) with delta (0, -1)
Screenshot: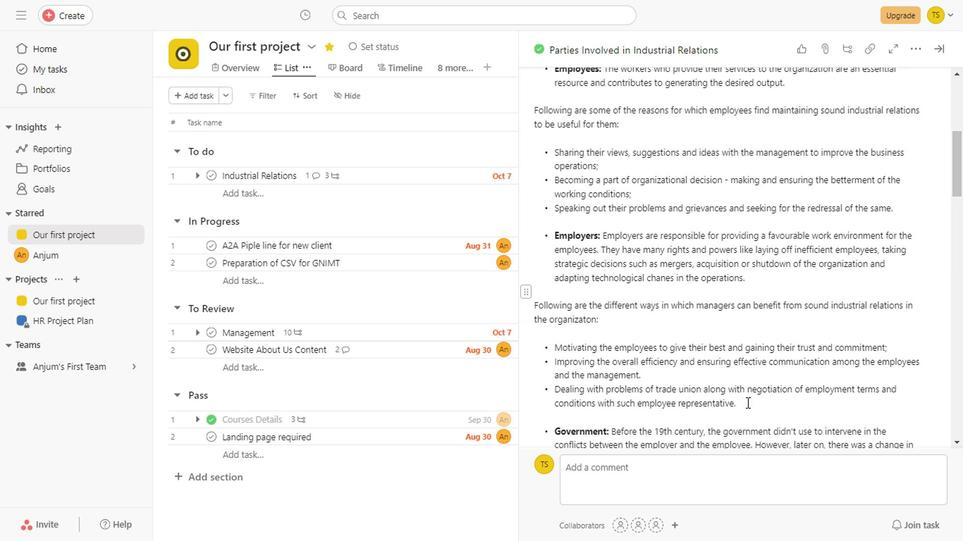
Action: Mouse scrolled (744, 401) with delta (0, -1)
Screenshot: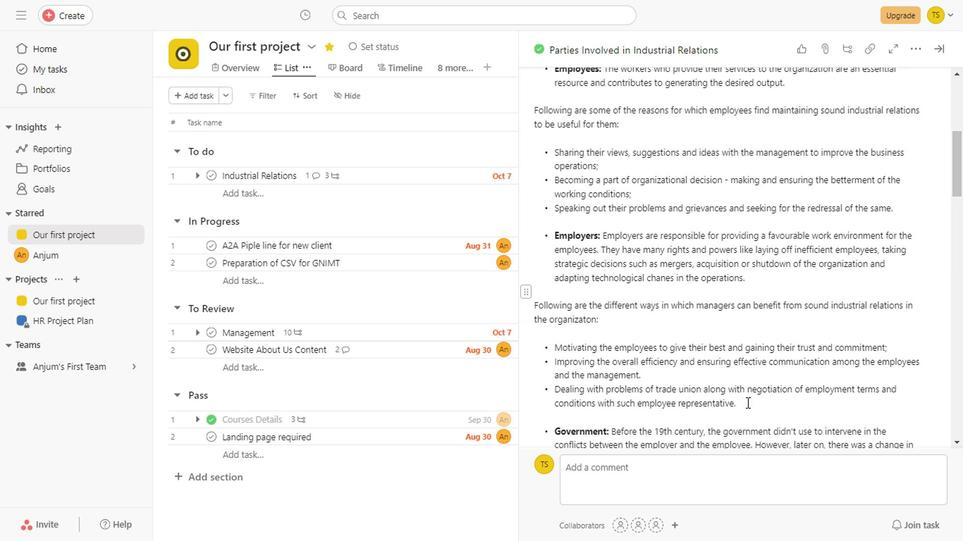 
Action: Mouse scrolled (744, 401) with delta (0, -1)
Screenshot: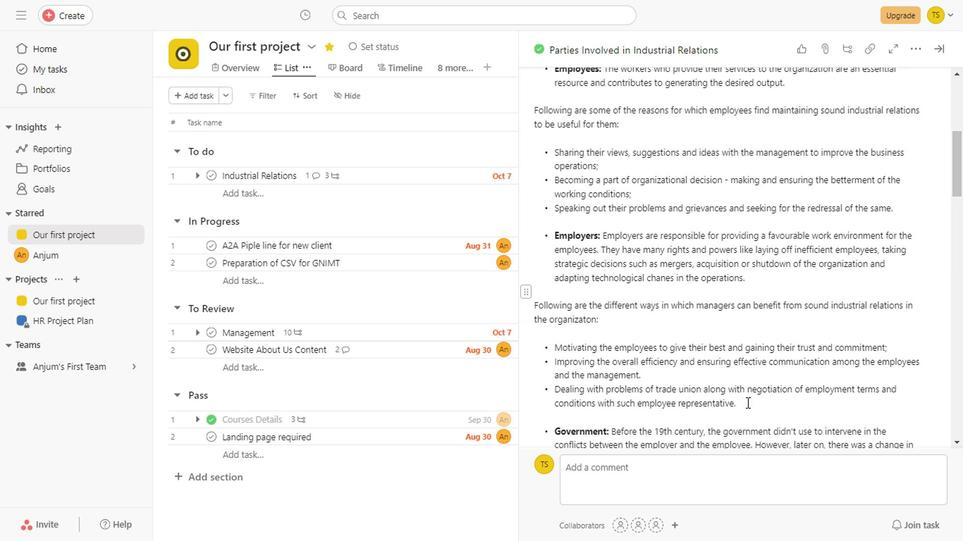 
Action: Mouse scrolled (744, 401) with delta (0, -1)
Screenshot: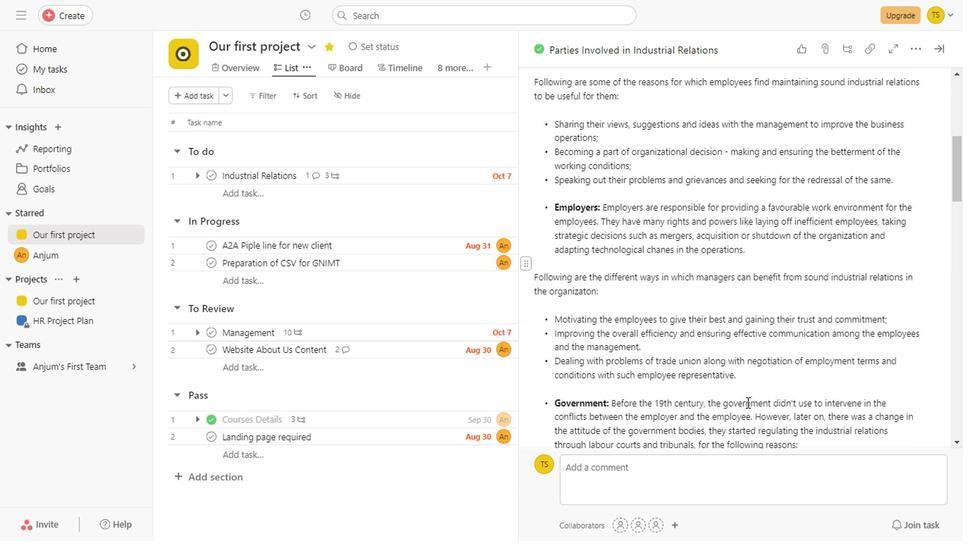 
Action: Mouse scrolled (744, 401) with delta (0, -1)
Screenshot: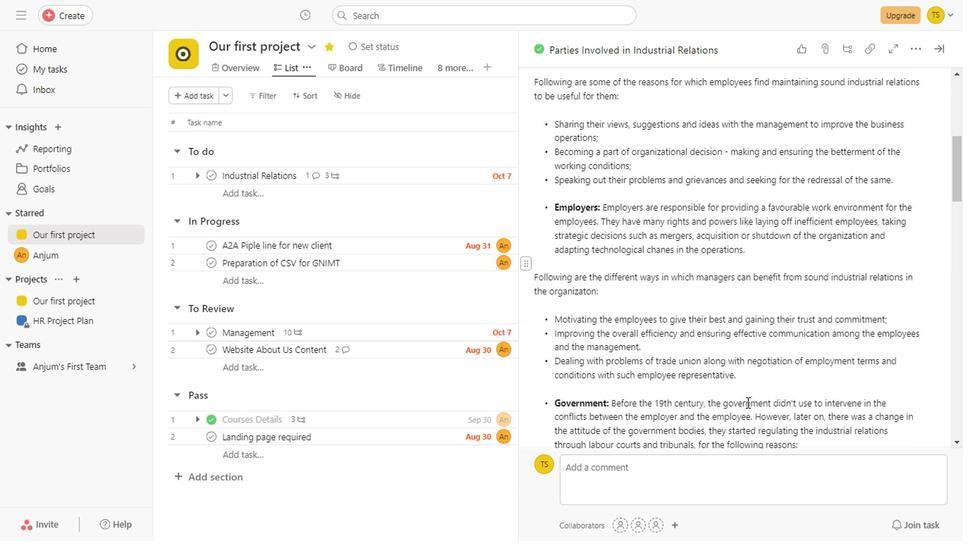 
Action: Mouse scrolled (744, 401) with delta (0, -1)
Screenshot: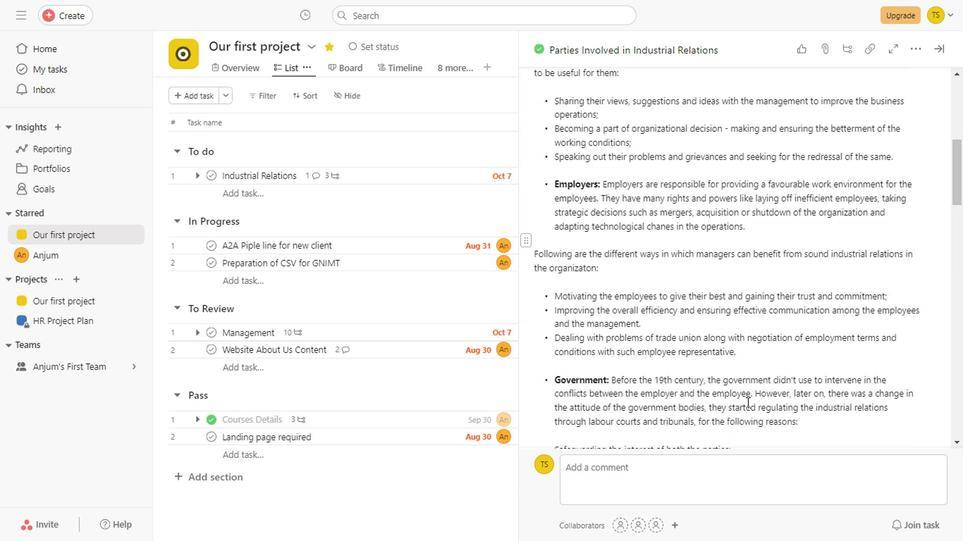 
Action: Mouse scrolled (744, 401) with delta (0, -1)
Screenshot: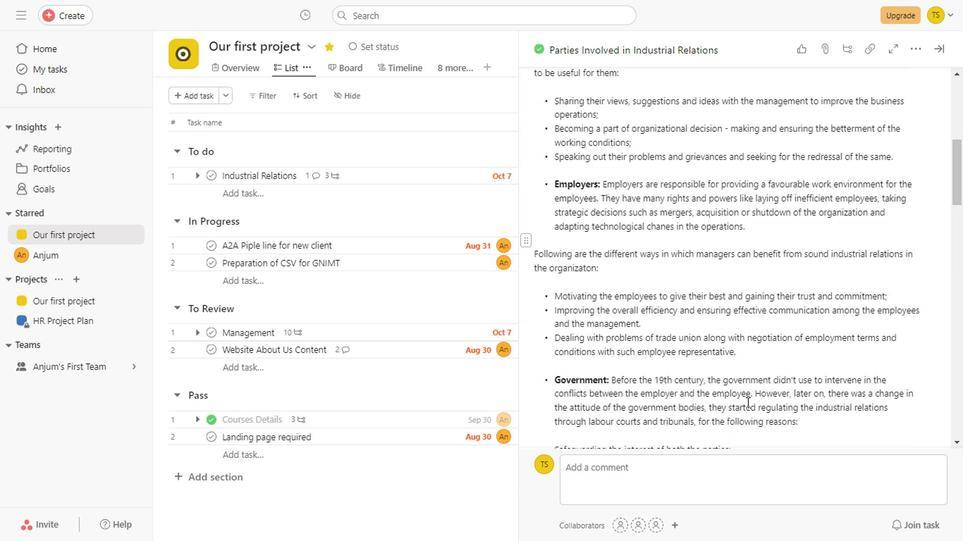 
Action: Mouse scrolled (744, 401) with delta (0, -1)
Screenshot: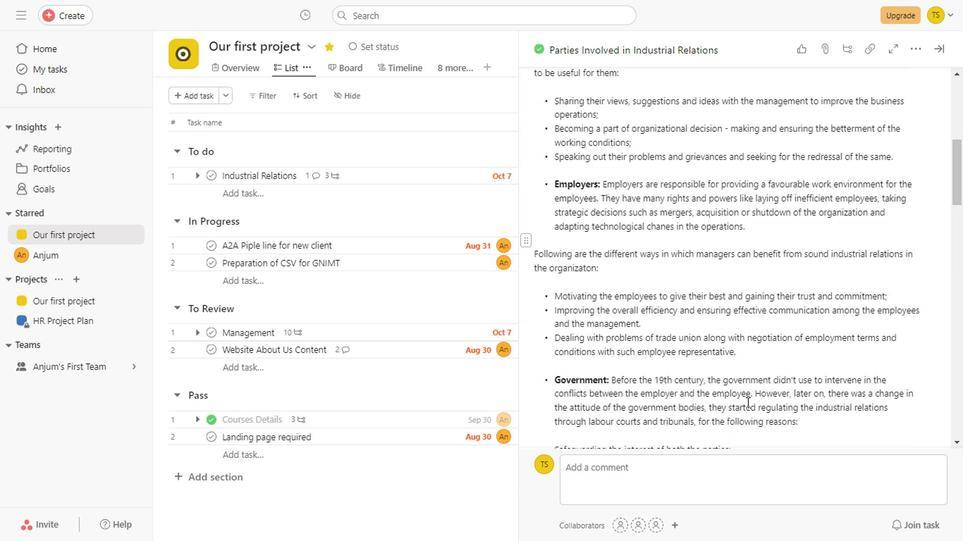 
Action: Mouse scrolled (744, 401) with delta (0, -1)
Screenshot: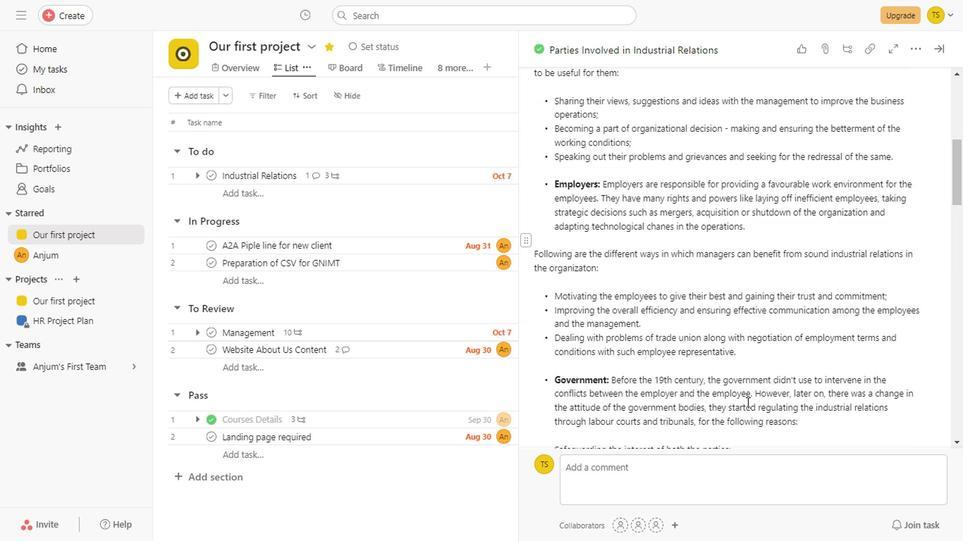 
Action: Mouse scrolled (744, 401) with delta (0, -1)
Screenshot: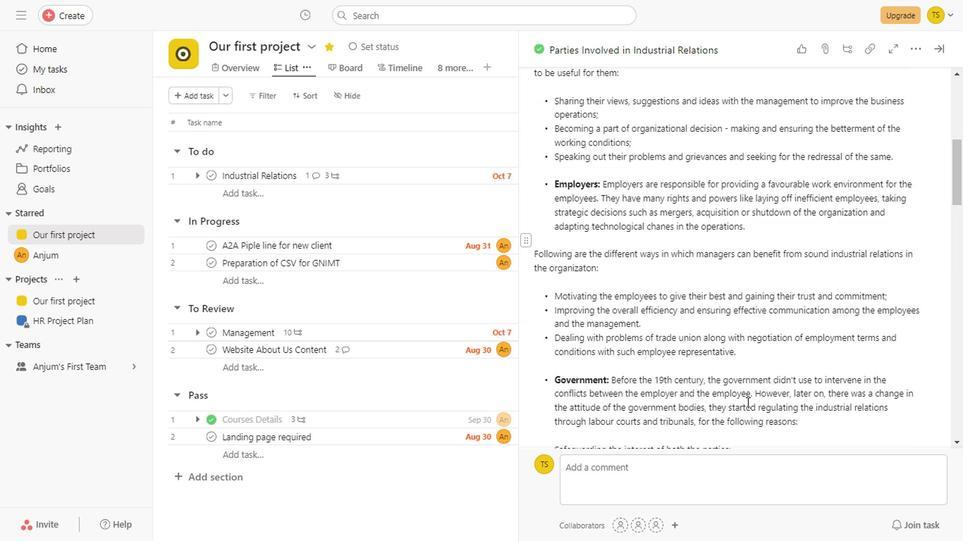 
Action: Mouse scrolled (744, 401) with delta (0, -1)
Screenshot: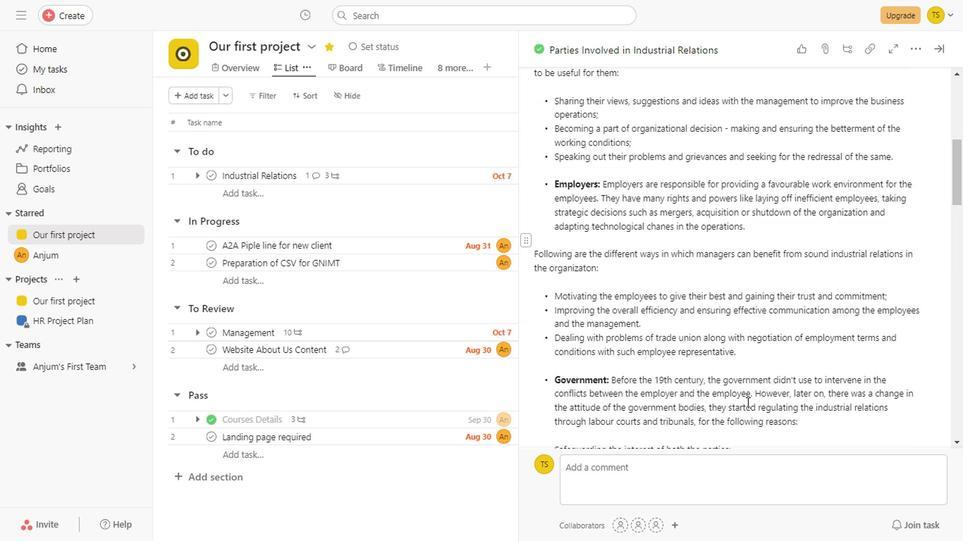 
Action: Mouse scrolled (744, 401) with delta (0, -1)
Screenshot: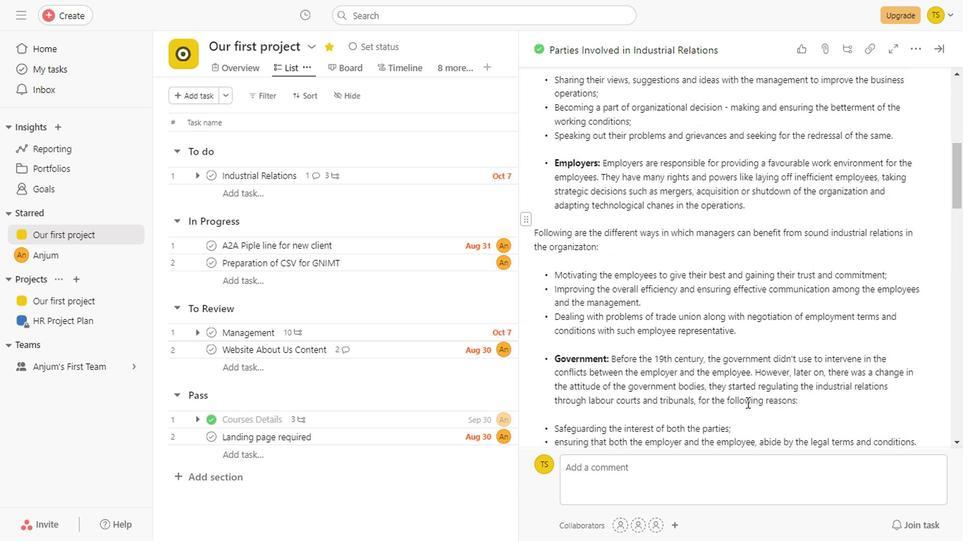 
Action: Mouse scrolled (744, 401) with delta (0, -1)
Screenshot: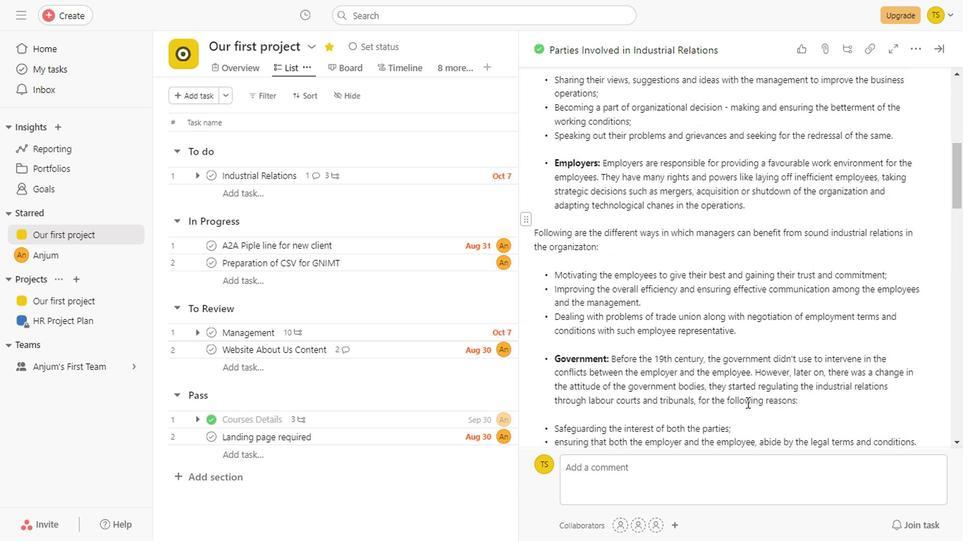
Action: Mouse scrolled (744, 401) with delta (0, -1)
Screenshot: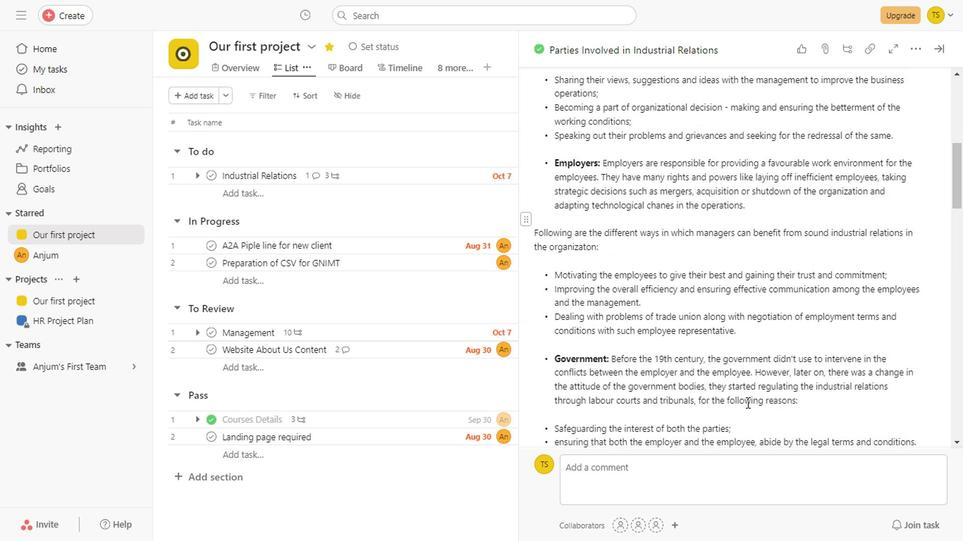 
Action: Mouse scrolled (744, 401) with delta (0, -1)
Screenshot: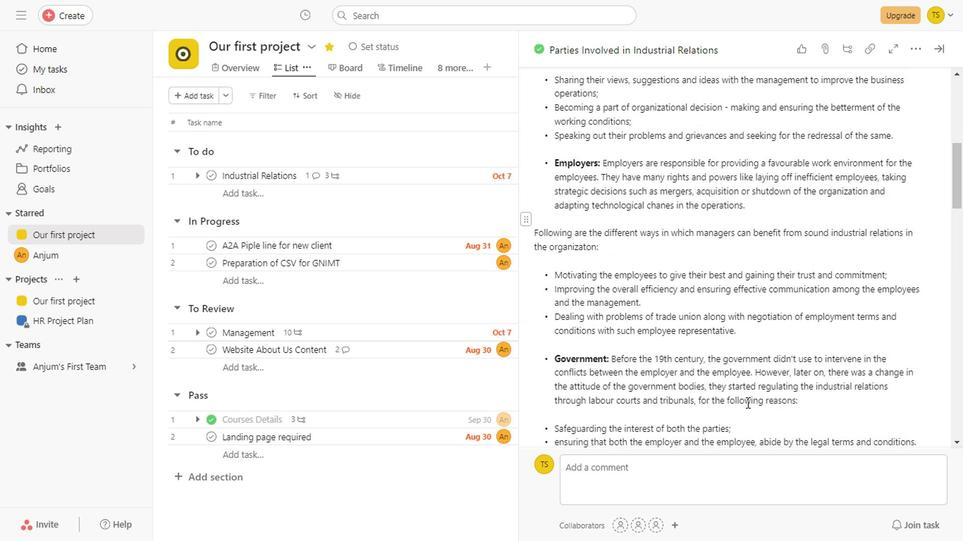 
Action: Mouse scrolled (744, 401) with delta (0, -1)
Screenshot: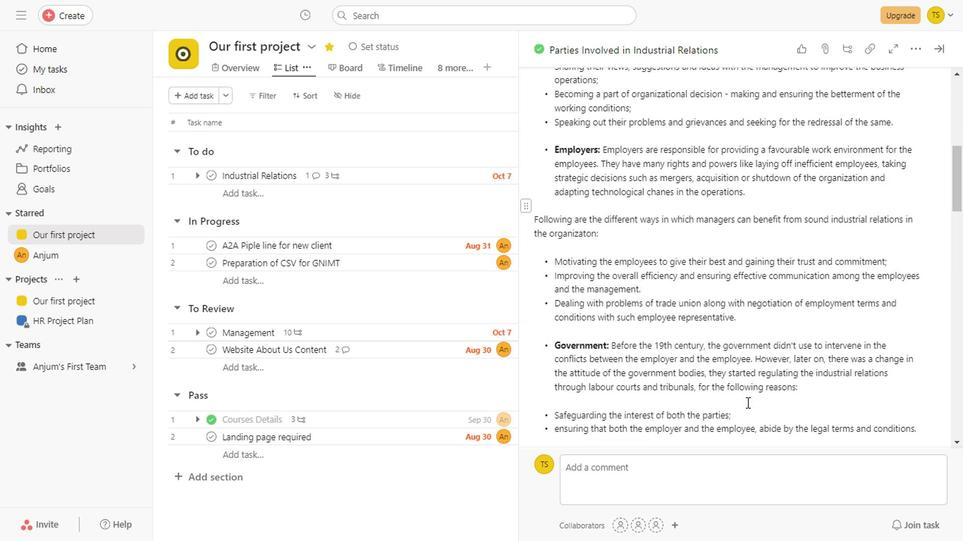 
Action: Mouse scrolled (744, 401) with delta (0, -1)
Screenshot: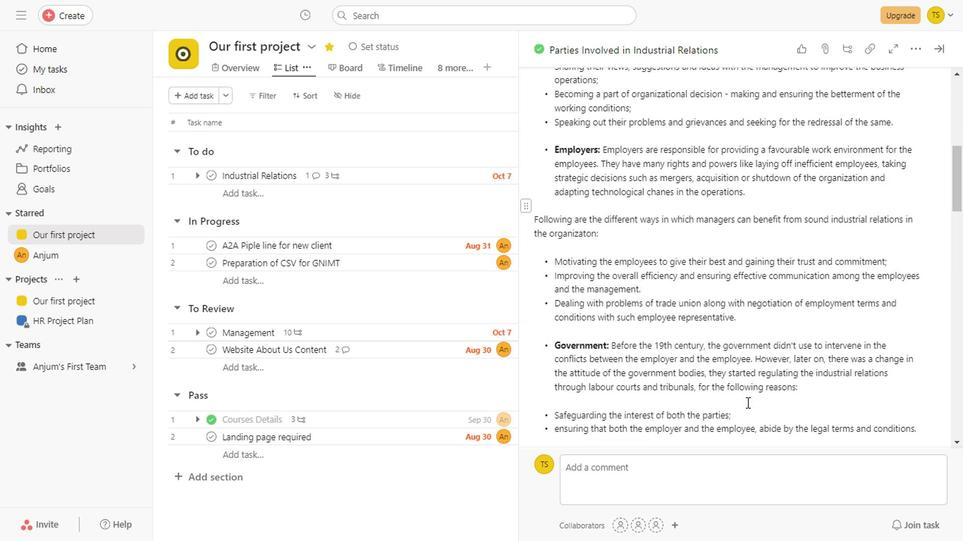 
Action: Mouse scrolled (744, 401) with delta (0, -1)
Screenshot: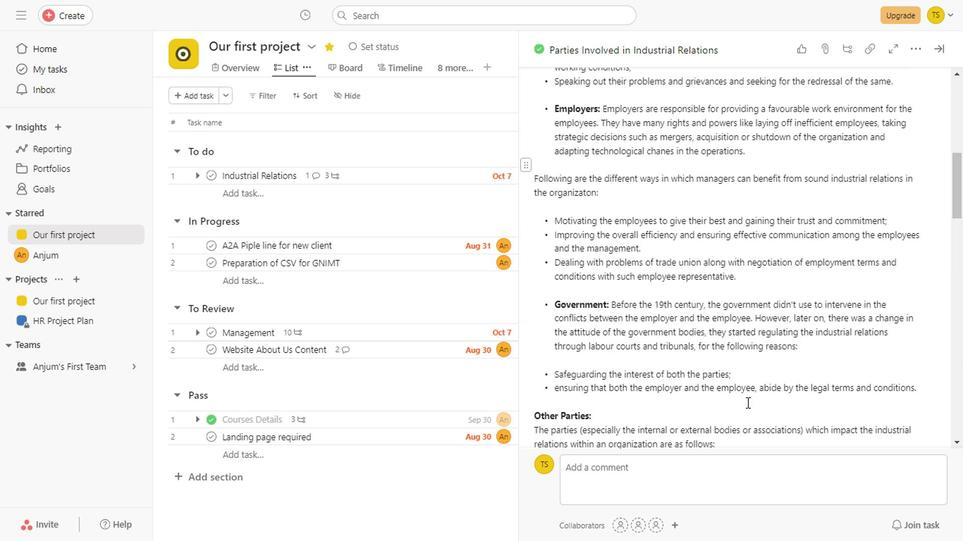 
Action: Mouse scrolled (744, 401) with delta (0, -1)
Screenshot: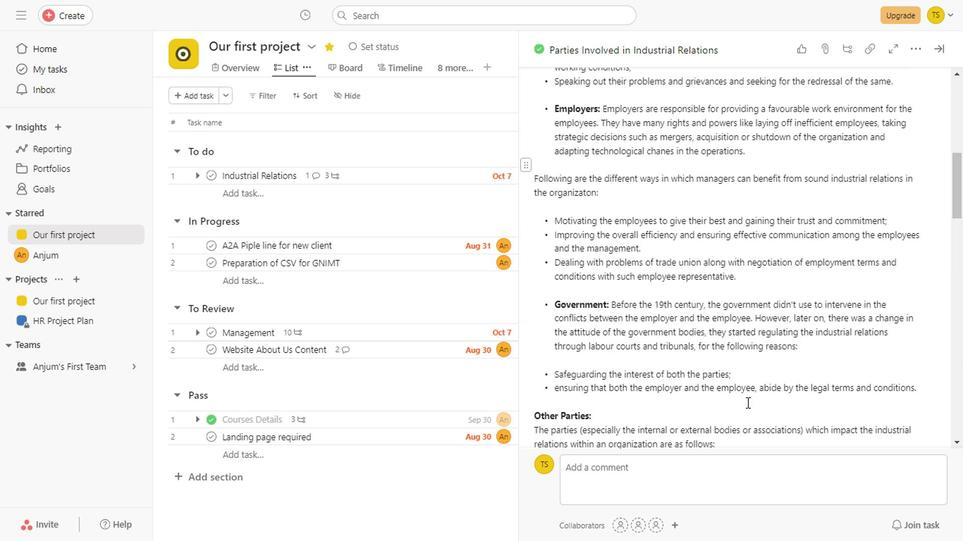 
Action: Mouse scrolled (744, 401) with delta (0, -1)
Screenshot: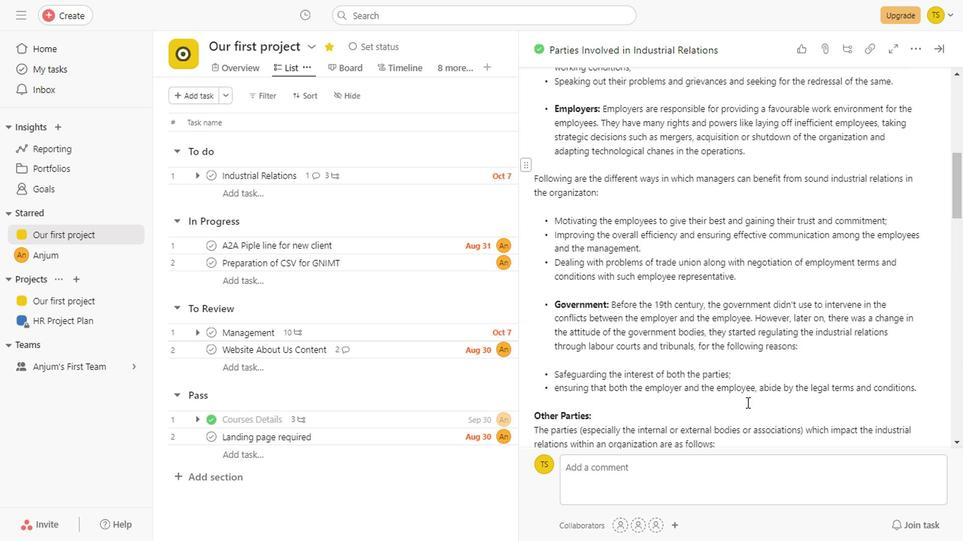 
Action: Mouse scrolled (744, 401) with delta (0, -1)
Screenshot: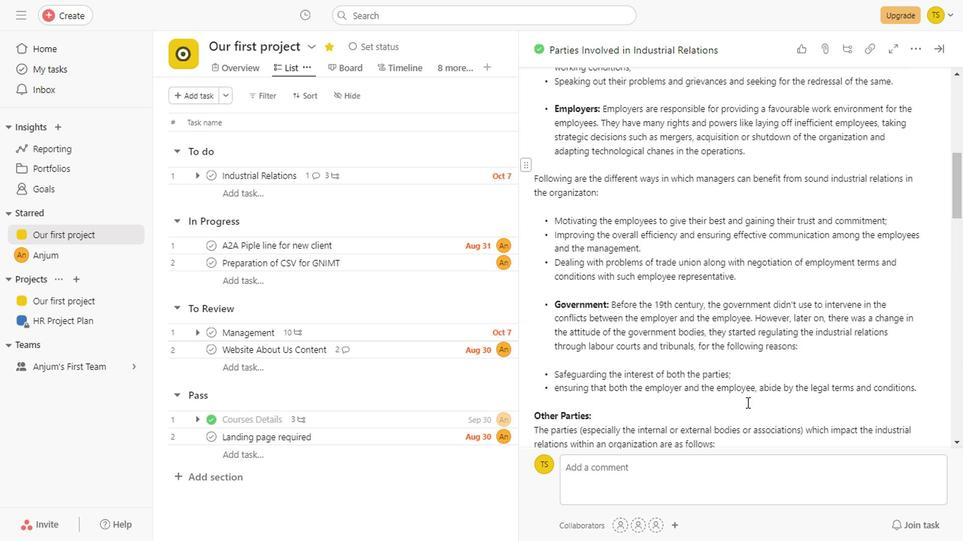 
Action: Mouse scrolled (744, 401) with delta (0, -1)
Screenshot: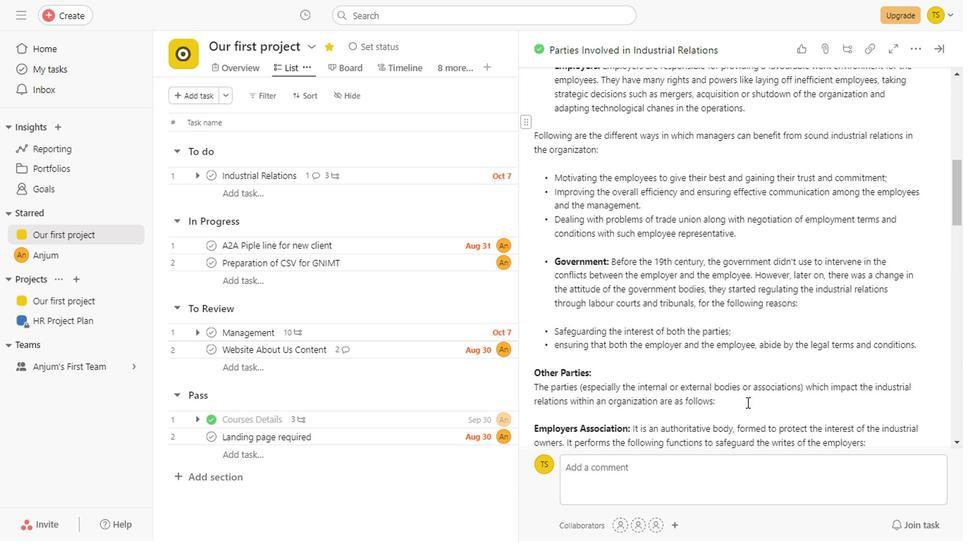 
Action: Mouse scrolled (744, 401) with delta (0, -1)
Screenshot: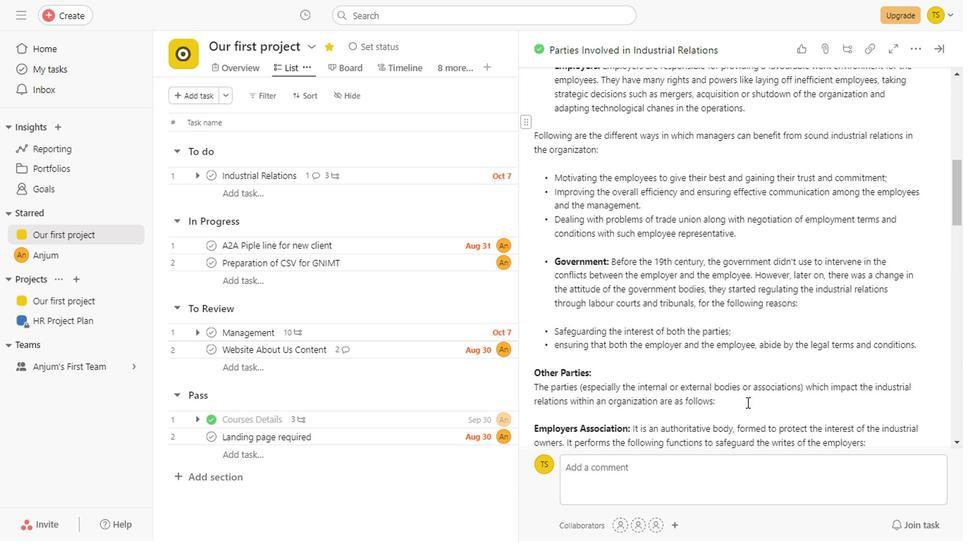 
Action: Mouse scrolled (744, 401) with delta (0, -1)
Screenshot: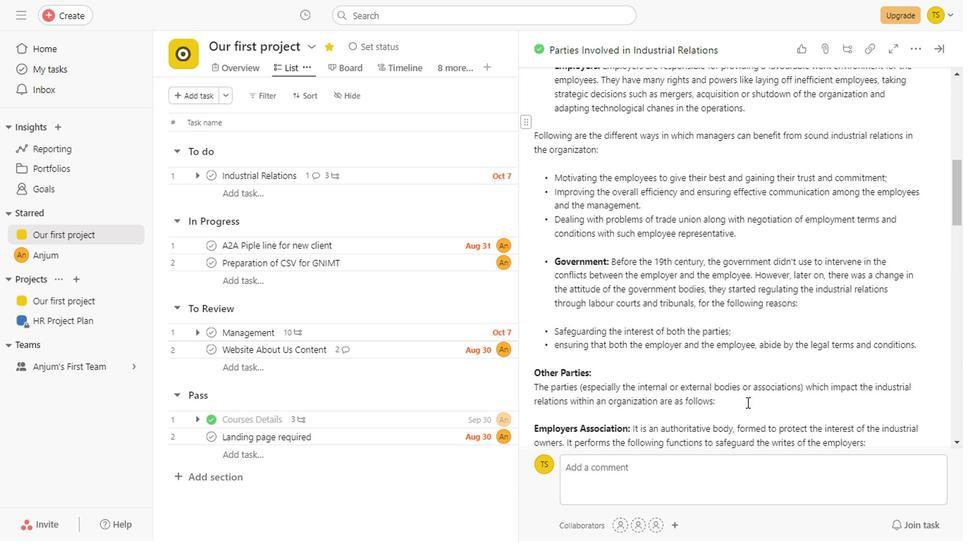 
Action: Mouse scrolled (744, 401) with delta (0, -1)
Screenshot: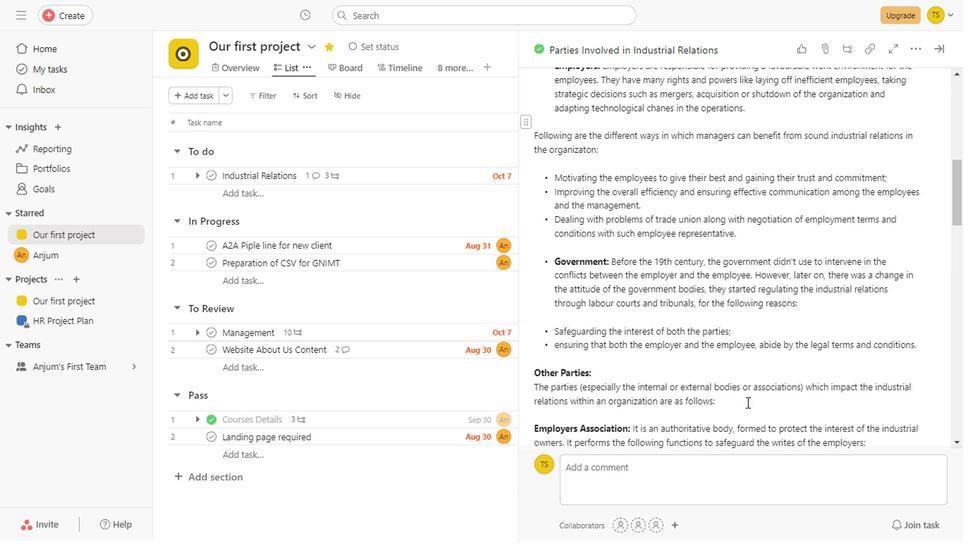 
Action: Mouse scrolled (744, 401) with delta (0, -1)
Screenshot: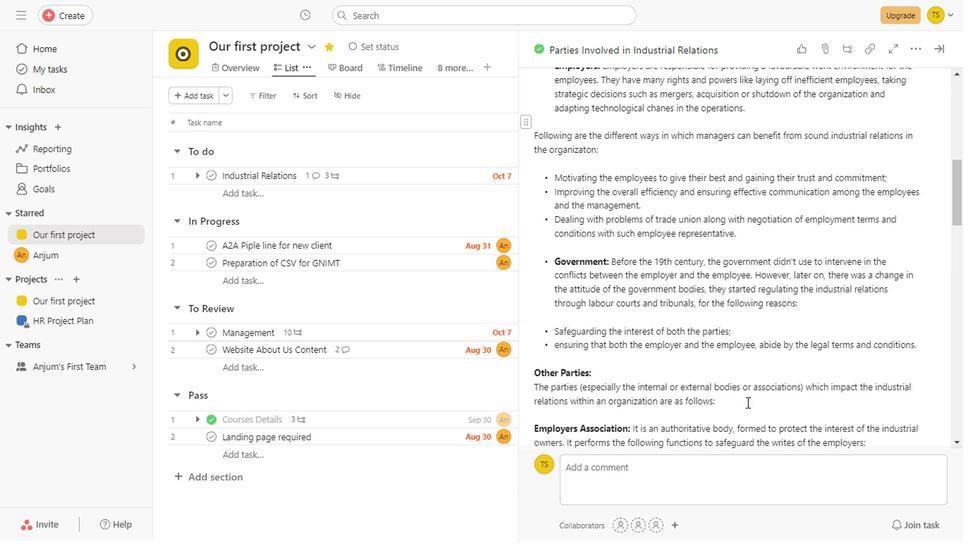 
Action: Mouse scrolled (744, 401) with delta (0, -1)
Screenshot: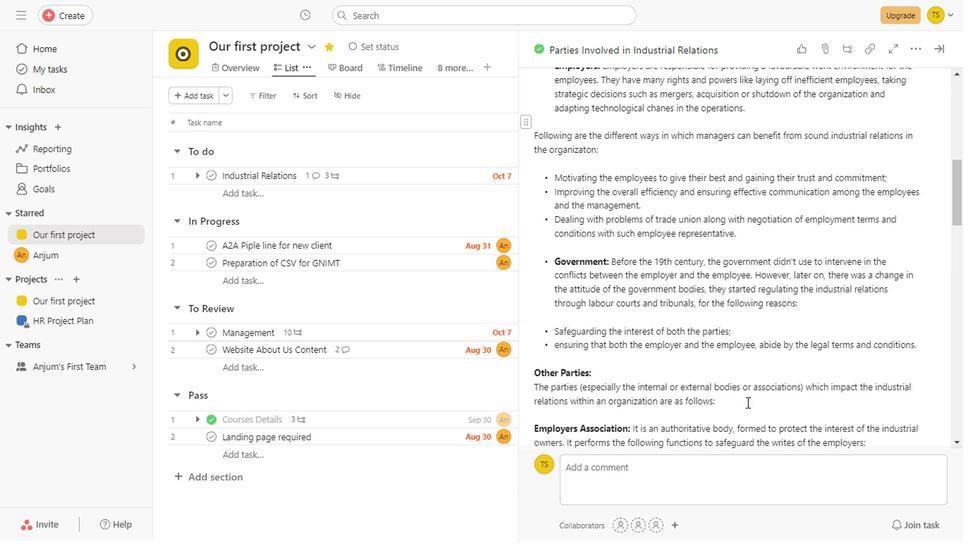 
Action: Mouse scrolled (744, 401) with delta (0, -1)
Screenshot: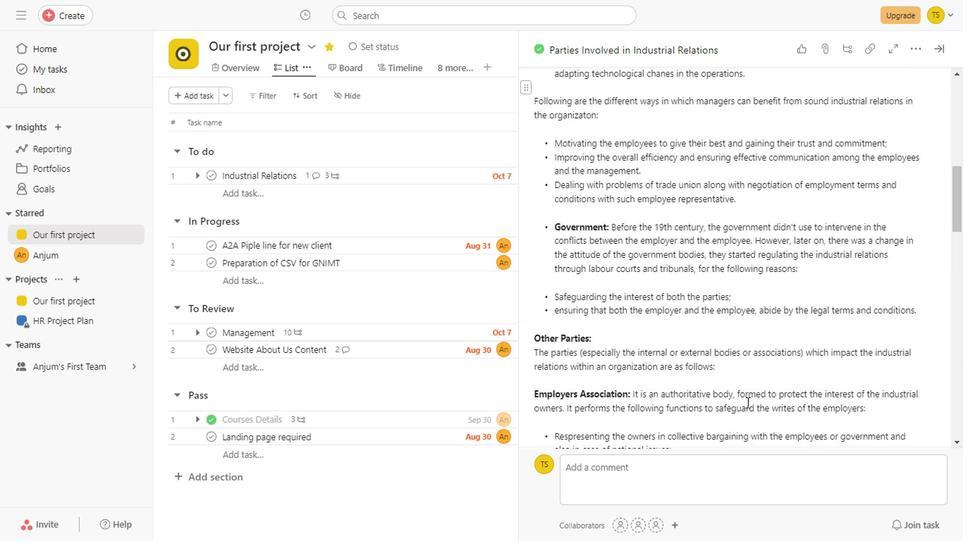 
Action: Mouse scrolled (744, 401) with delta (0, -1)
Screenshot: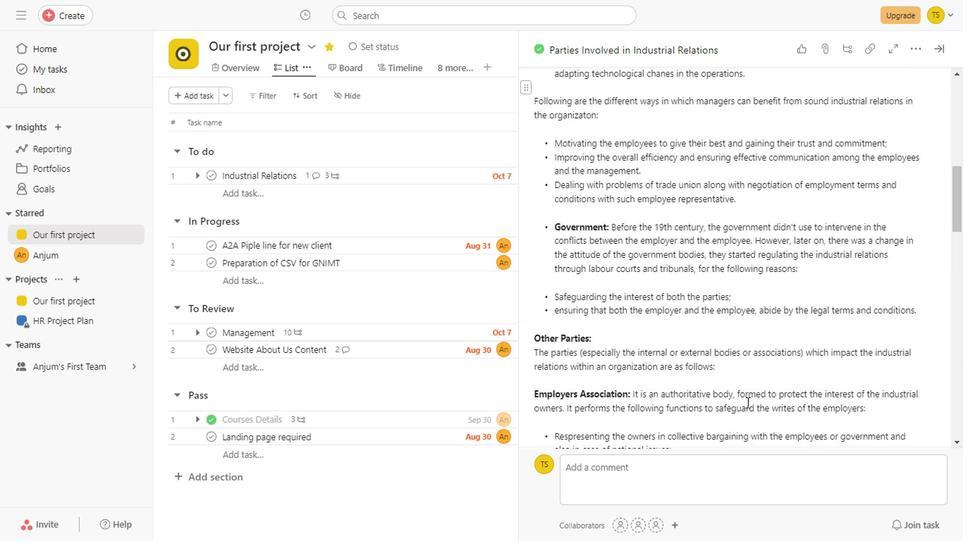 
Action: Mouse scrolled (744, 401) with delta (0, -1)
Screenshot: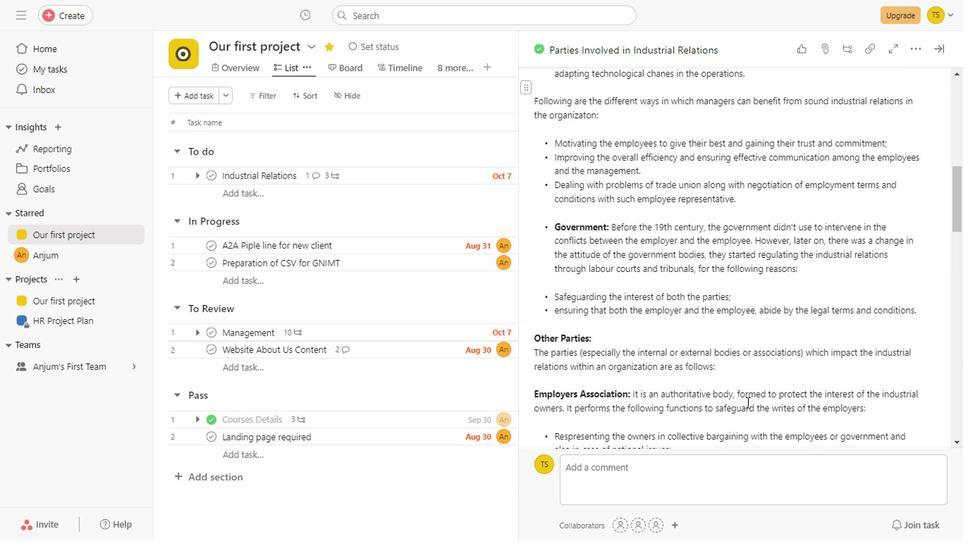 
Action: Mouse scrolled (744, 401) with delta (0, -1)
Screenshot: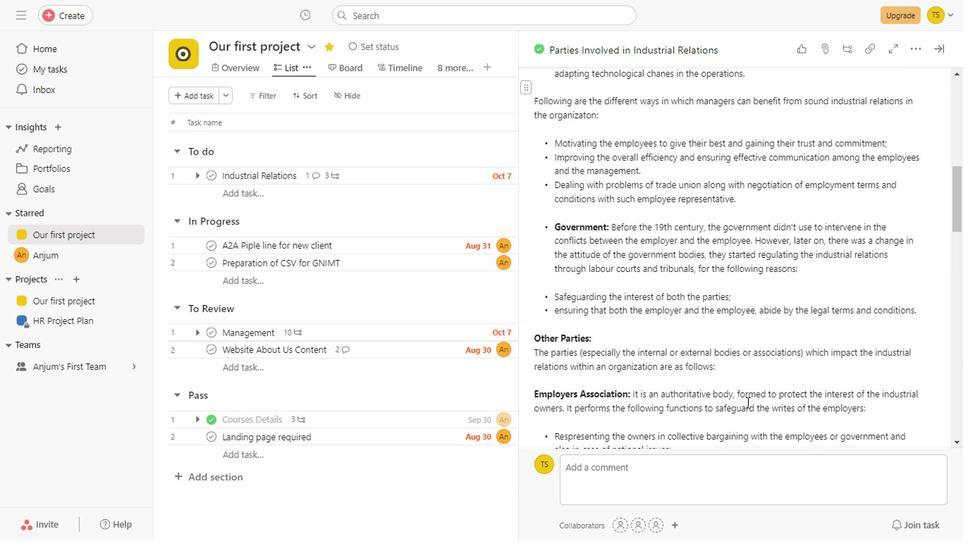 
Action: Mouse scrolled (744, 401) with delta (0, -1)
Screenshot: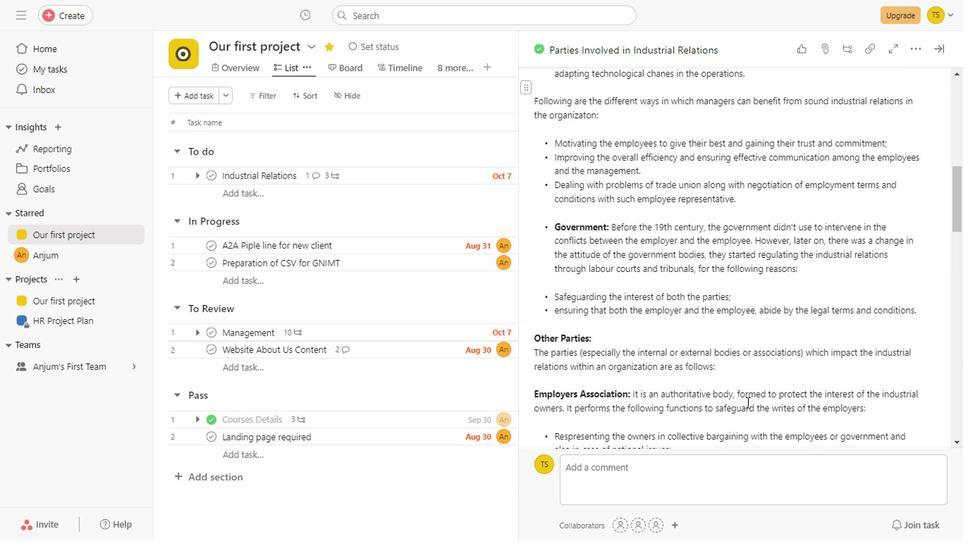 
Action: Mouse scrolled (744, 401) with delta (0, -1)
Screenshot: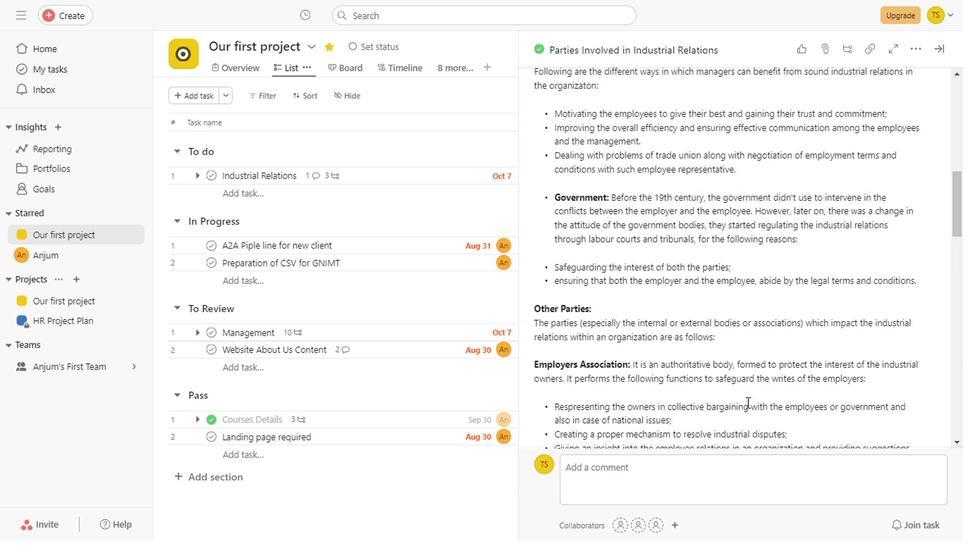 
Action: Mouse scrolled (744, 401) with delta (0, -1)
Screenshot: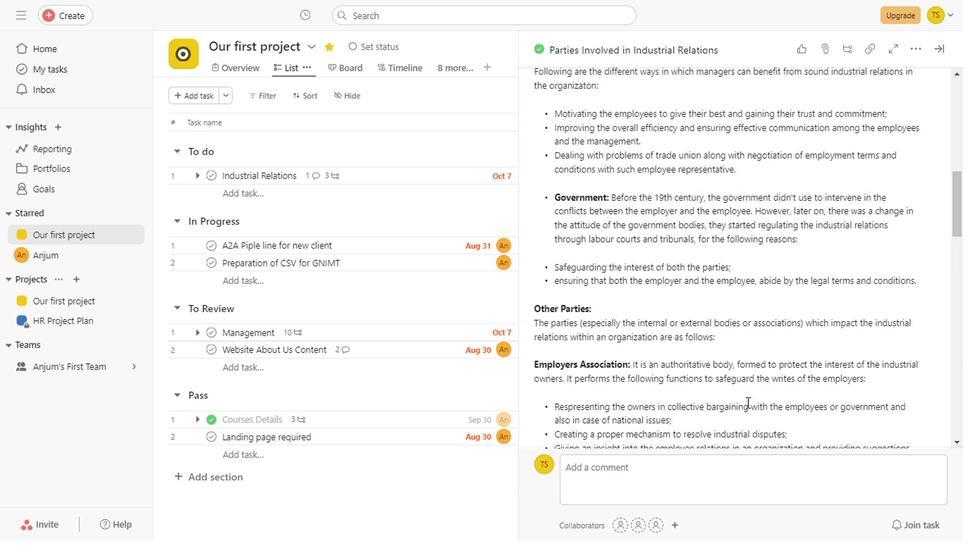 
Action: Mouse scrolled (744, 401) with delta (0, -1)
Screenshot: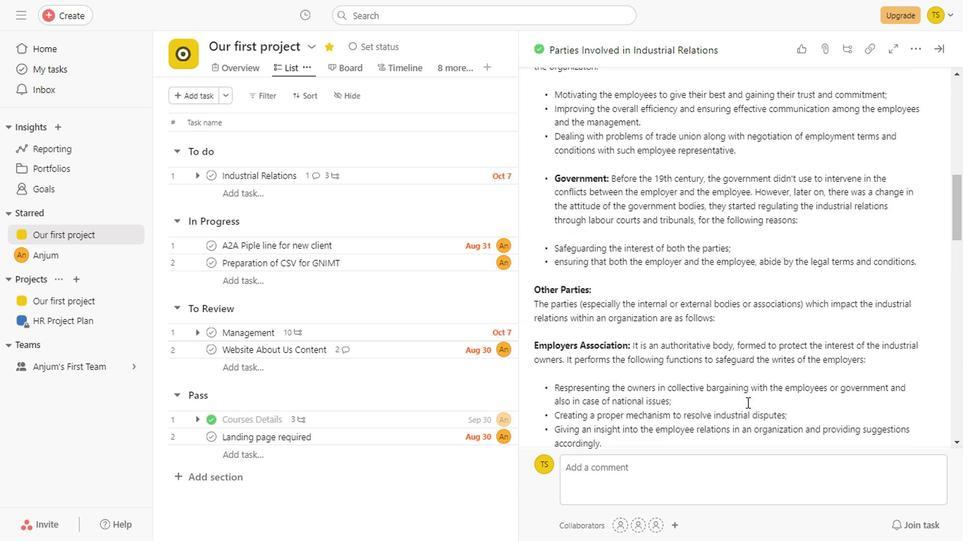
Action: Mouse scrolled (744, 401) with delta (0, -1)
Screenshot: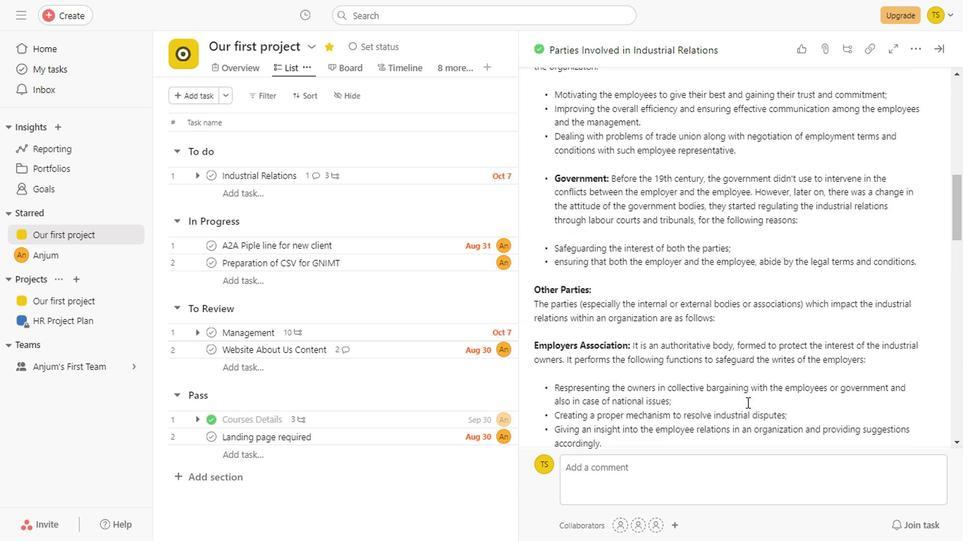 
Action: Mouse scrolled (744, 401) with delta (0, -1)
Screenshot: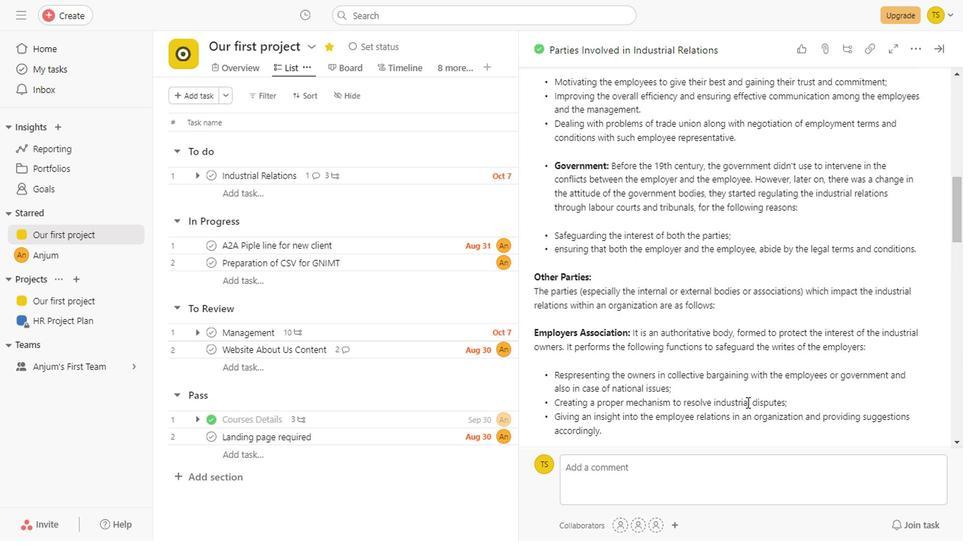
Action: Mouse scrolled (744, 401) with delta (0, -1)
Screenshot: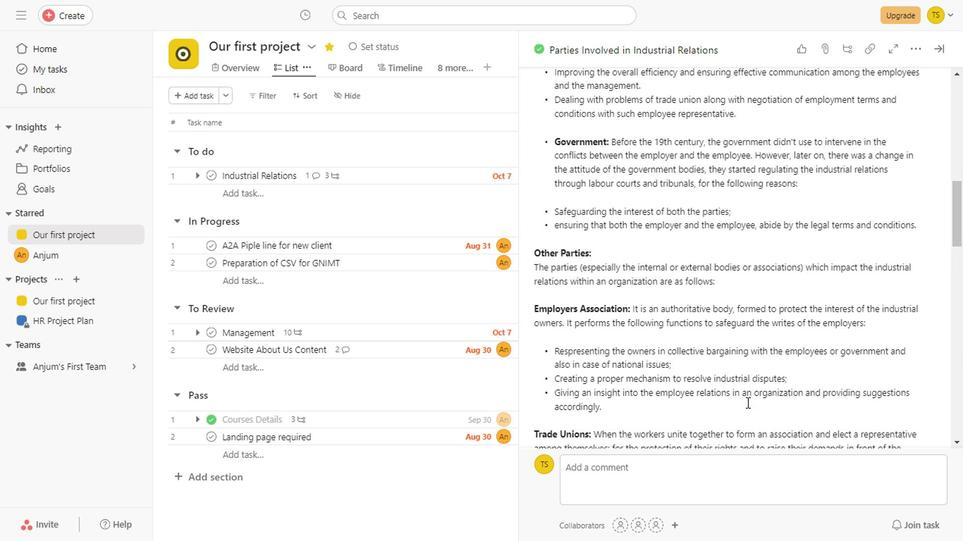 
Action: Mouse scrolled (744, 401) with delta (0, -1)
Screenshot: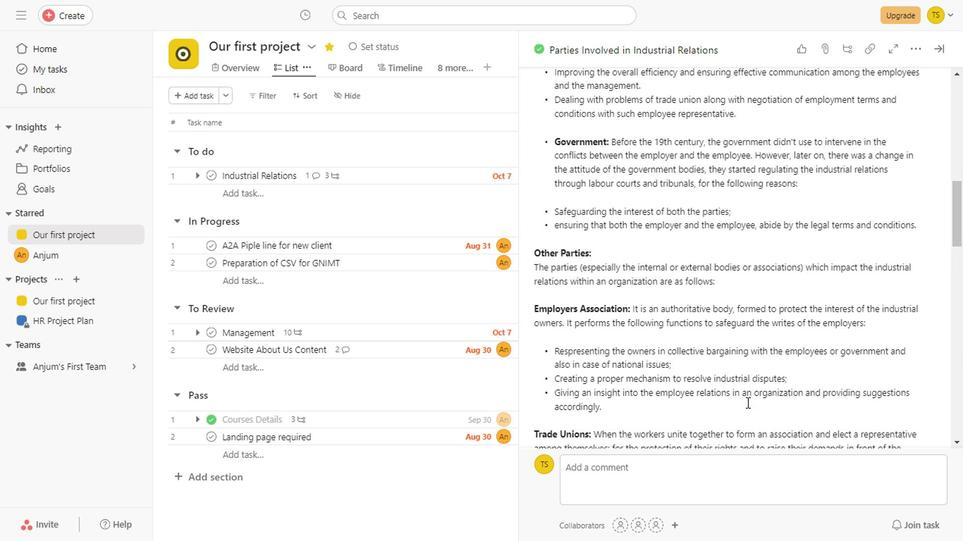 
Action: Mouse scrolled (744, 401) with delta (0, -1)
Screenshot: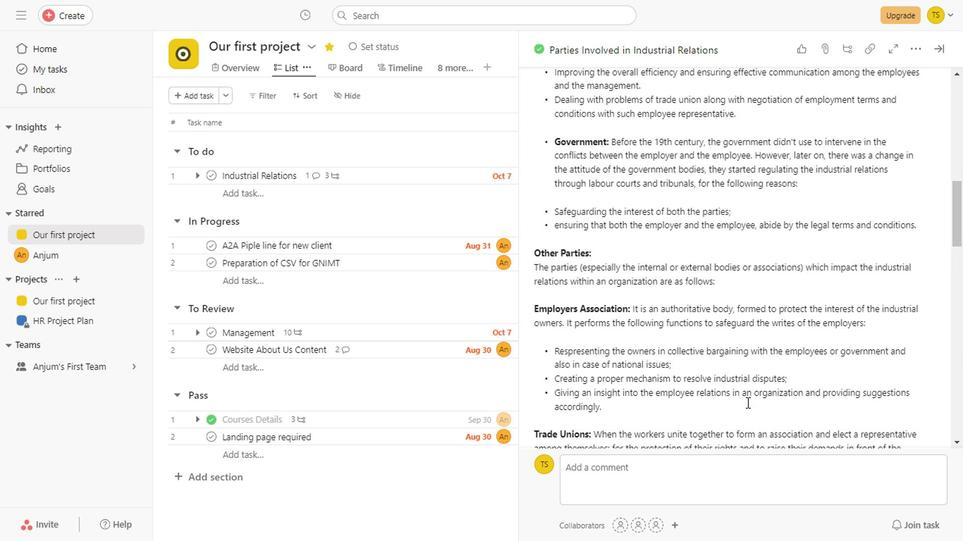 
Action: Mouse scrolled (744, 401) with delta (0, -1)
Screenshot: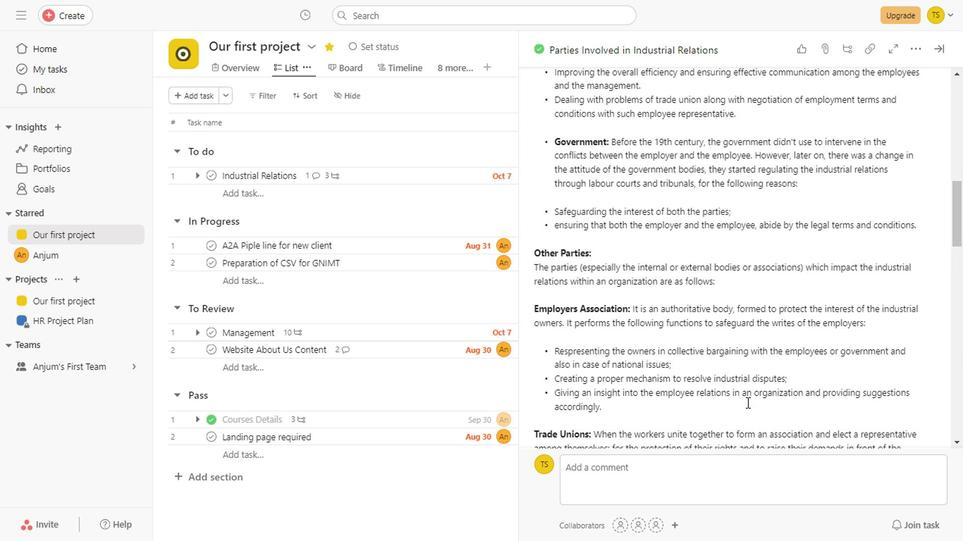 
Action: Mouse scrolled (744, 401) with delta (0, -1)
Screenshot: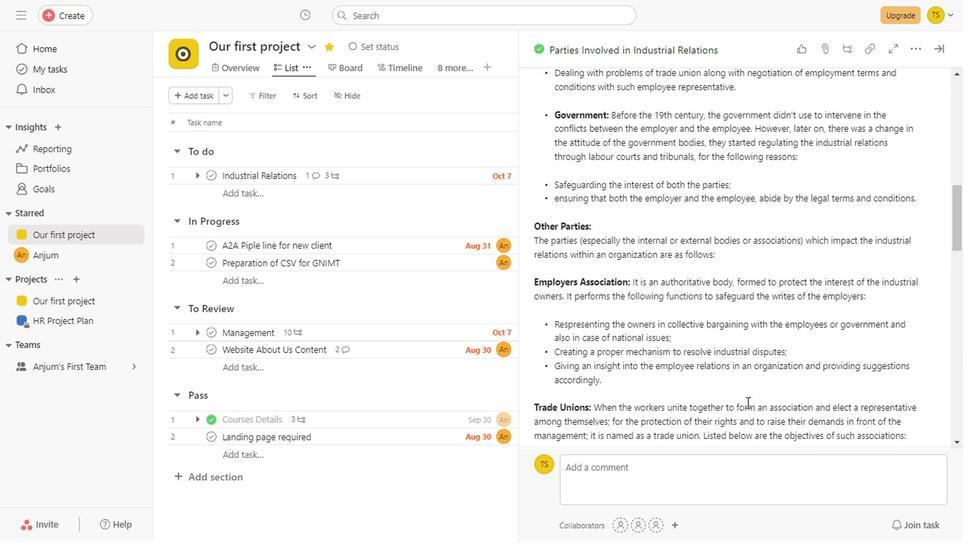 
Action: Mouse scrolled (744, 401) with delta (0, -1)
Screenshot: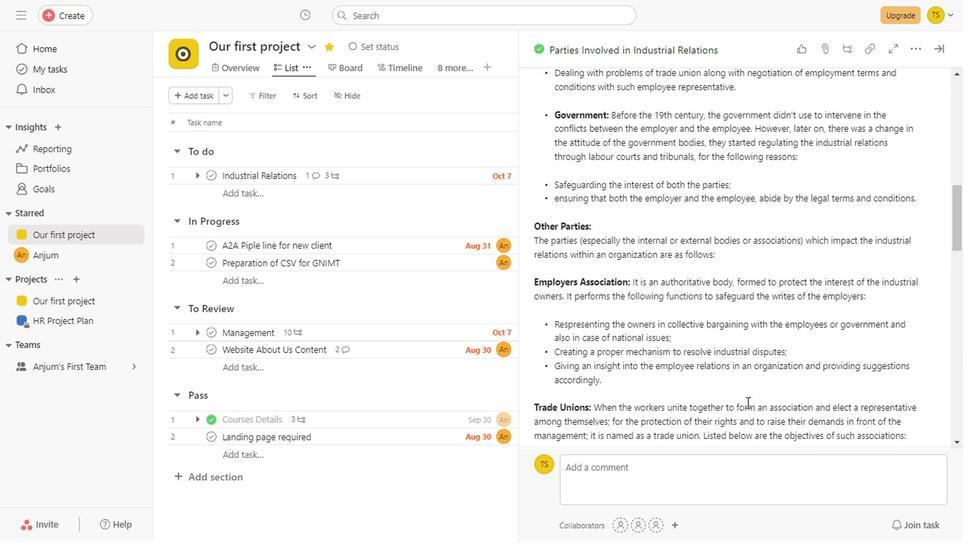 
Action: Mouse scrolled (744, 401) with delta (0, -1)
Screenshot: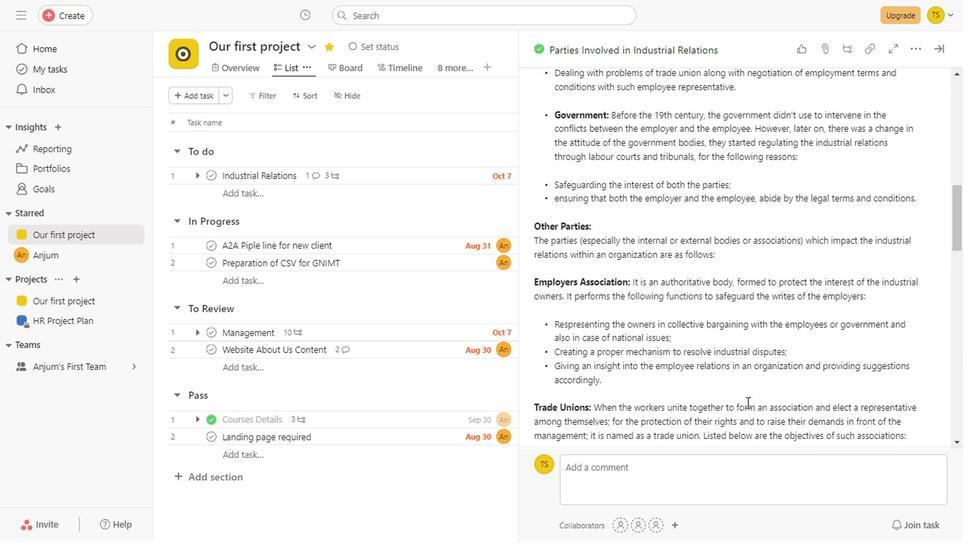 
Action: Mouse scrolled (744, 401) with delta (0, -1)
Screenshot: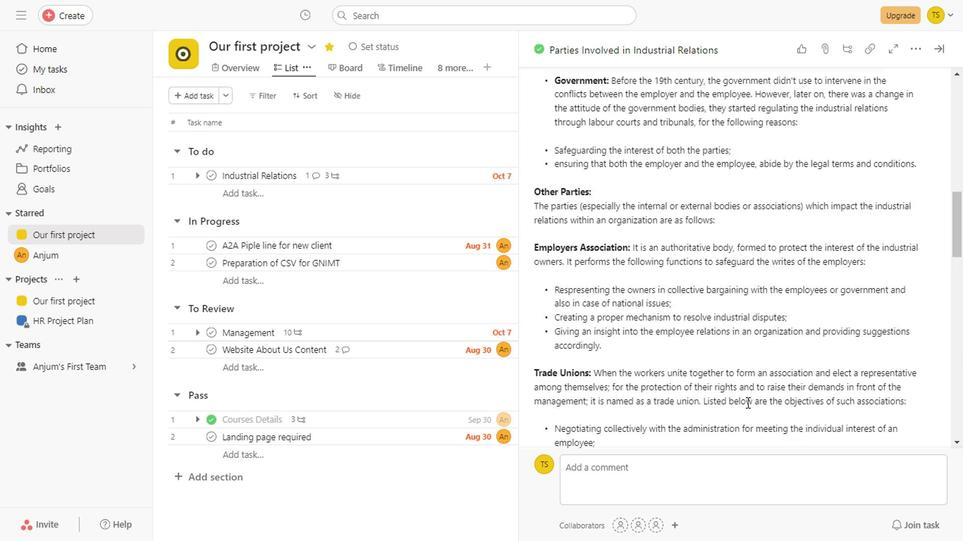 
Action: Mouse scrolled (744, 401) with delta (0, -1)
Screenshot: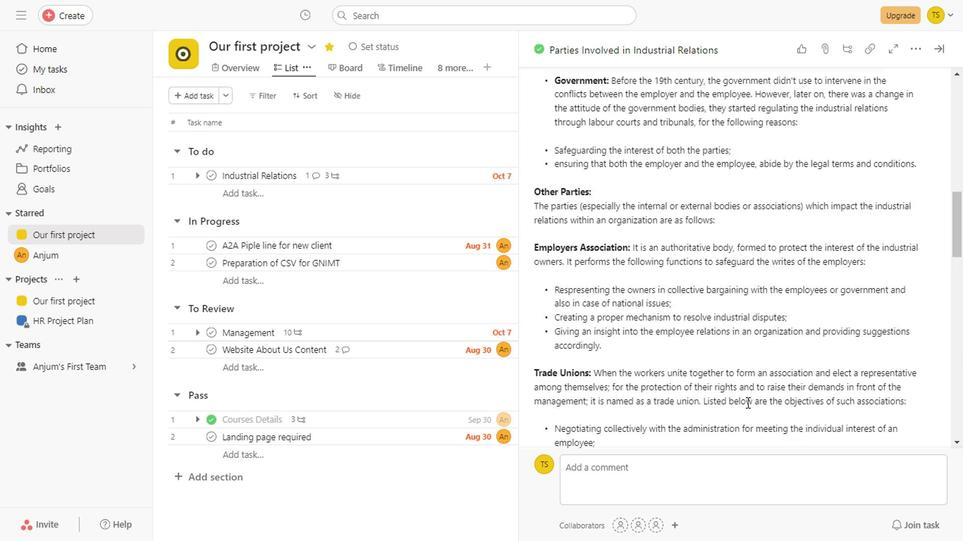 
Action: Mouse scrolled (744, 401) with delta (0, -1)
Screenshot: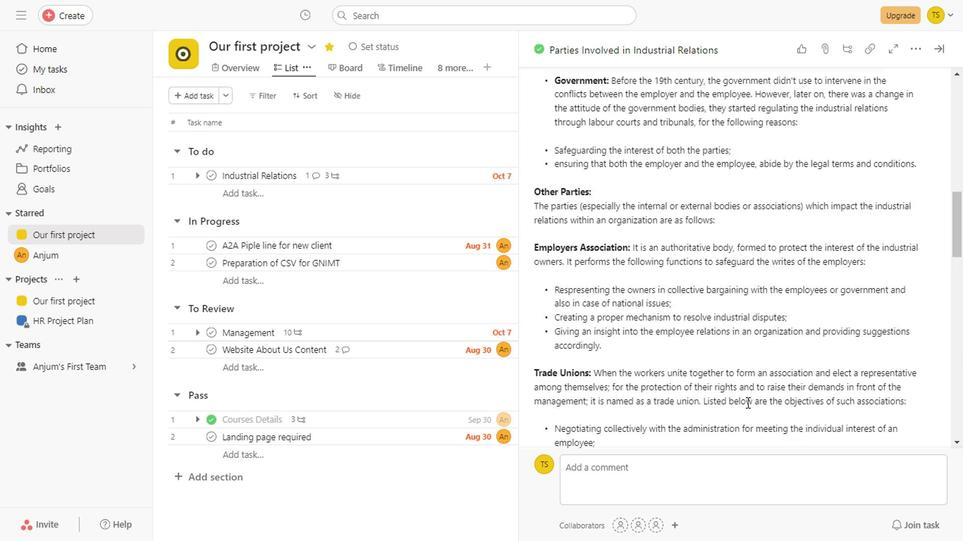 
Action: Mouse scrolled (744, 401) with delta (0, -1)
Screenshot: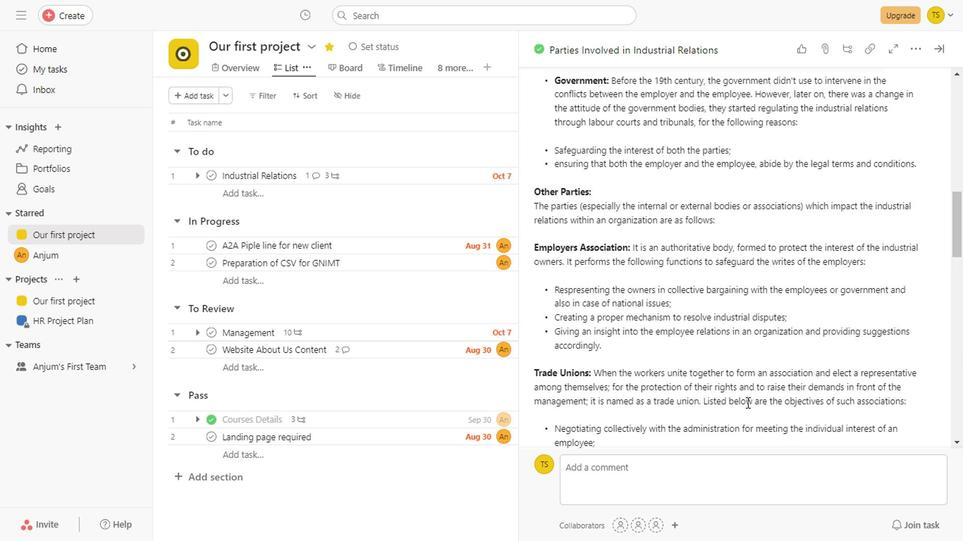 
Action: Mouse scrolled (744, 401) with delta (0, -1)
Screenshot: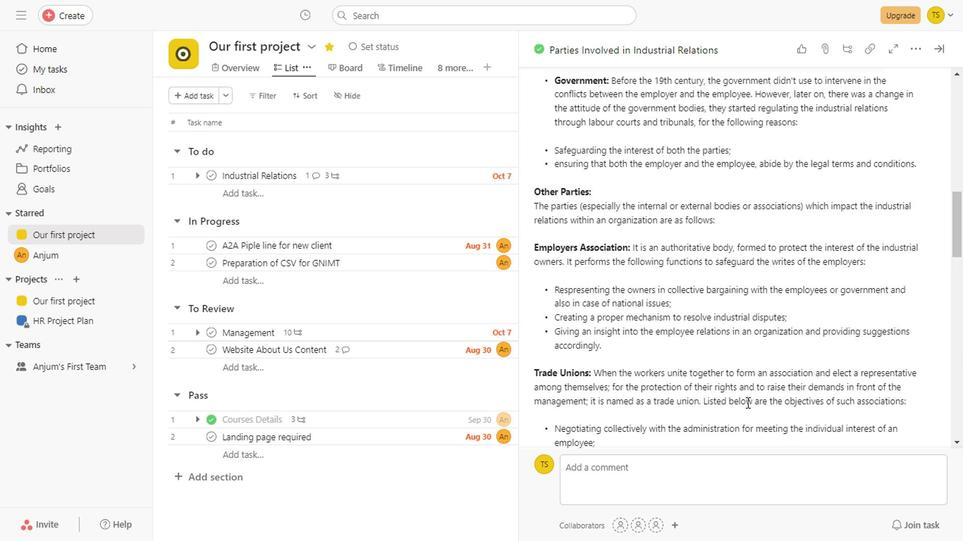 
Action: Mouse scrolled (744, 401) with delta (0, -1)
Screenshot: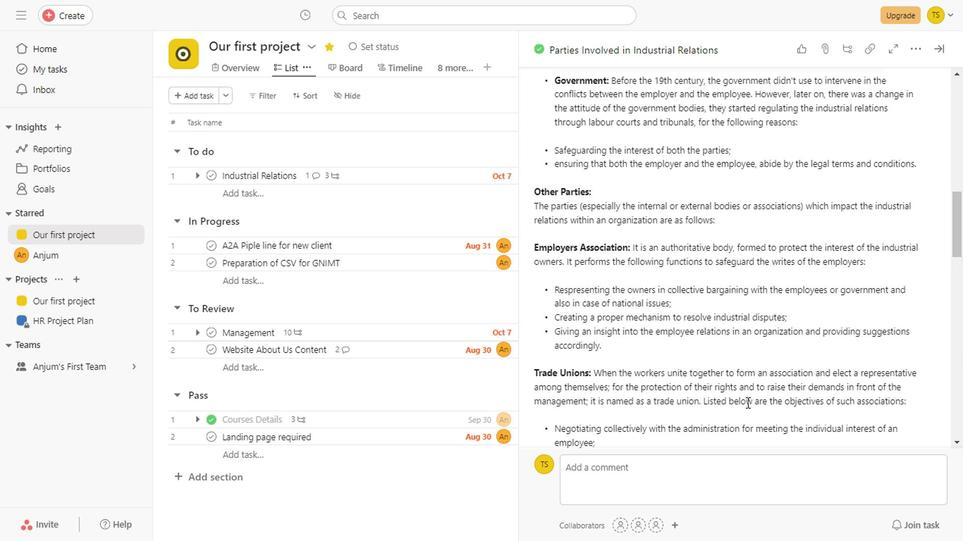 
Action: Mouse scrolled (744, 401) with delta (0, -1)
Screenshot: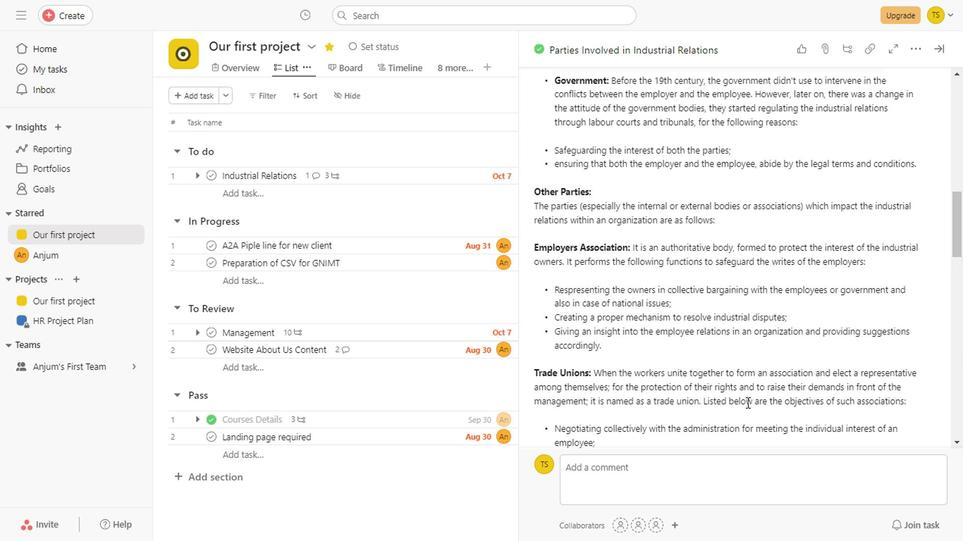 
Action: Mouse scrolled (744, 401) with delta (0, -1)
Screenshot: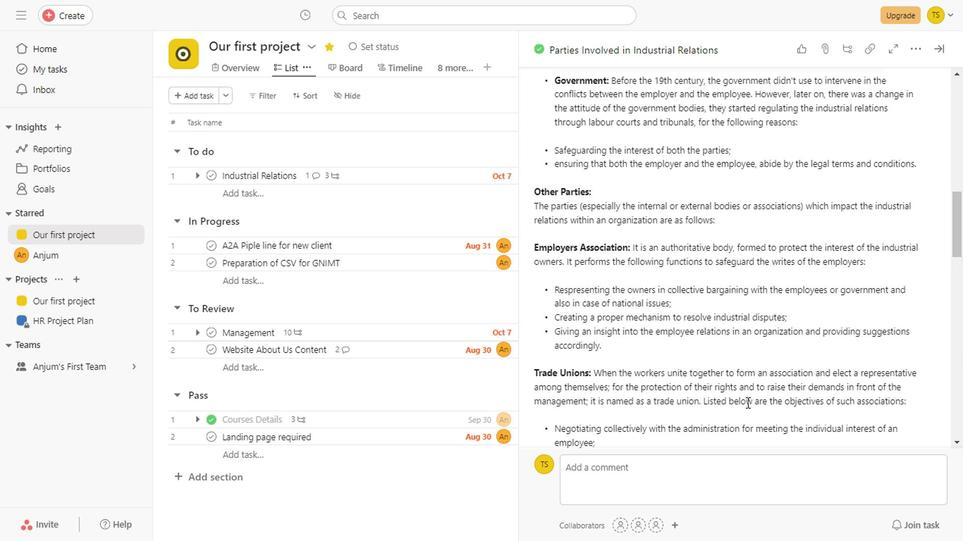 
Action: Mouse scrolled (744, 401) with delta (0, -1)
Screenshot: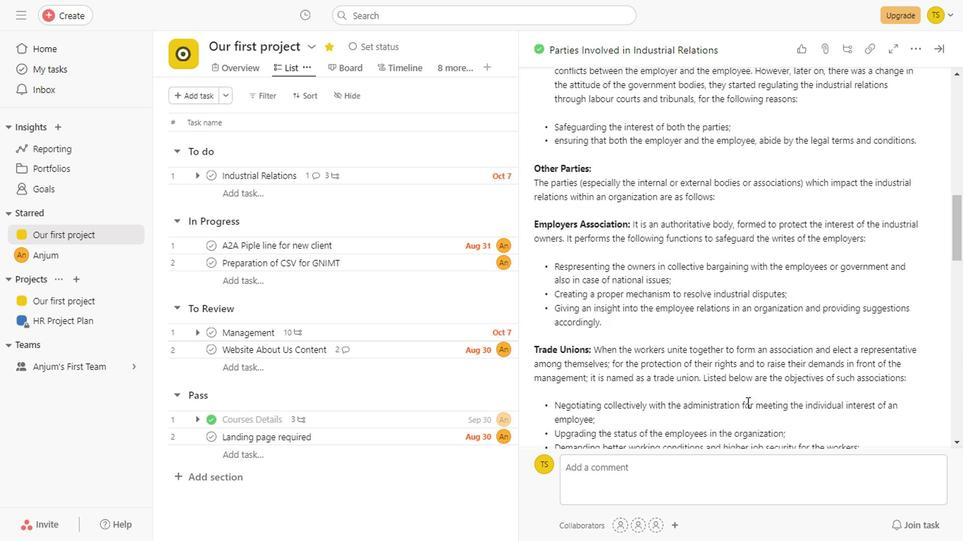 
Action: Mouse scrolled (744, 401) with delta (0, -1)
Screenshot: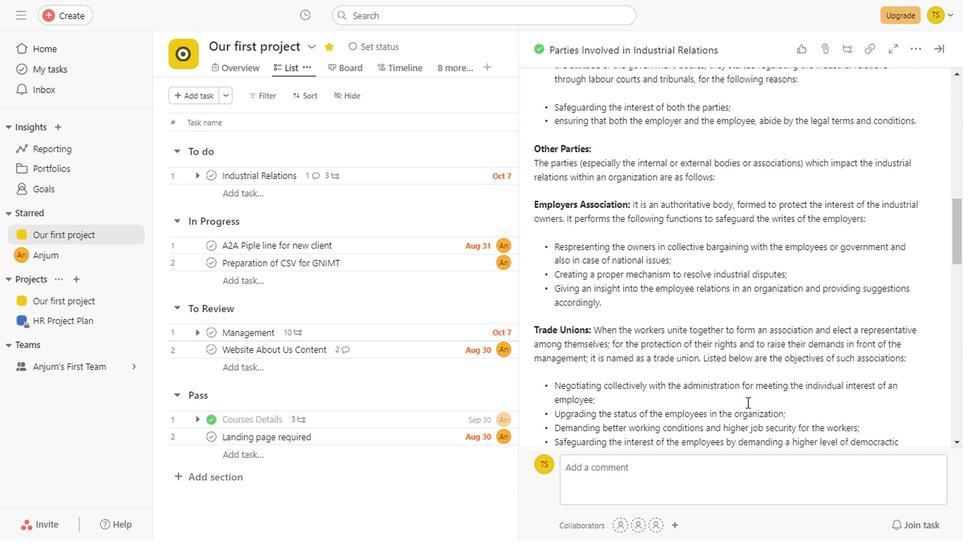 
Action: Mouse scrolled (744, 401) with delta (0, -1)
Screenshot: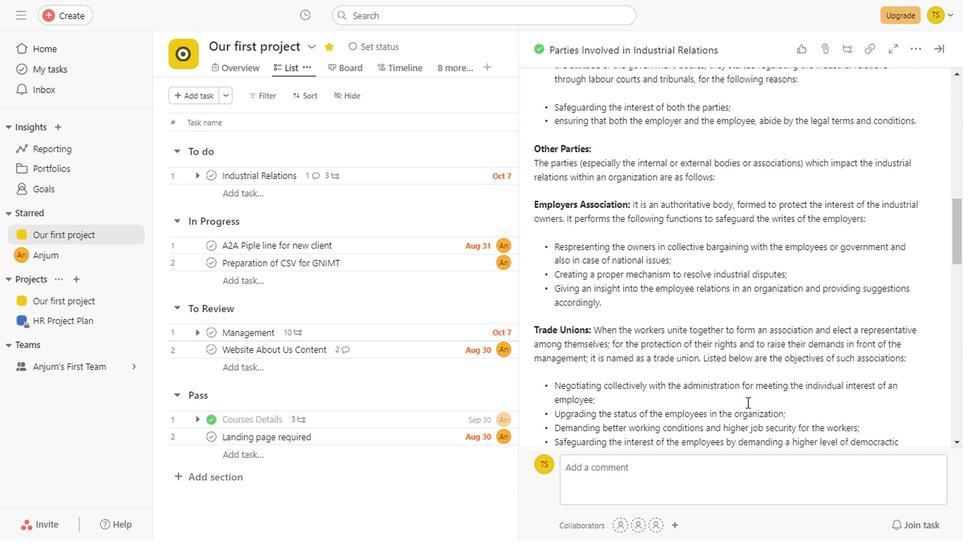 
Action: Mouse scrolled (744, 401) with delta (0, -1)
Screenshot: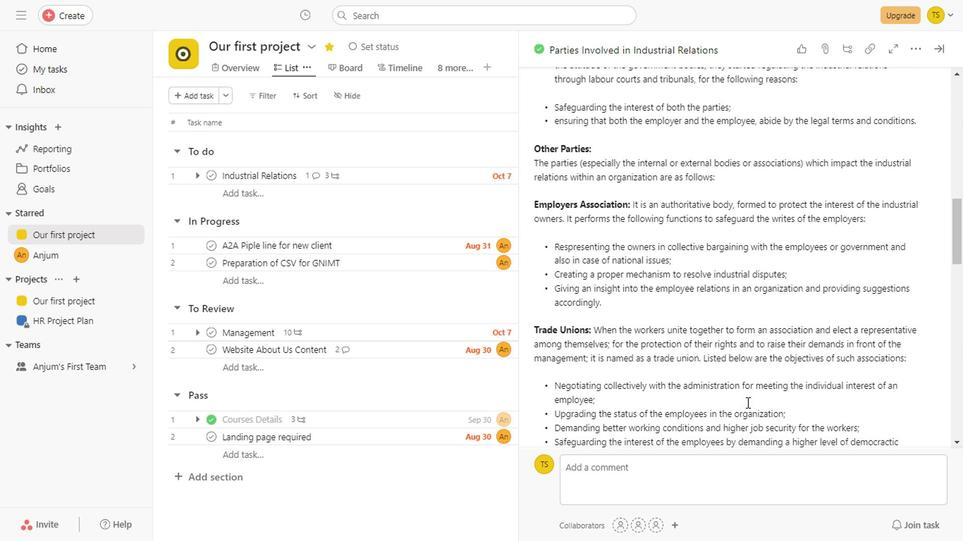 
Action: Mouse scrolled (744, 401) with delta (0, -1)
Screenshot: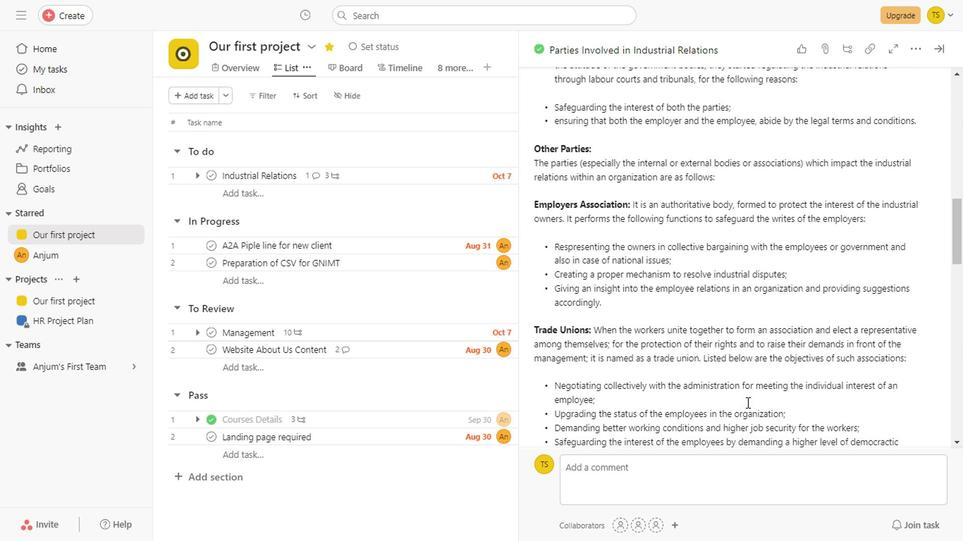 
Action: Mouse scrolled (744, 401) with delta (0, -1)
Screenshot: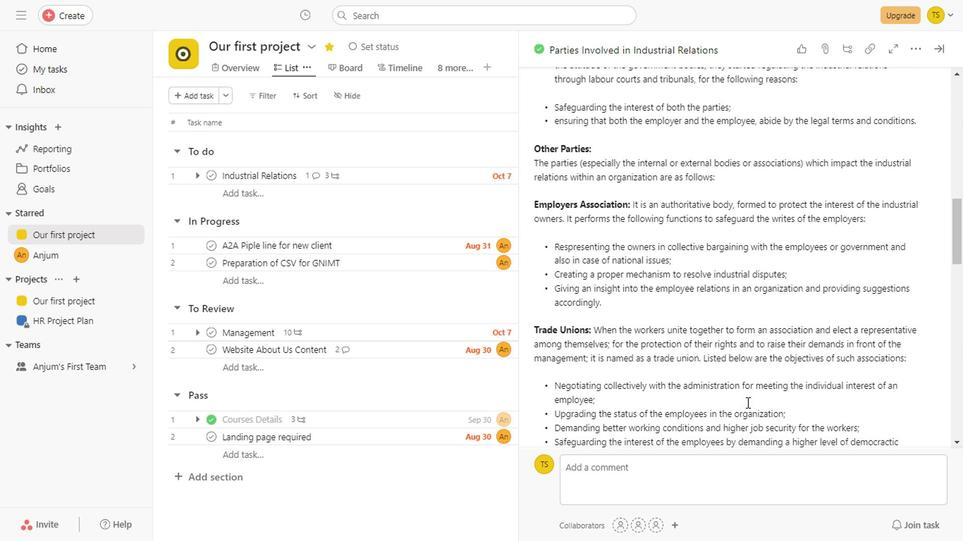 
Action: Mouse scrolled (744, 401) with delta (0, -1)
Screenshot: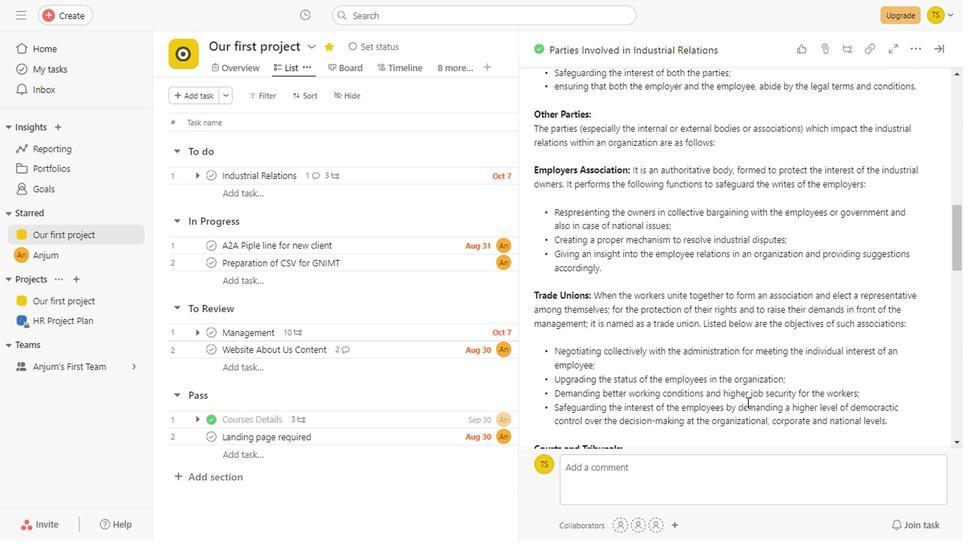 
Action: Mouse scrolled (744, 401) with delta (0, -1)
Screenshot: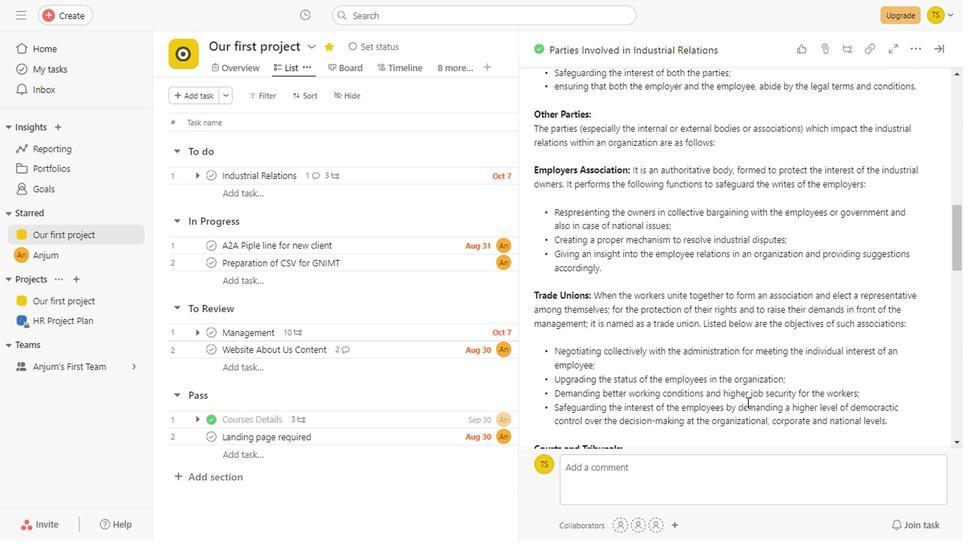 
Action: Mouse scrolled (744, 401) with delta (0, -1)
Screenshot: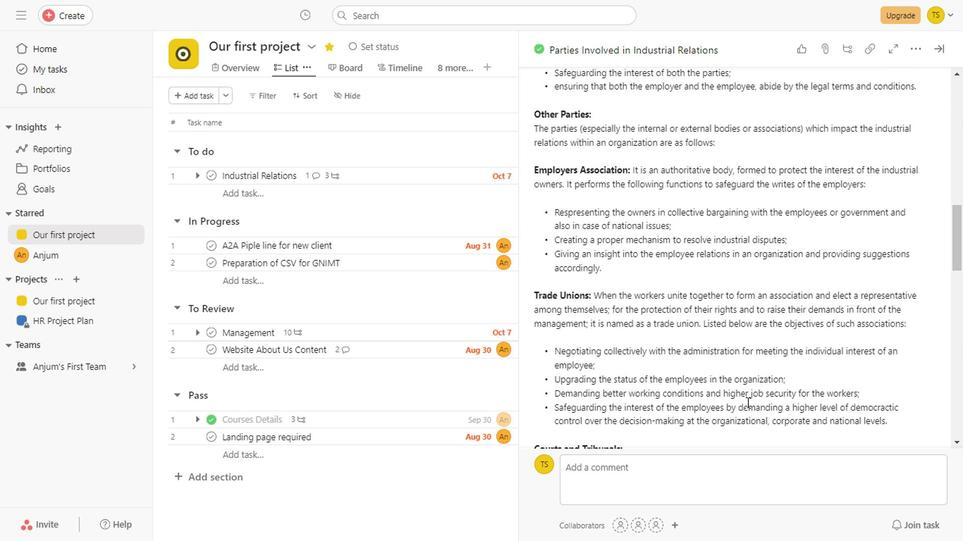 
Action: Mouse scrolled (744, 401) with delta (0, -1)
Screenshot: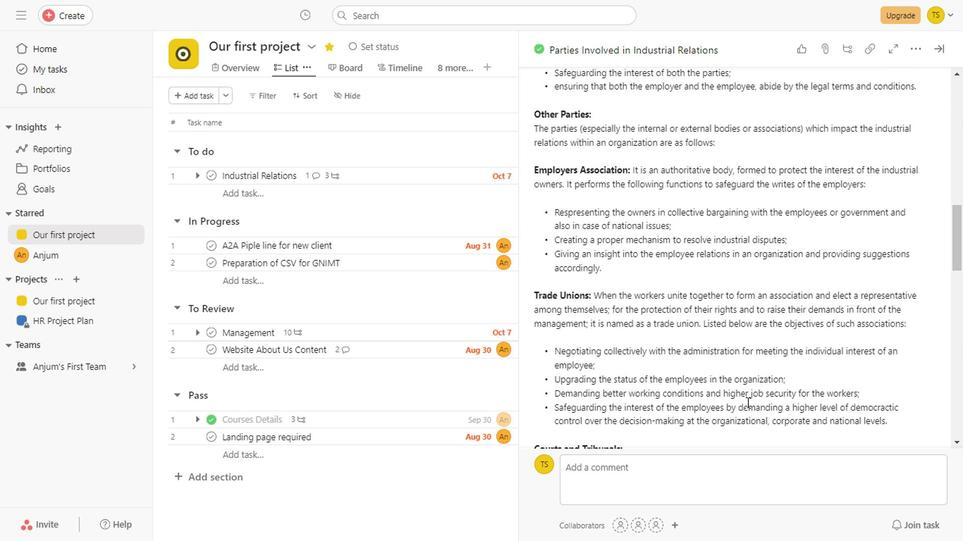 
Action: Mouse scrolled (744, 401) with delta (0, -1)
Screenshot: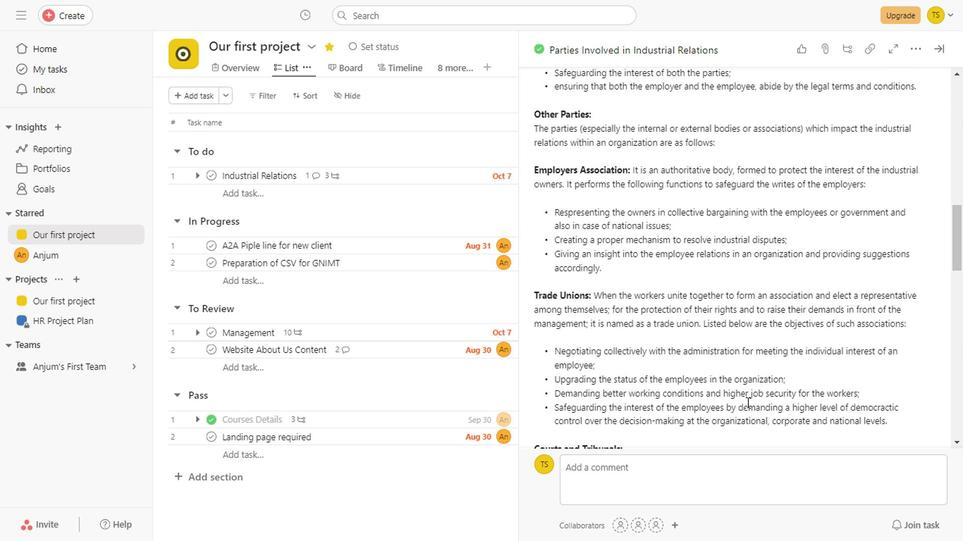 
Action: Mouse scrolled (744, 401) with delta (0, -1)
Screenshot: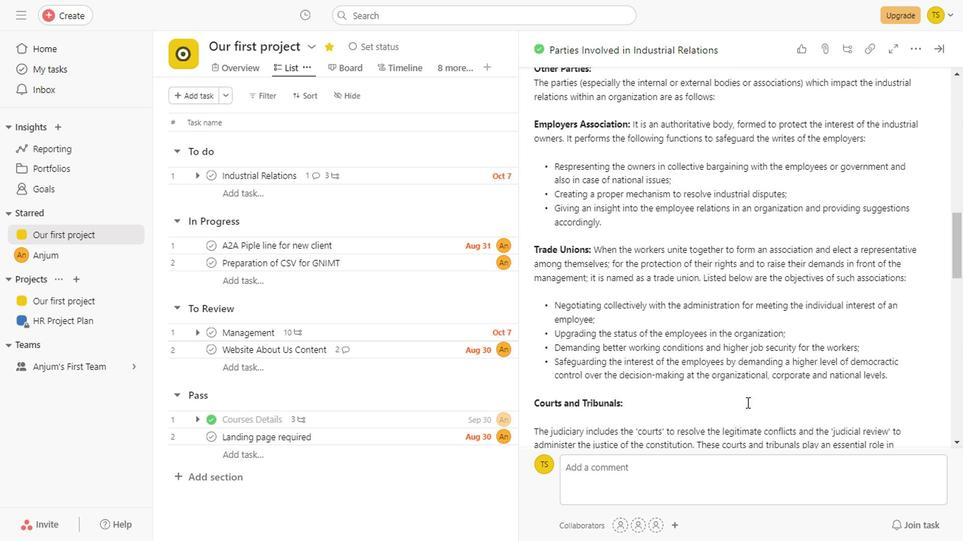 
Action: Mouse scrolled (744, 401) with delta (0, -1)
Screenshot: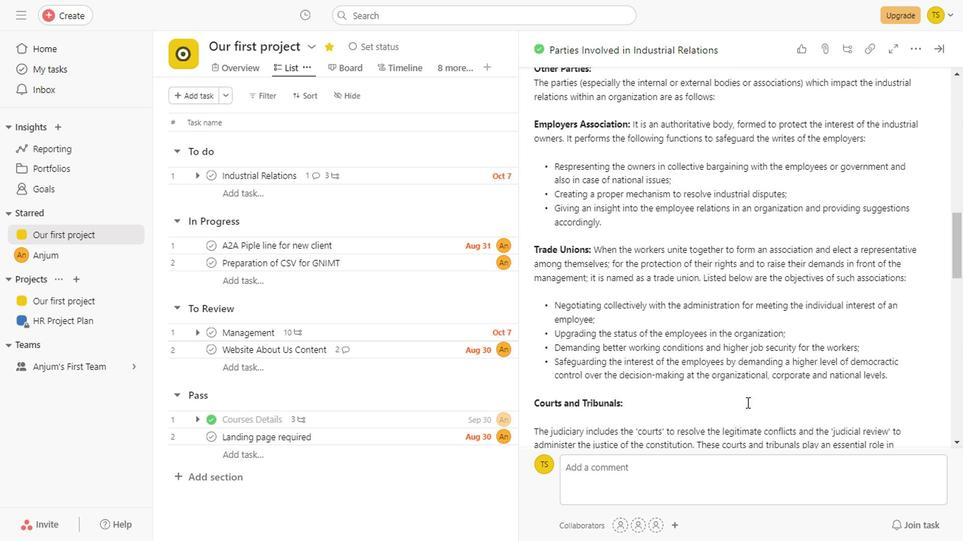 
Action: Mouse scrolled (744, 401) with delta (0, -1)
Screenshot: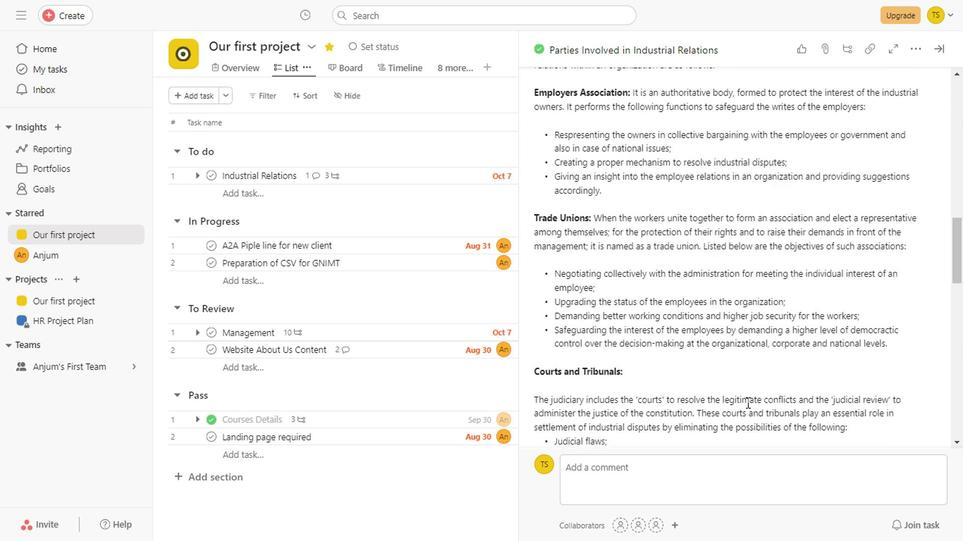 
Action: Mouse scrolled (744, 401) with delta (0, -1)
Screenshot: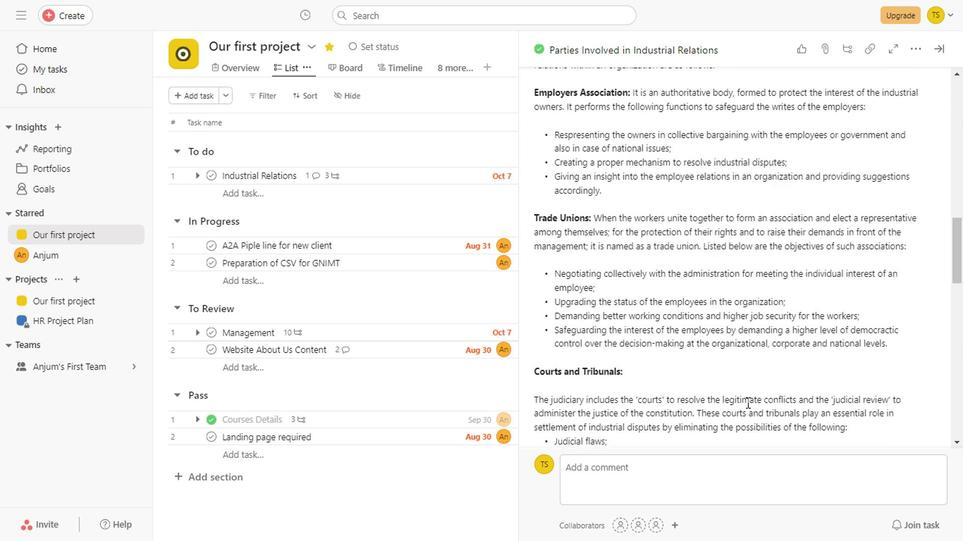 
Action: Mouse scrolled (744, 401) with delta (0, -1)
Screenshot: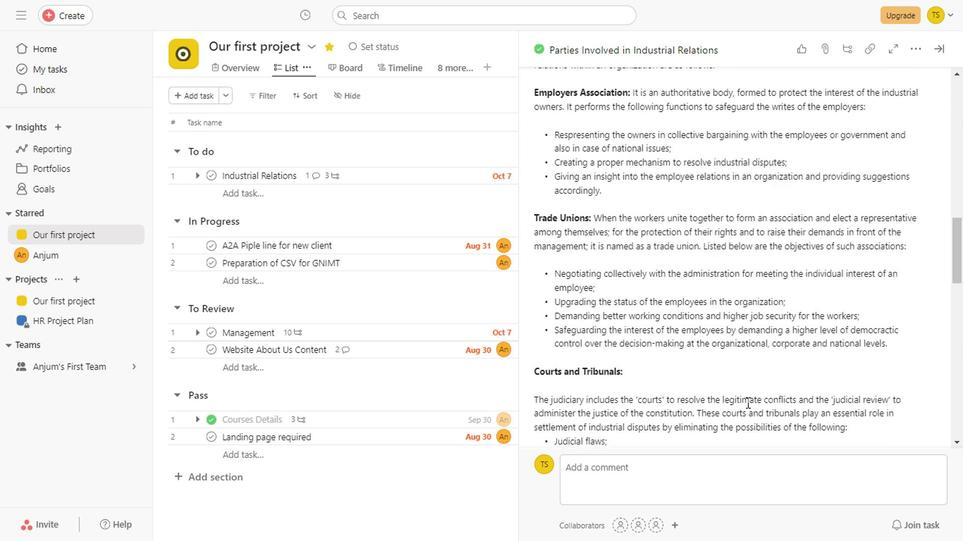 
Action: Mouse scrolled (744, 401) with delta (0, -1)
Screenshot: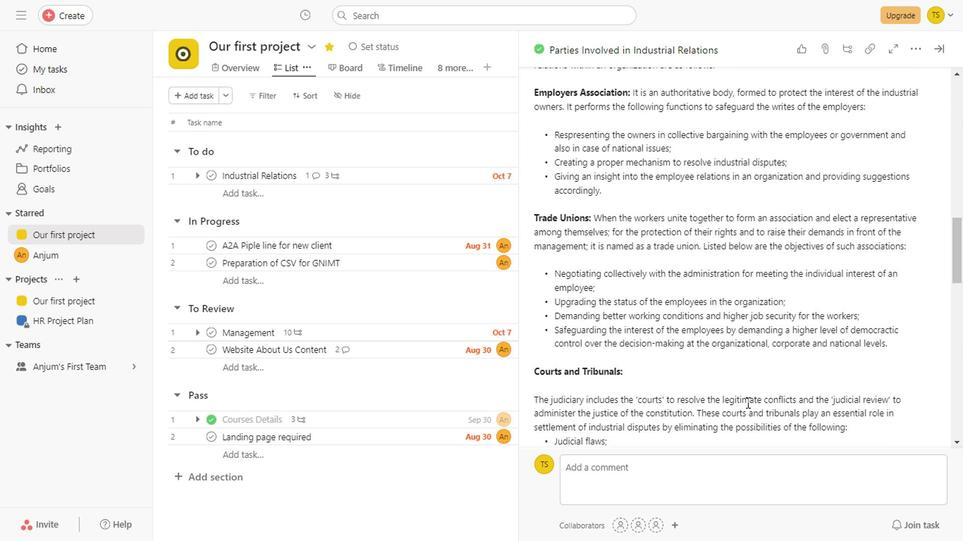 
Action: Mouse scrolled (744, 401) with delta (0, -1)
Screenshot: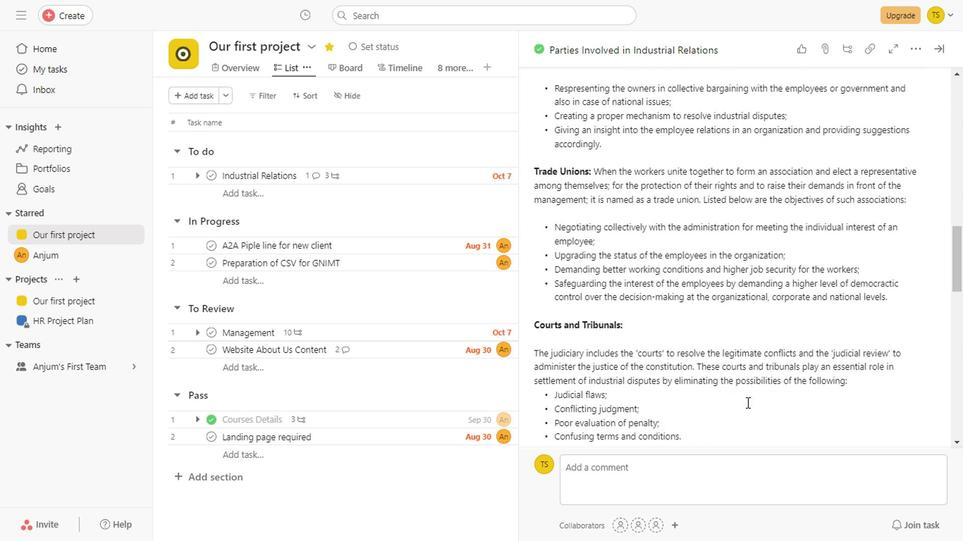 
Action: Mouse scrolled (744, 401) with delta (0, -1)
Screenshot: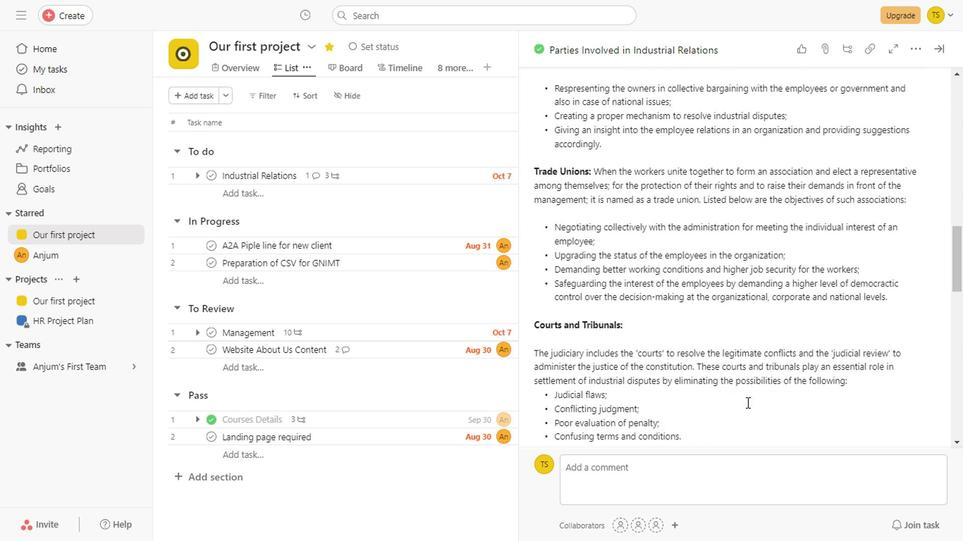 
Action: Mouse scrolled (744, 401) with delta (0, -1)
Screenshot: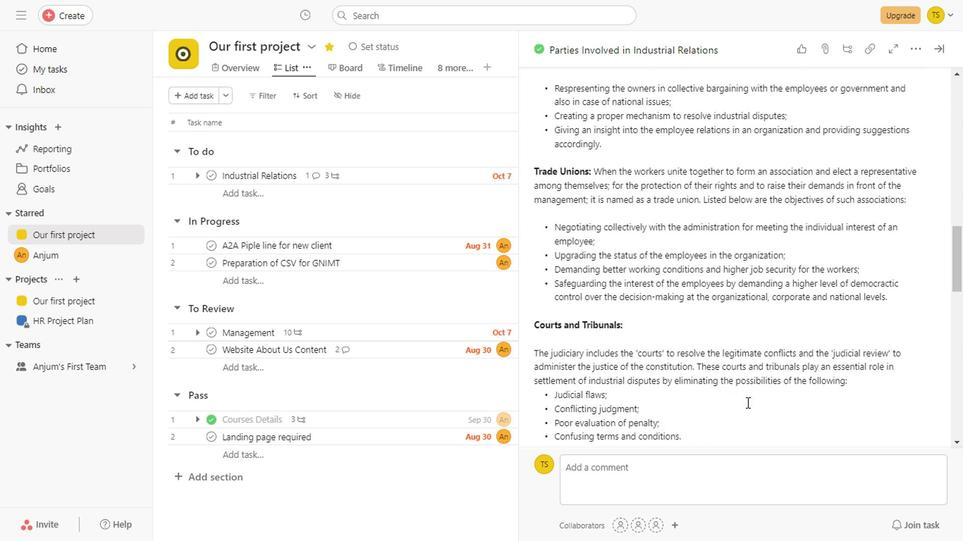 
Action: Mouse scrolled (744, 401) with delta (0, -1)
Screenshot: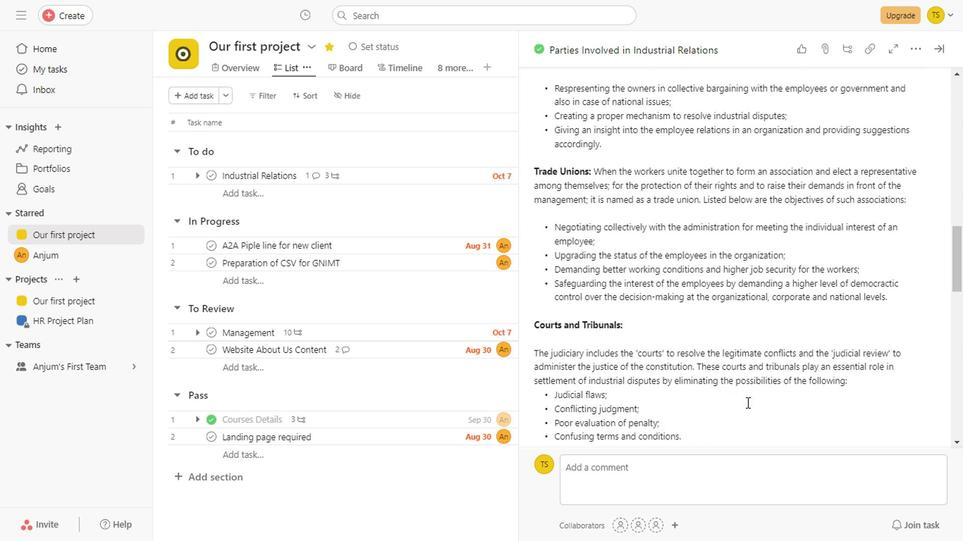 
Action: Mouse scrolled (744, 401) with delta (0, -1)
Screenshot: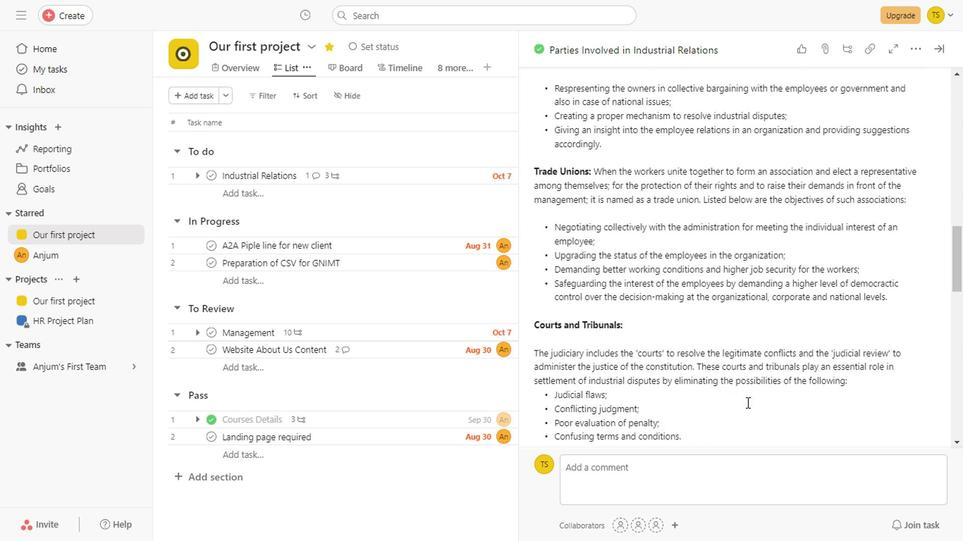 
Action: Mouse scrolled (744, 401) with delta (0, -1)
Screenshot: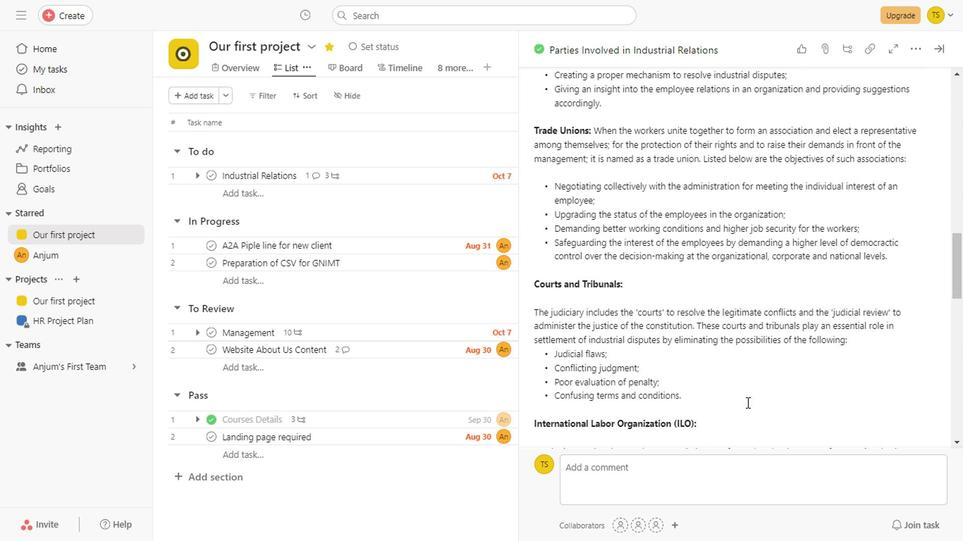 
Action: Mouse scrolled (744, 401) with delta (0, -1)
Screenshot: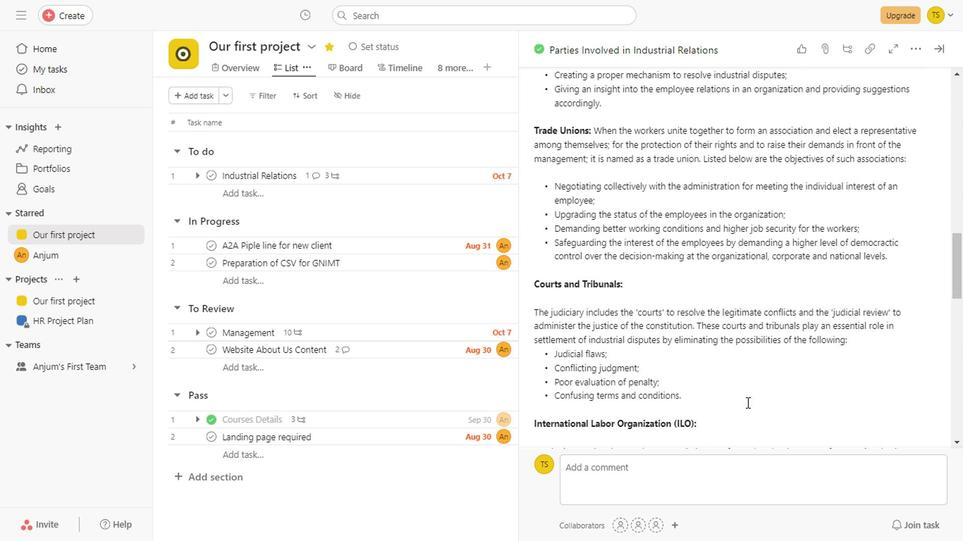 
Action: Mouse scrolled (744, 401) with delta (0, -1)
Screenshot: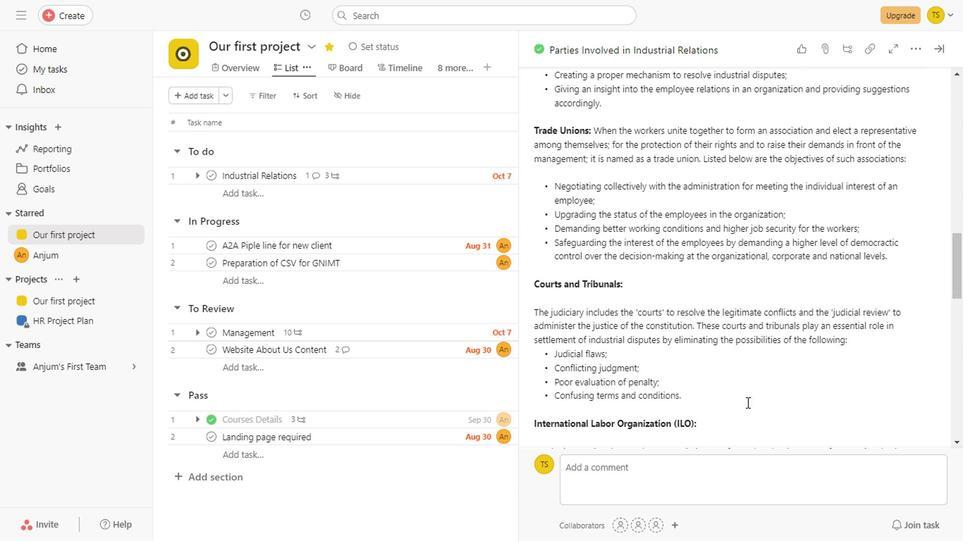 
Action: Mouse scrolled (744, 401) with delta (0, -1)
Screenshot: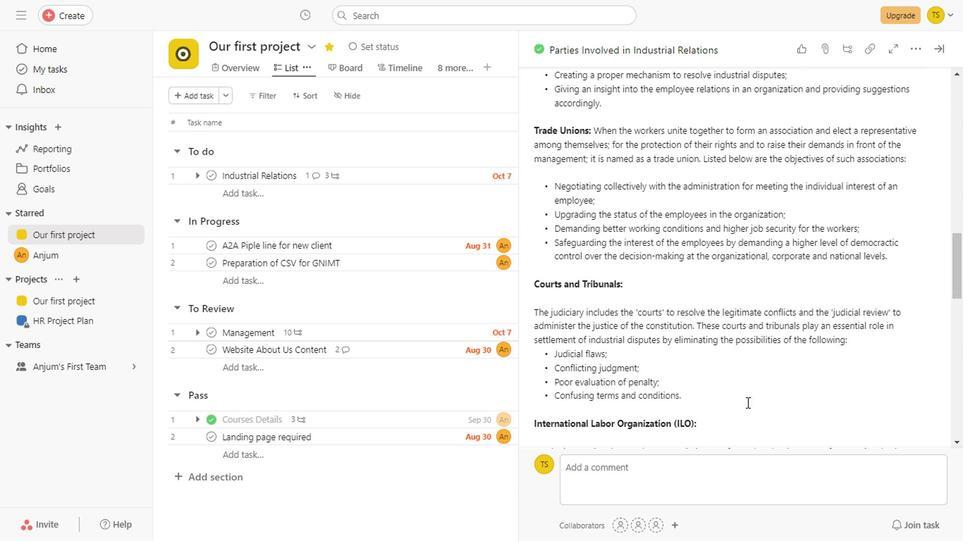 
Action: Mouse scrolled (744, 401) with delta (0, -1)
Screenshot: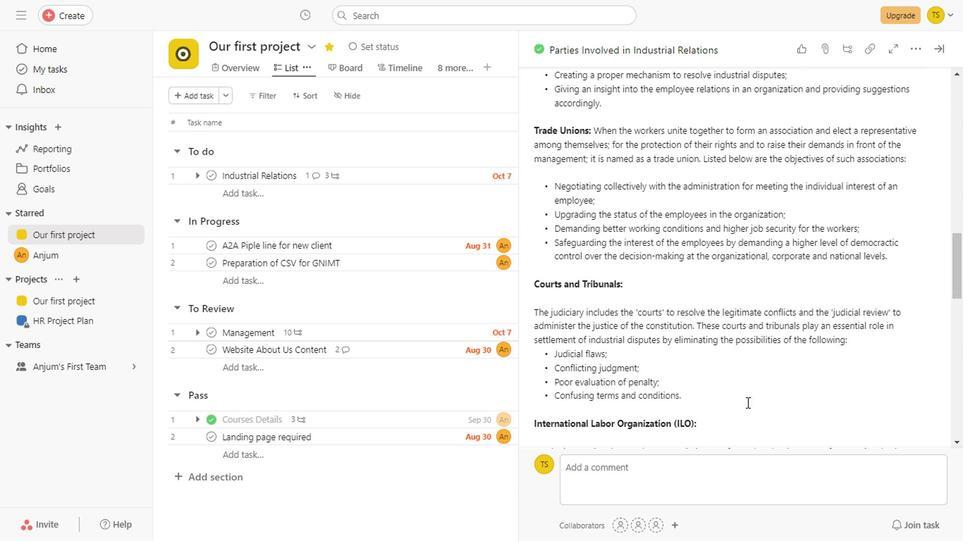 
Action: Mouse scrolled (744, 401) with delta (0, -1)
Screenshot: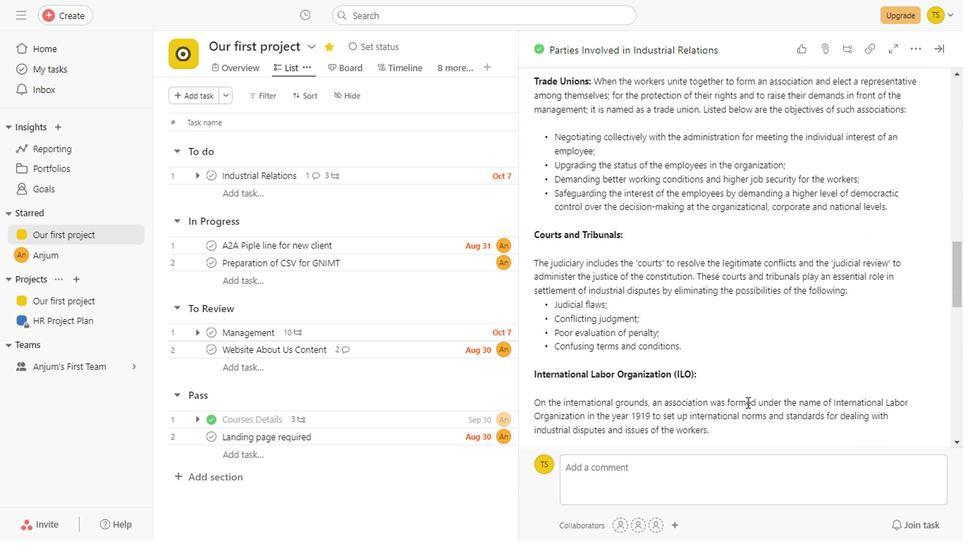 
Action: Mouse scrolled (744, 401) with delta (0, -1)
Screenshot: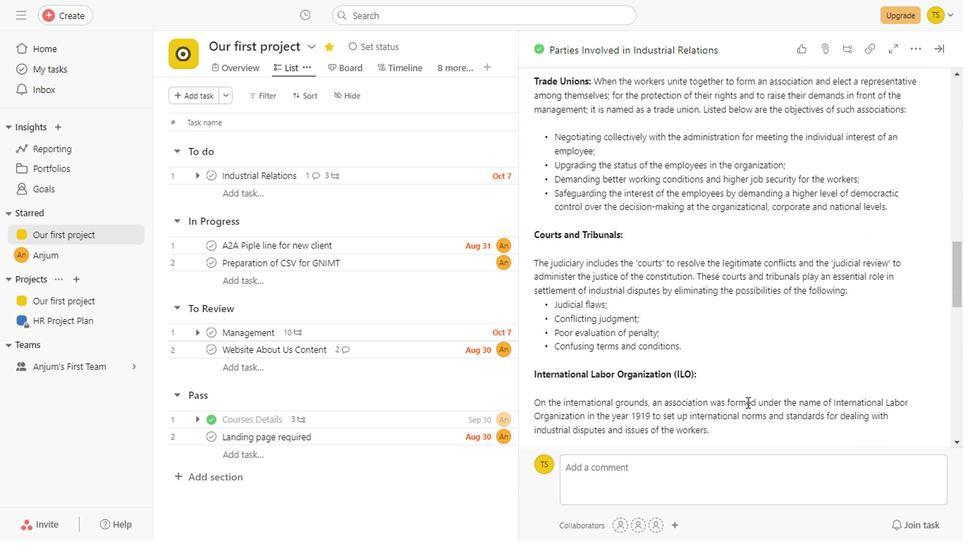 
Action: Mouse scrolled (744, 401) with delta (0, -1)
Screenshot: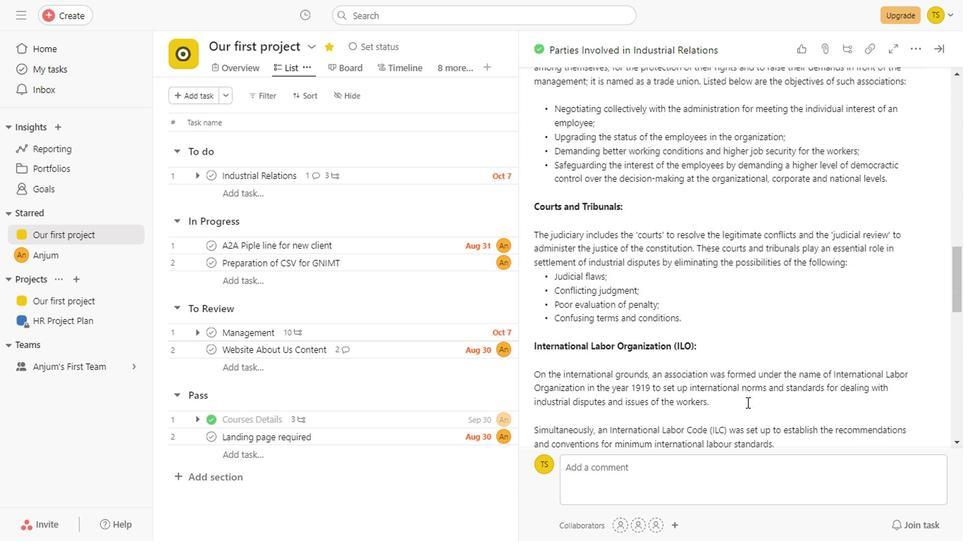 
Action: Mouse scrolled (744, 401) with delta (0, -1)
Screenshot: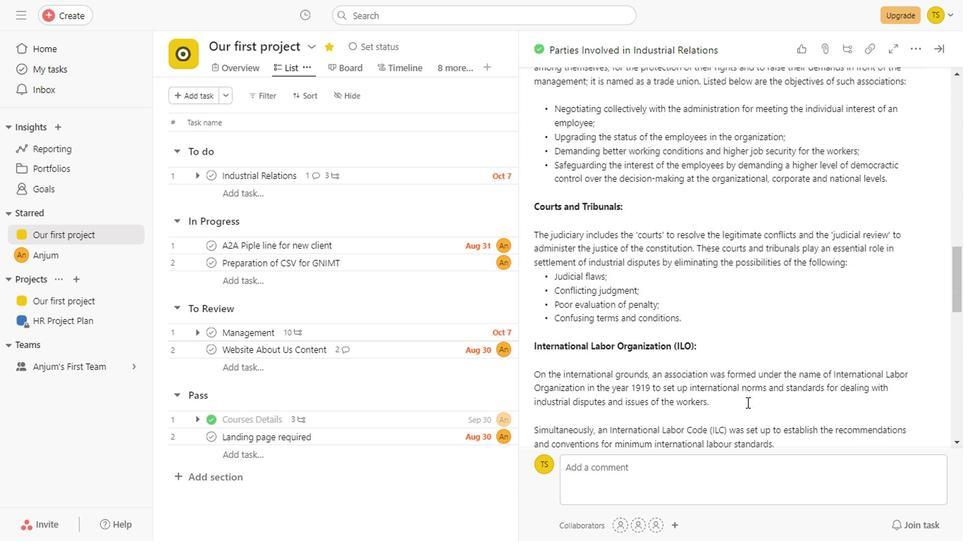 
Action: Mouse scrolled (744, 401) with delta (0, -1)
Screenshot: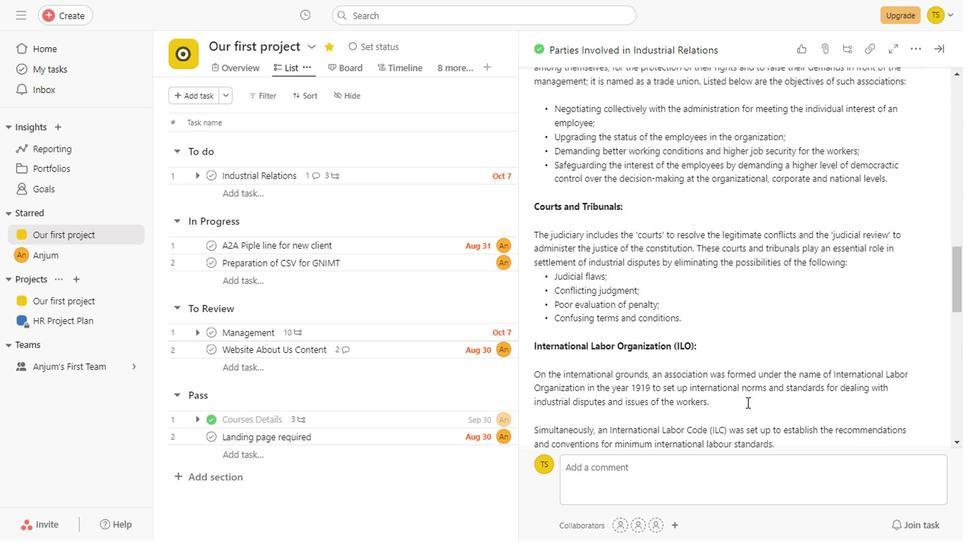 
Action: Mouse scrolled (744, 401) with delta (0, -1)
Screenshot: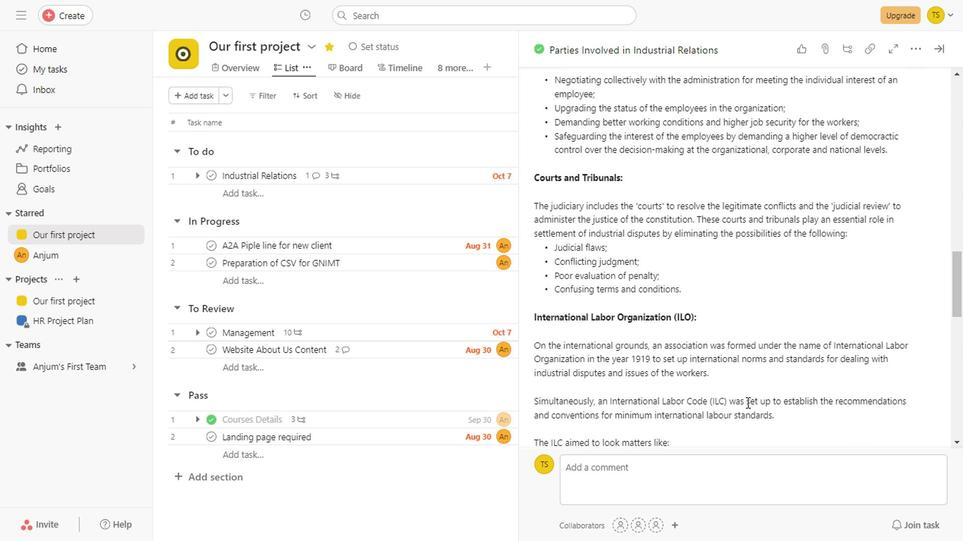 
Action: Mouse scrolled (744, 401) with delta (0, -1)
Screenshot: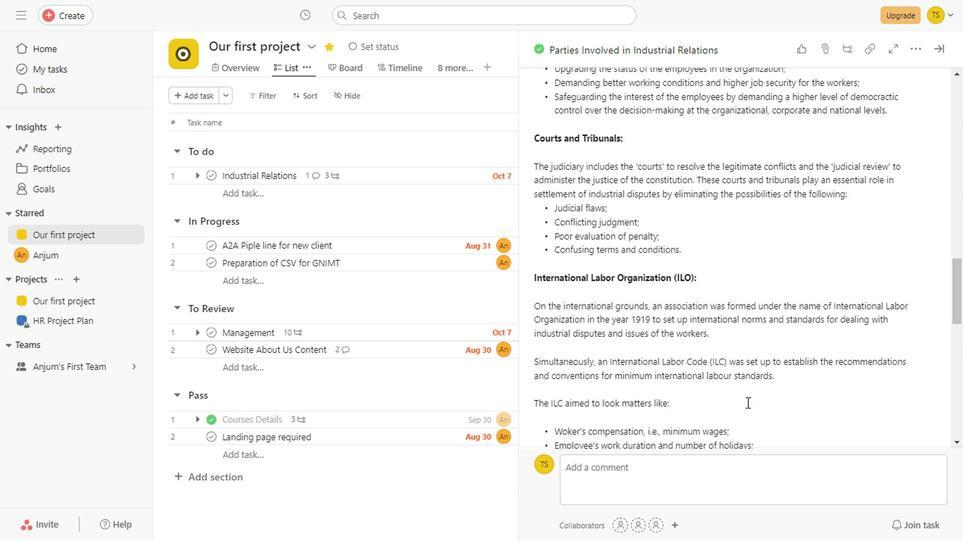 
Action: Mouse scrolled (744, 401) with delta (0, -1)
Screenshot: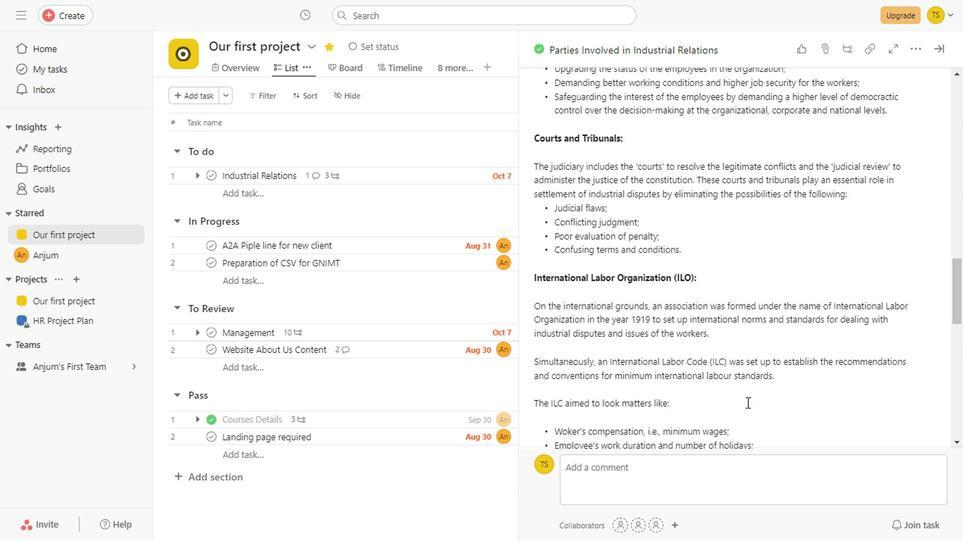 
Action: Mouse scrolled (744, 401) with delta (0, -1)
Screenshot: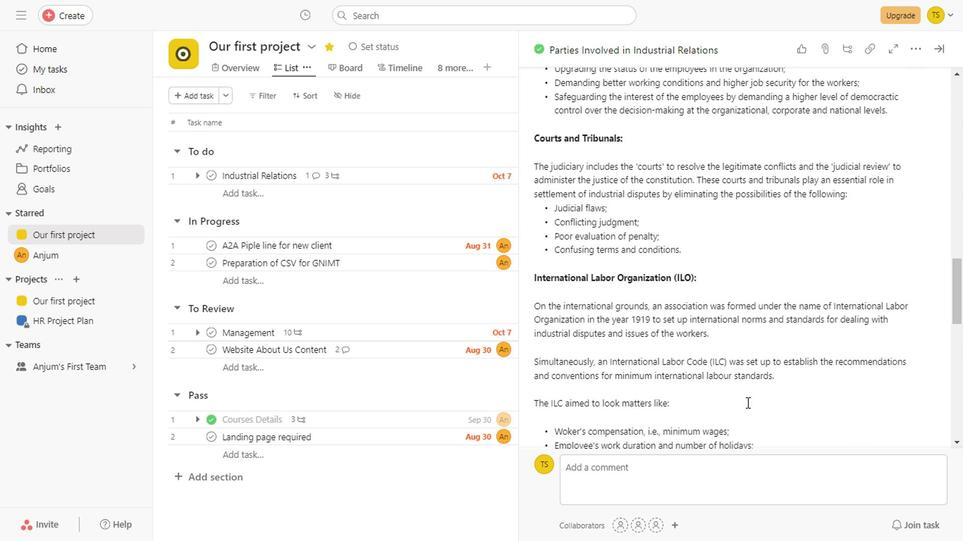 
Action: Mouse scrolled (744, 401) with delta (0, -1)
Screenshot: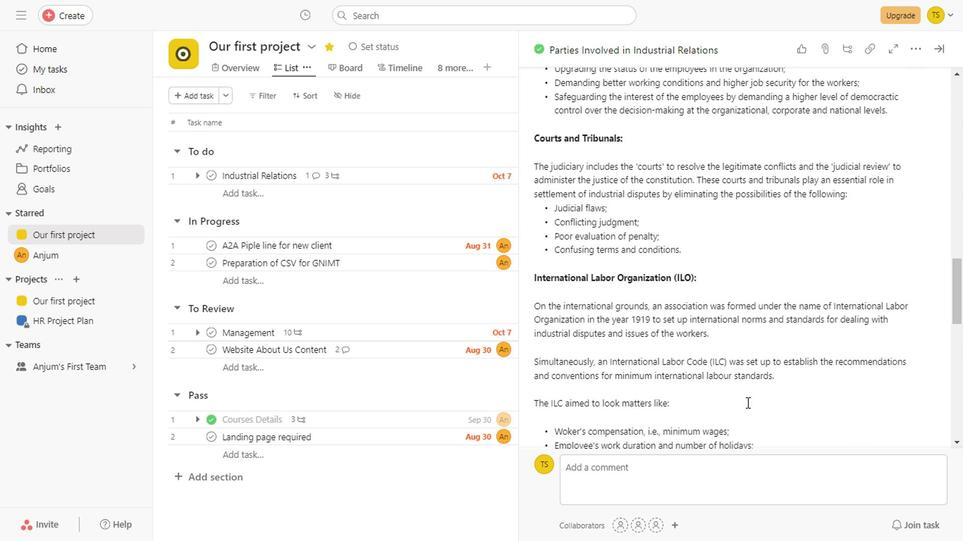
Action: Mouse scrolled (744, 401) with delta (0, -1)
Screenshot: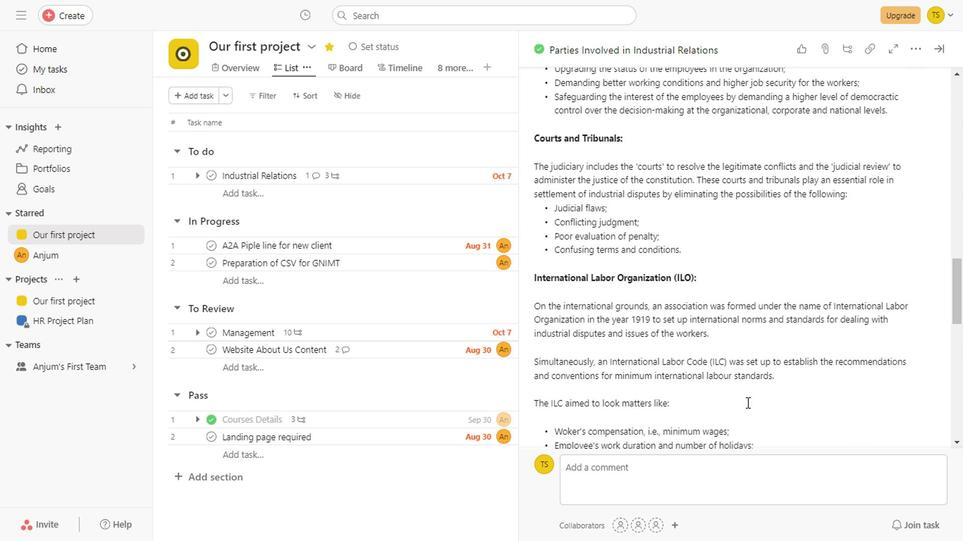
Action: Mouse scrolled (744, 401) with delta (0, -1)
Screenshot: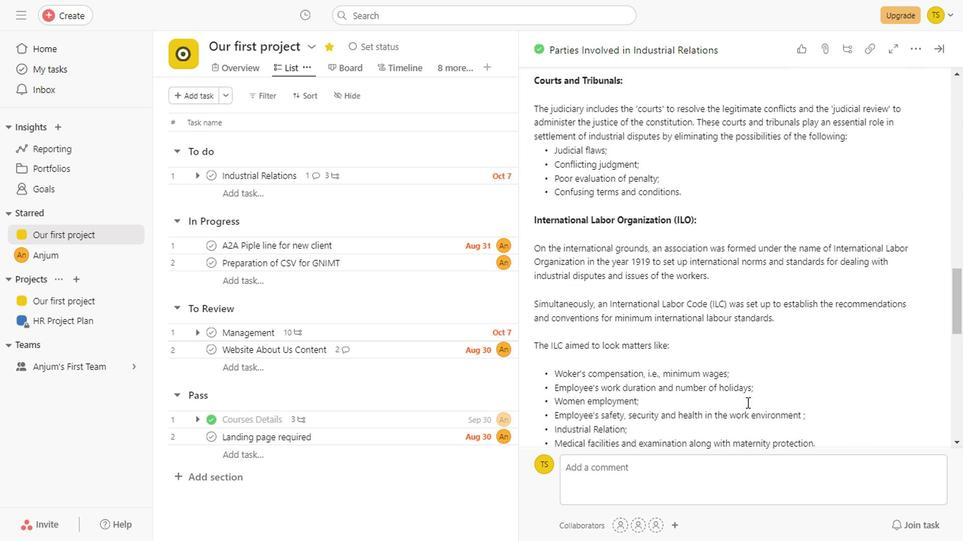 
Action: Mouse scrolled (744, 401) with delta (0, -1)
Screenshot: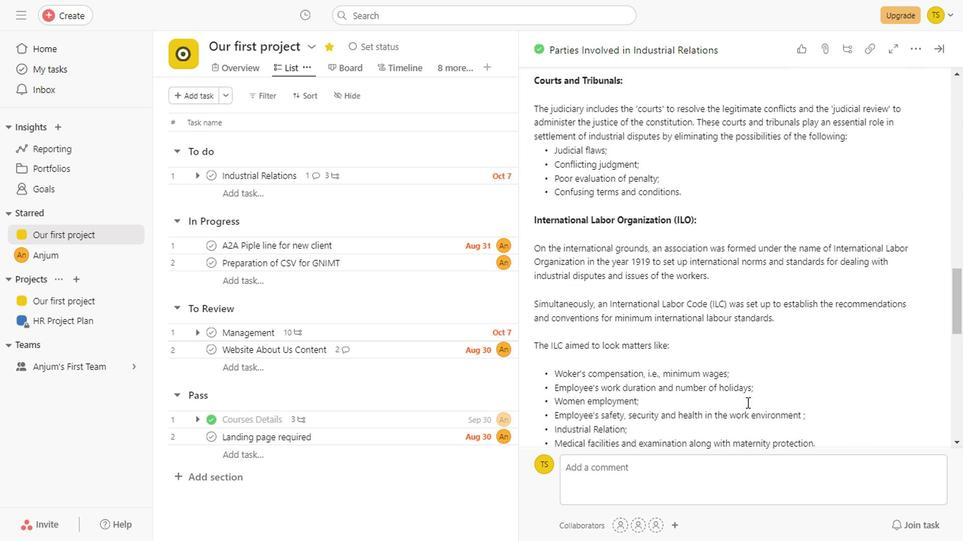 
Action: Mouse scrolled (744, 401) with delta (0, -1)
Screenshot: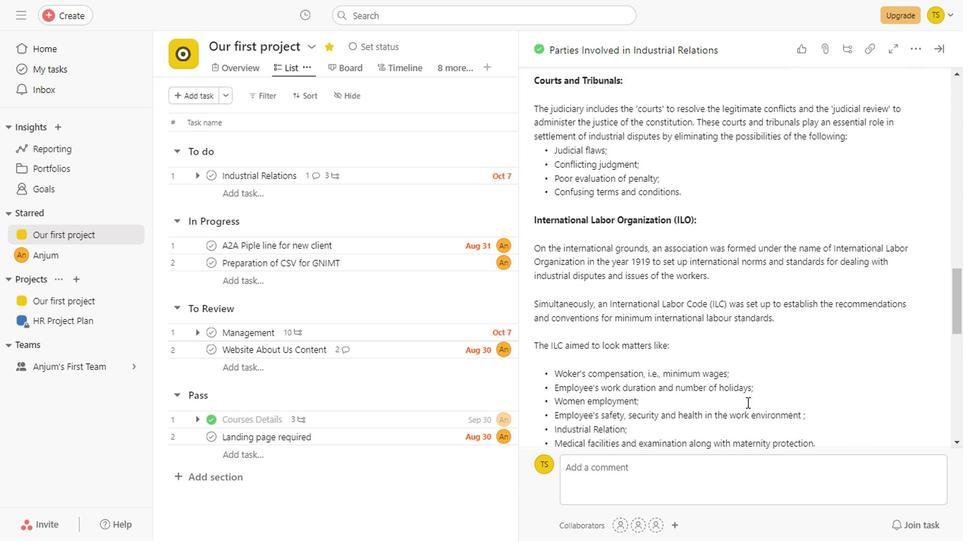 
Action: Mouse scrolled (744, 401) with delta (0, -1)
Screenshot: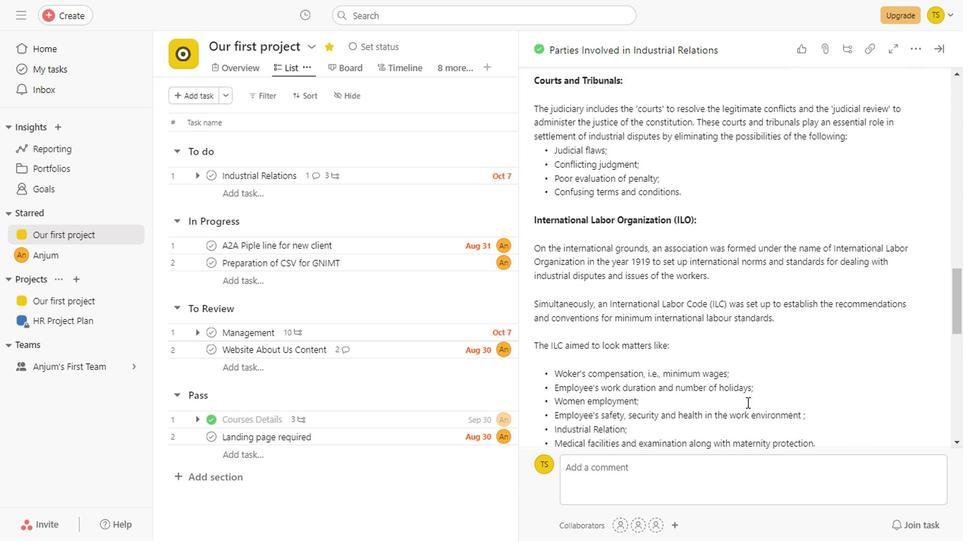 
Action: Mouse scrolled (744, 401) with delta (0, -1)
Screenshot: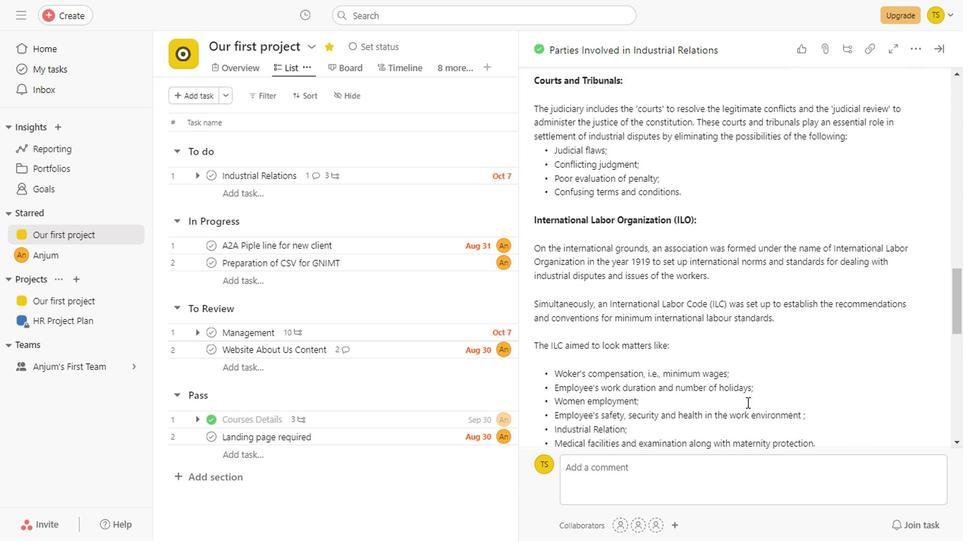 
Action: Mouse scrolled (744, 401) with delta (0, -1)
Screenshot: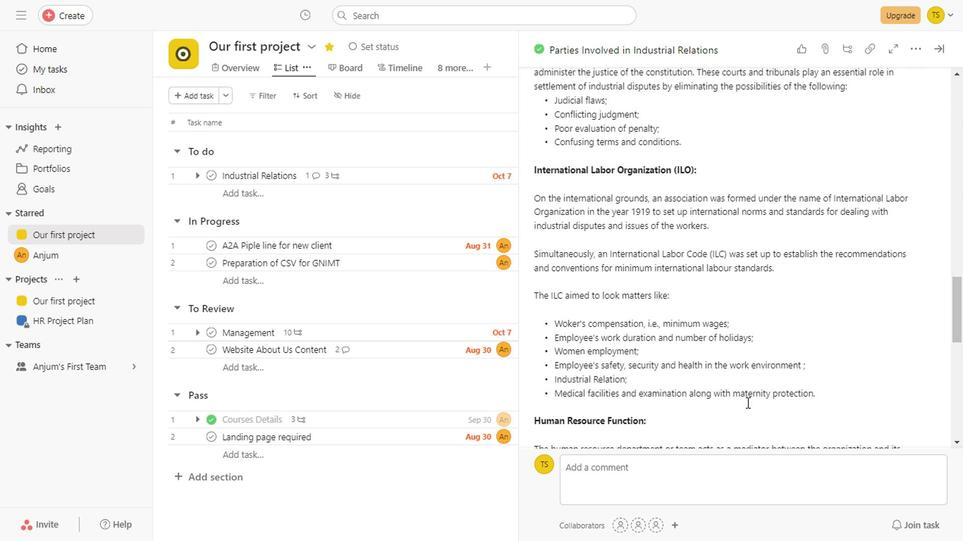 
Action: Mouse scrolled (744, 401) with delta (0, -1)
Screenshot: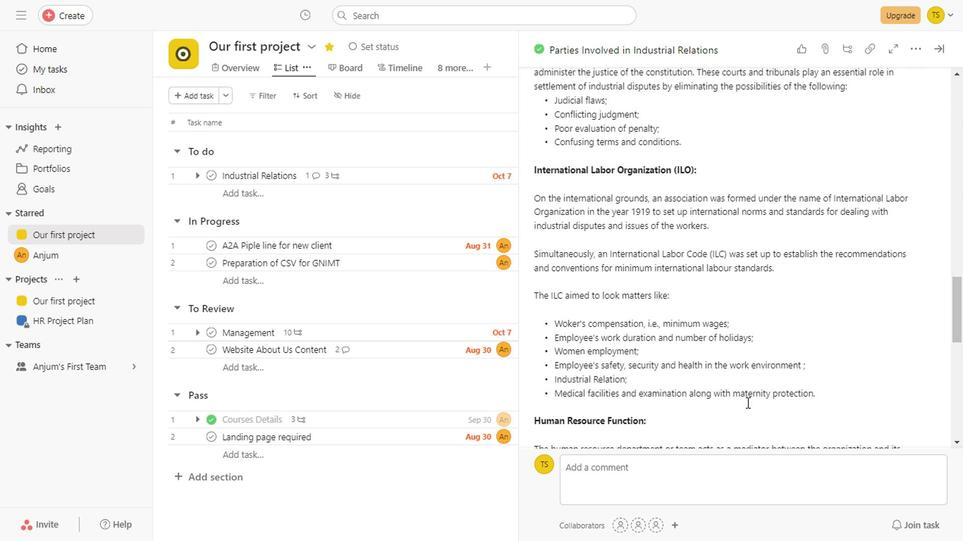 
Action: Mouse scrolled (744, 401) with delta (0, -1)
Screenshot: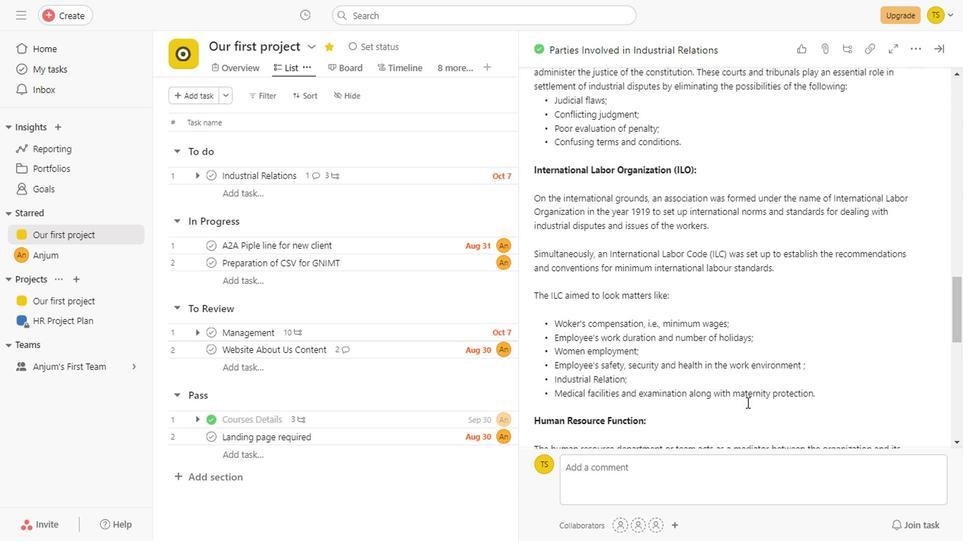 
Action: Mouse scrolled (744, 401) with delta (0, -1)
Screenshot: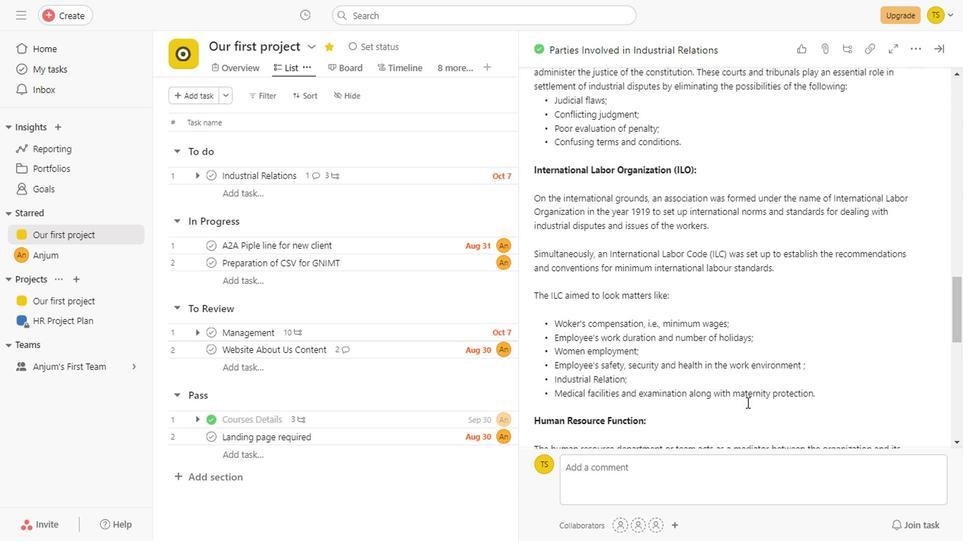 
Action: Mouse scrolled (744, 401) with delta (0, -1)
Screenshot: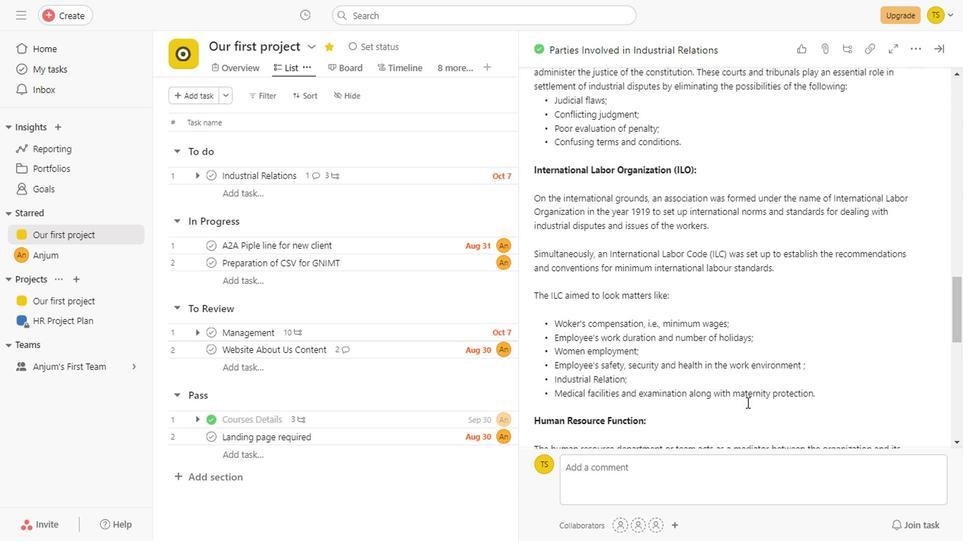 
Action: Mouse scrolled (744, 401) with delta (0, -1)
Screenshot: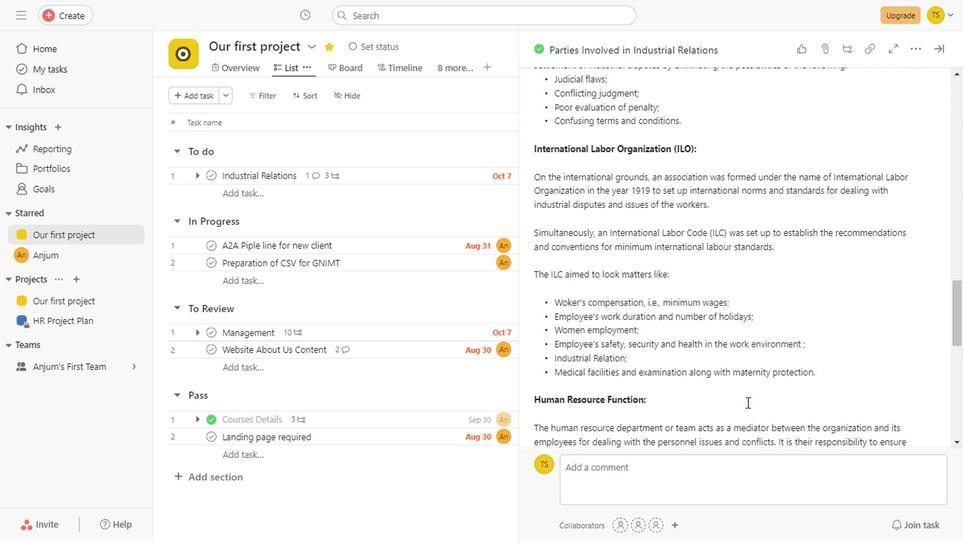 
Action: Mouse scrolled (744, 401) with delta (0, -1)
Screenshot: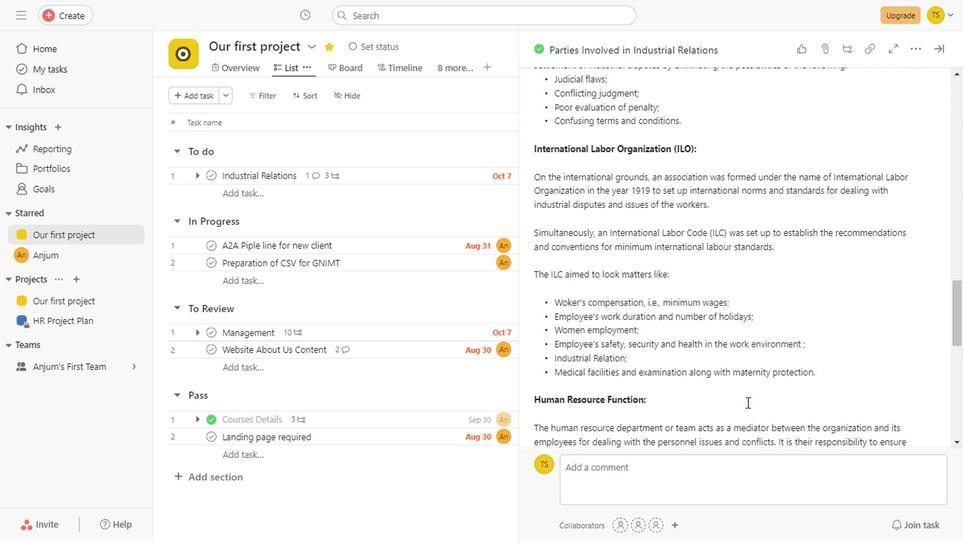 
Action: Mouse scrolled (744, 401) with delta (0, -1)
Screenshot: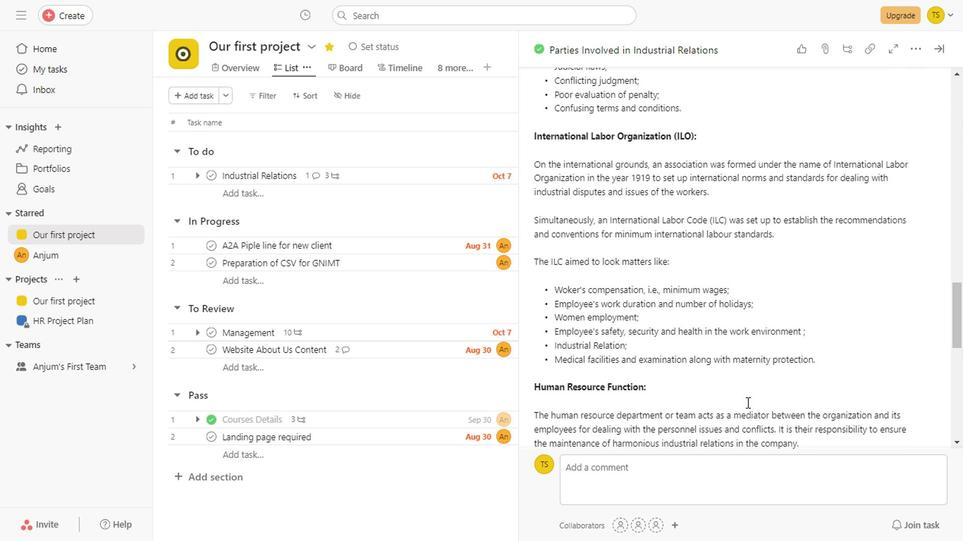 
Action: Mouse scrolled (744, 401) with delta (0, -1)
Screenshot: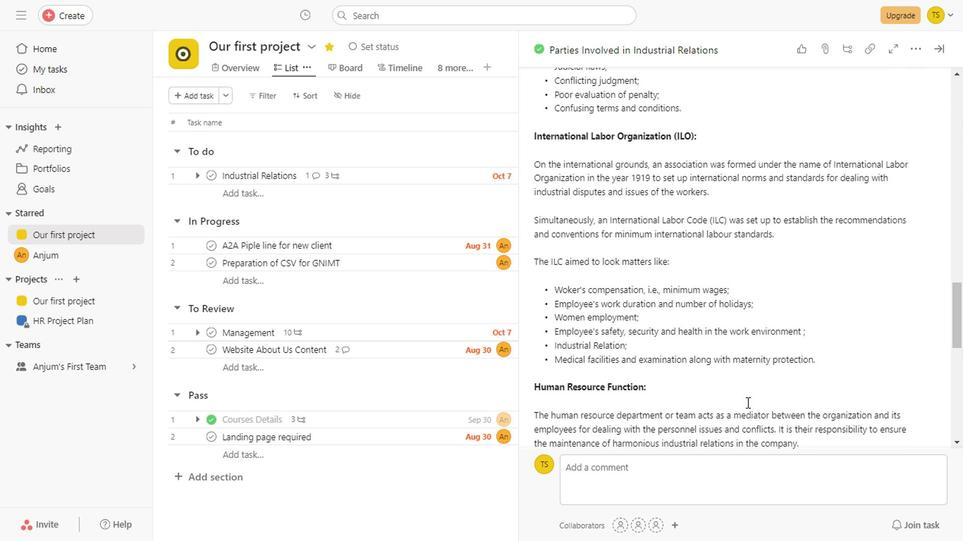 
Action: Mouse scrolled (744, 401) with delta (0, -1)
Screenshot: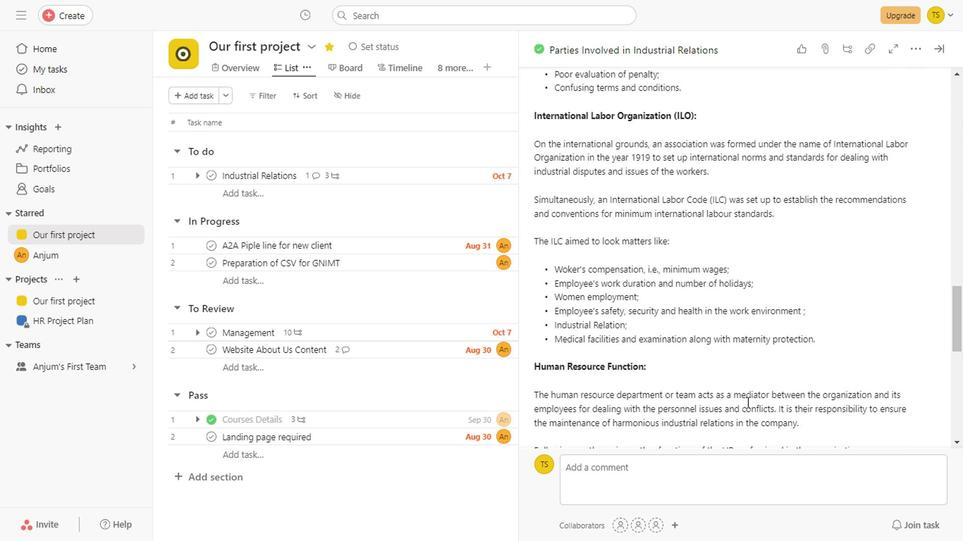 
Action: Mouse scrolled (744, 401) with delta (0, -1)
Screenshot: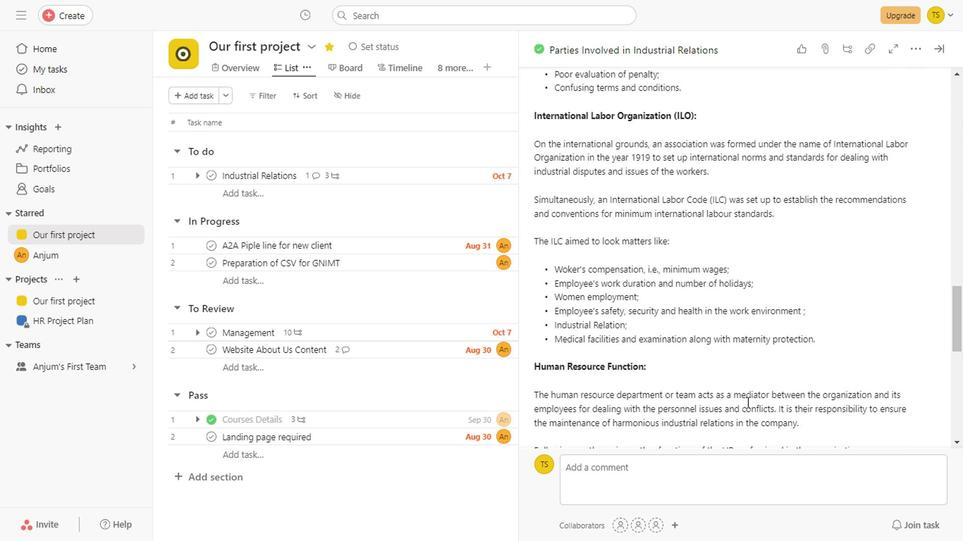 
Action: Mouse scrolled (744, 401) with delta (0, -1)
Screenshot: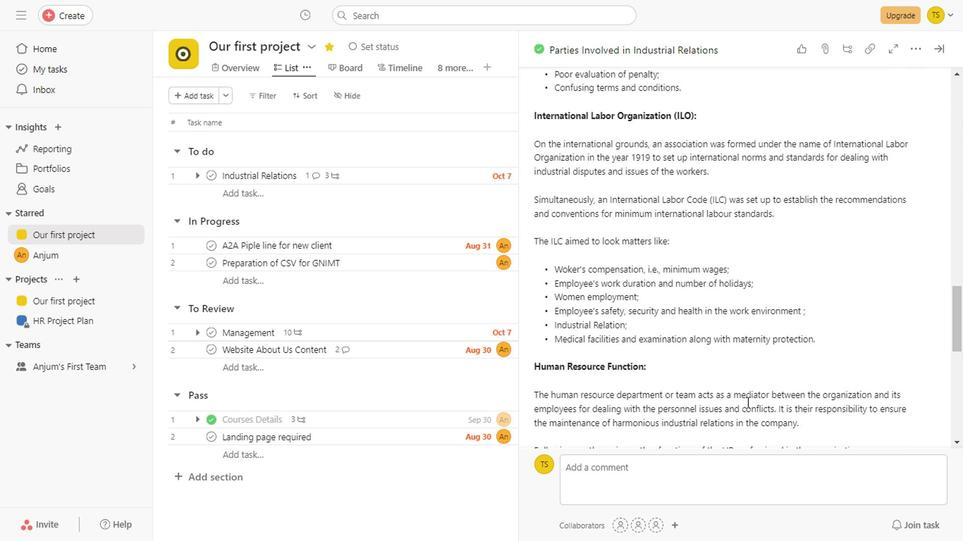 
Action: Mouse scrolled (744, 401) with delta (0, -1)
Screenshot: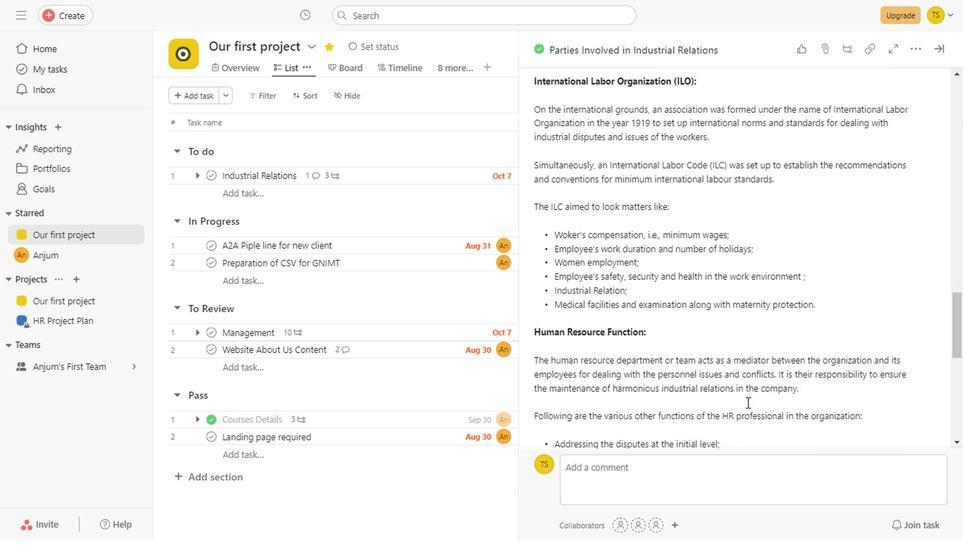 
Action: Mouse scrolled (744, 401) with delta (0, -1)
Screenshot: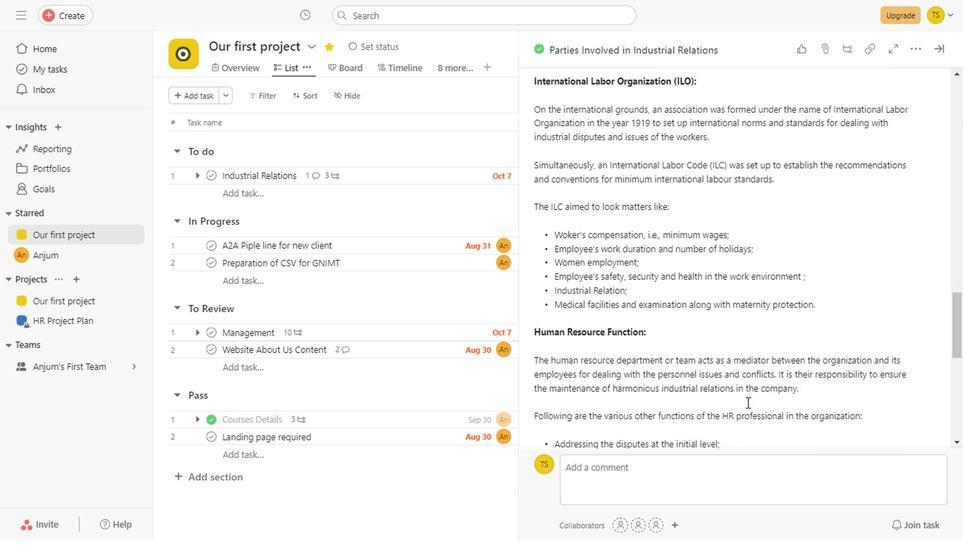 
Action: Mouse scrolled (744, 401) with delta (0, -1)
Screenshot: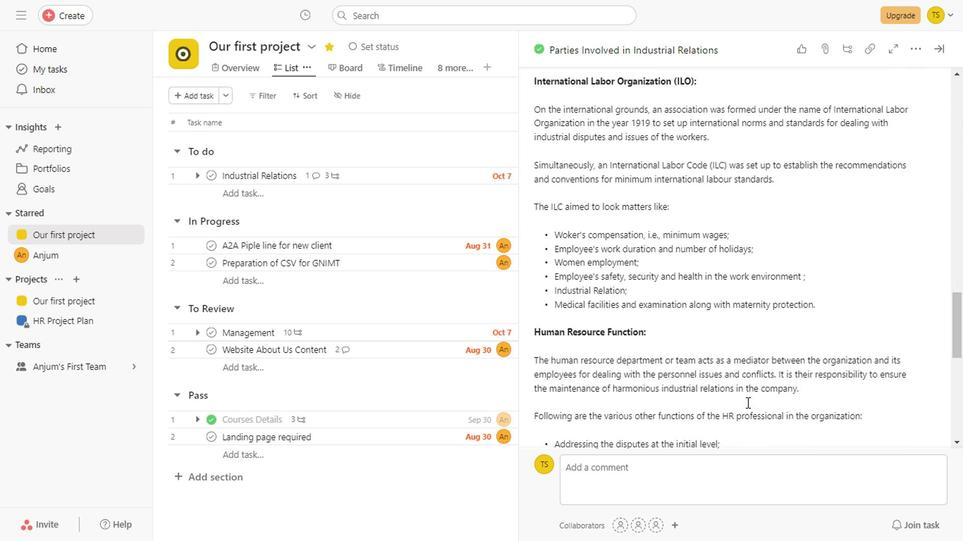 
Action: Mouse scrolled (744, 401) with delta (0, -1)
Screenshot: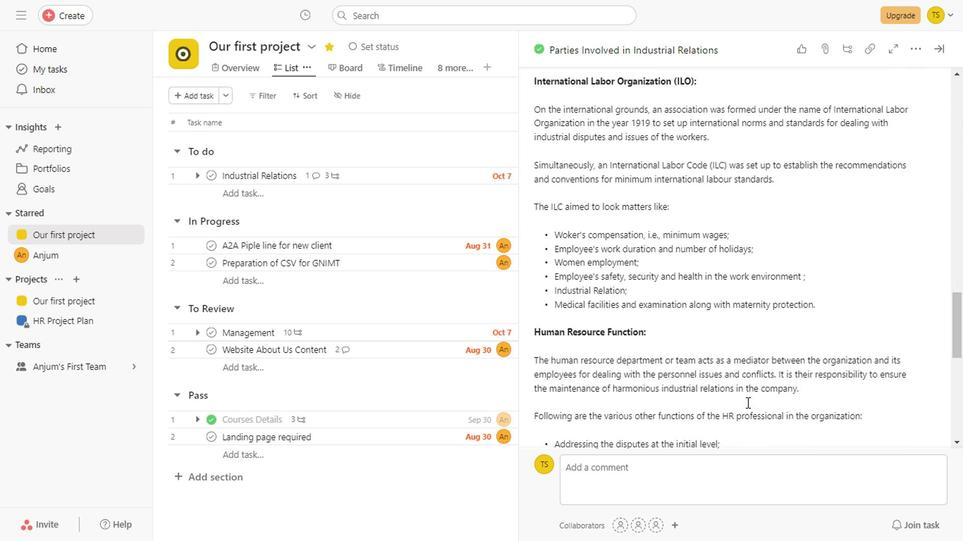 
Action: Mouse scrolled (744, 401) with delta (0, -1)
Screenshot: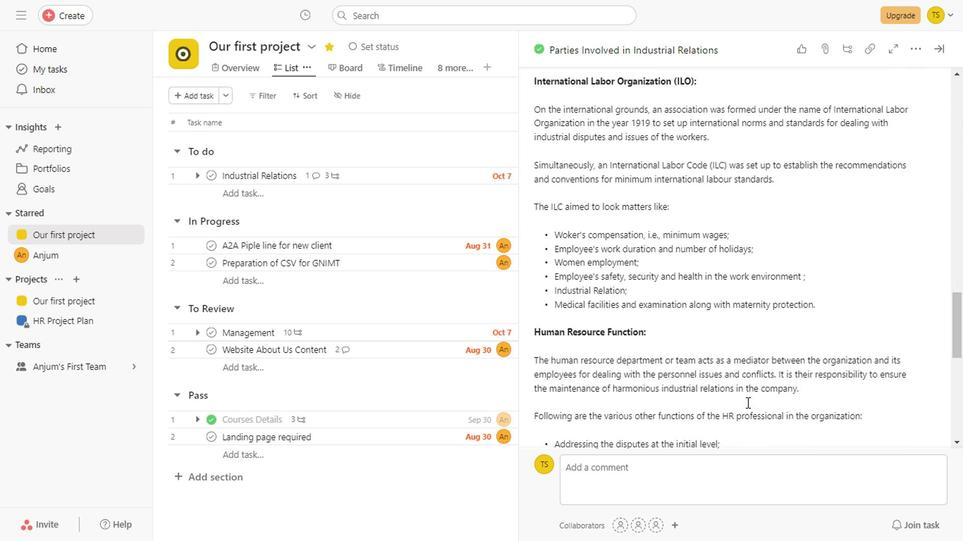 
Action: Mouse scrolled (744, 401) with delta (0, -1)
Screenshot: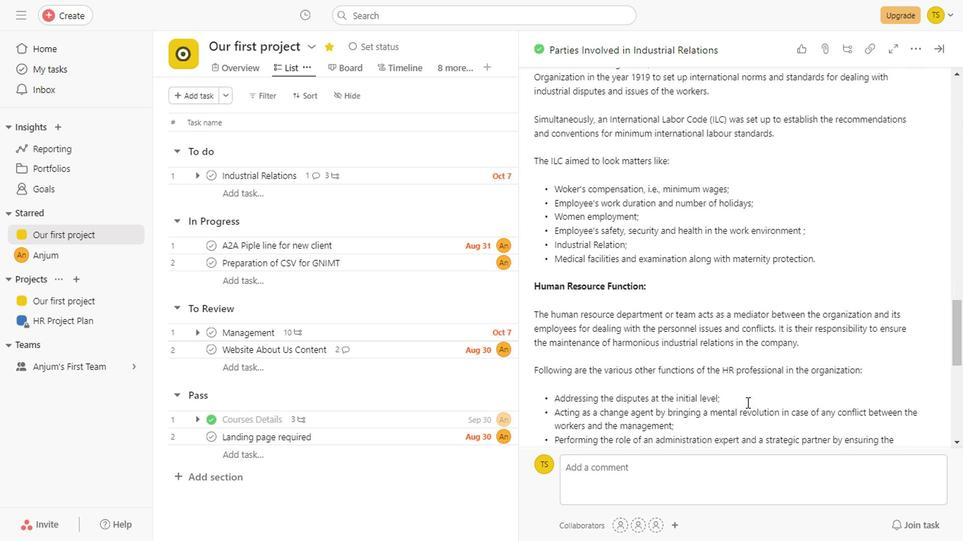 
Action: Mouse scrolled (744, 401) with delta (0, -1)
Screenshot: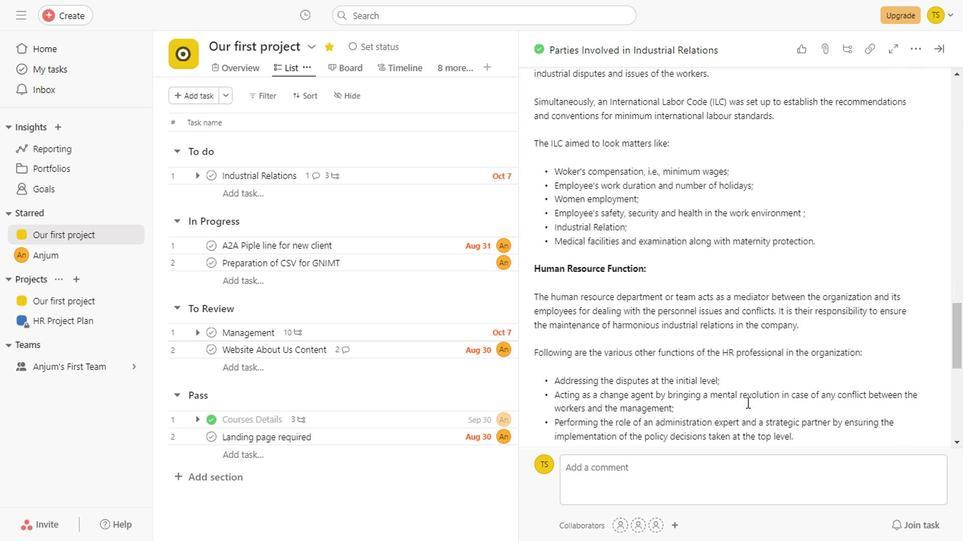 
Action: Mouse scrolled (744, 401) with delta (0, -1)
Screenshot: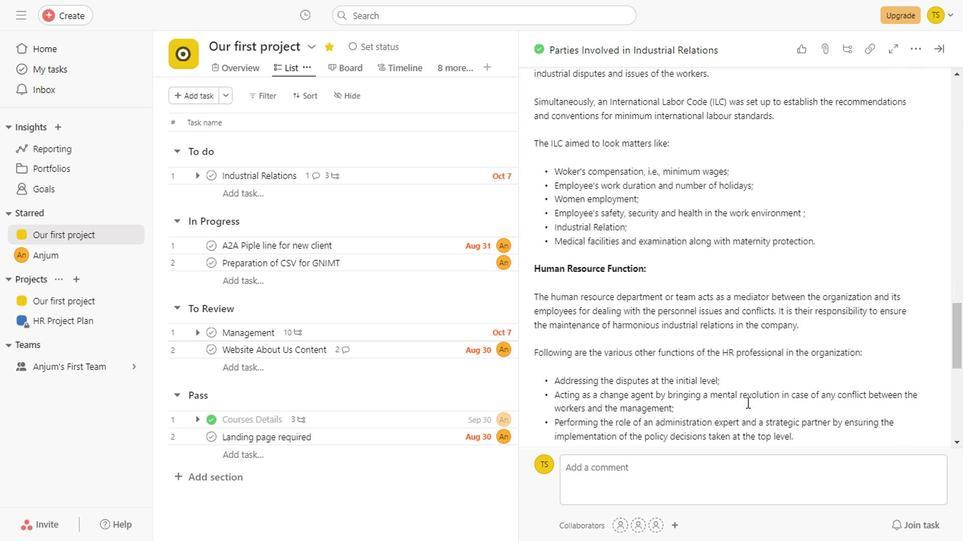 
Action: Mouse scrolled (744, 401) with delta (0, -1)
Screenshot: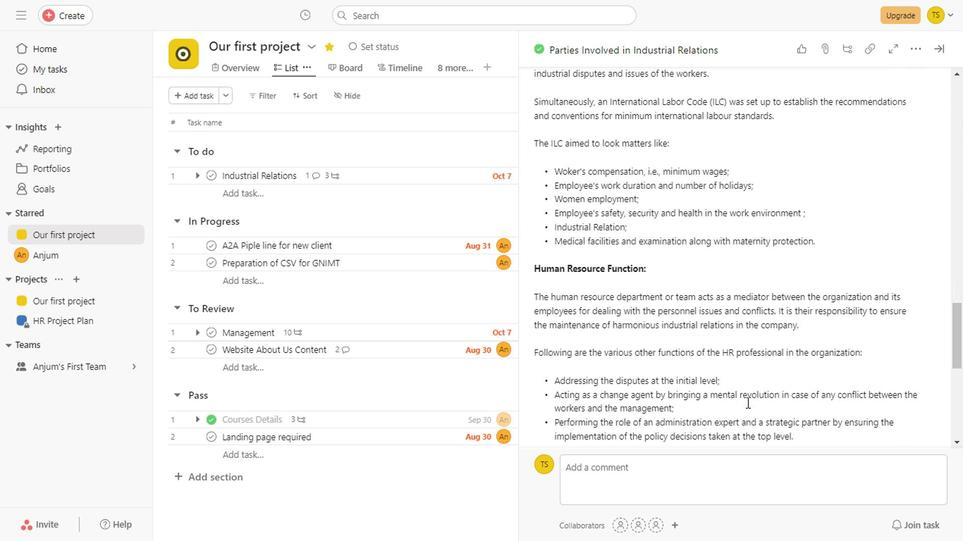
Action: Mouse scrolled (744, 401) with delta (0, -1)
Screenshot: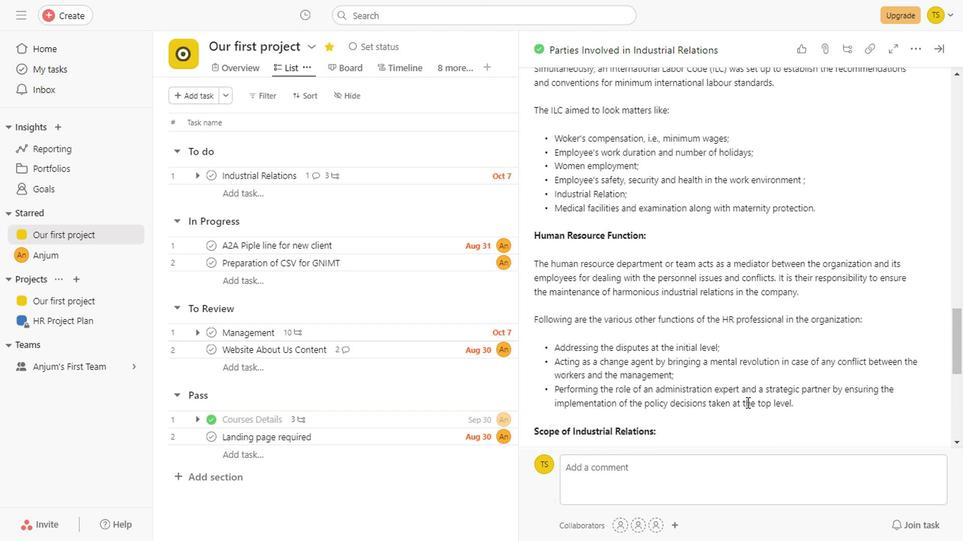 
Action: Mouse scrolled (744, 401) with delta (0, -1)
Screenshot: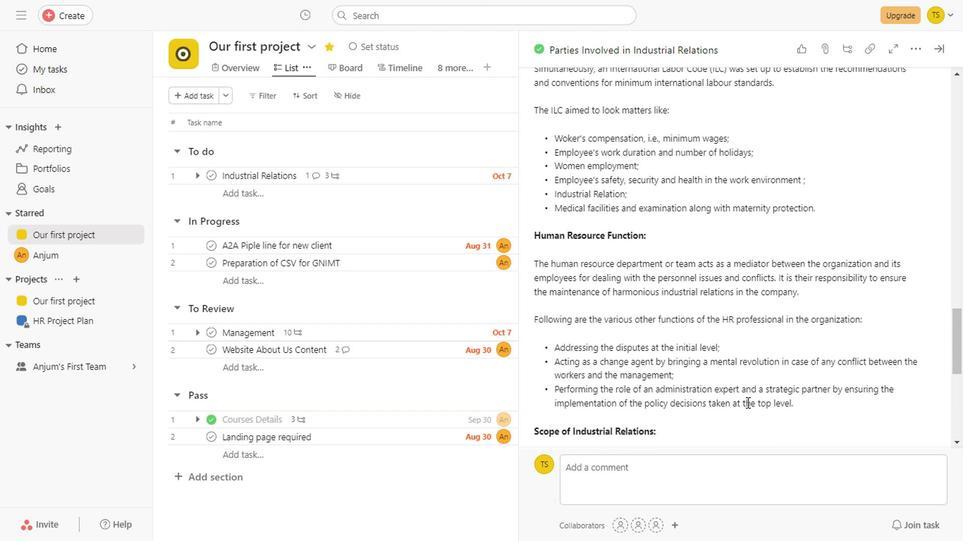
Action: Mouse scrolled (744, 401) with delta (0, -1)
Screenshot: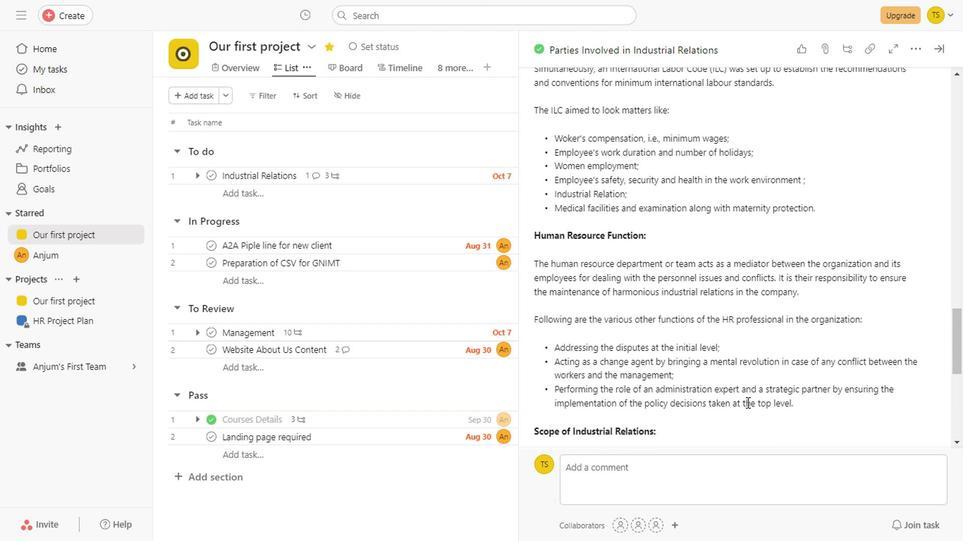 
Action: Mouse scrolled (744, 401) with delta (0, -1)
Screenshot: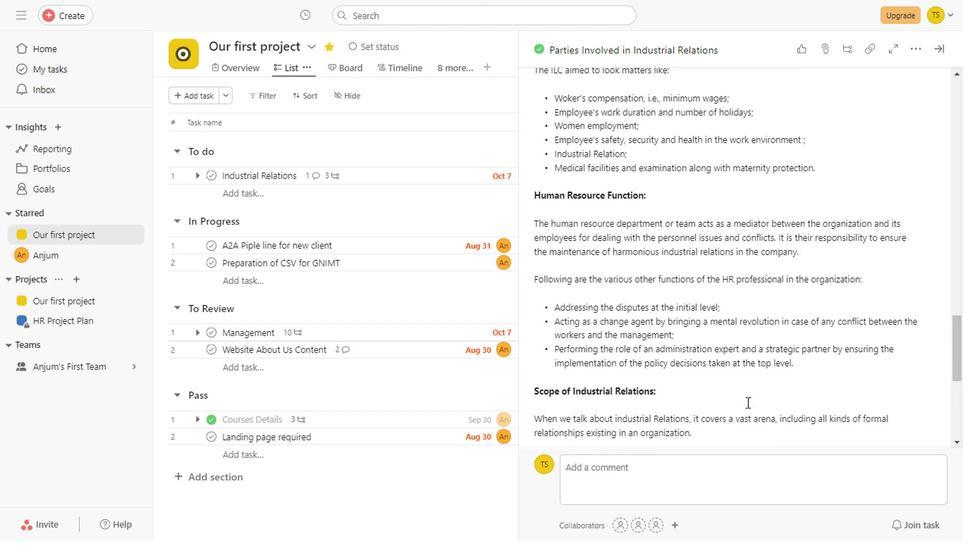 
Action: Mouse scrolled (744, 401) with delta (0, -1)
Screenshot: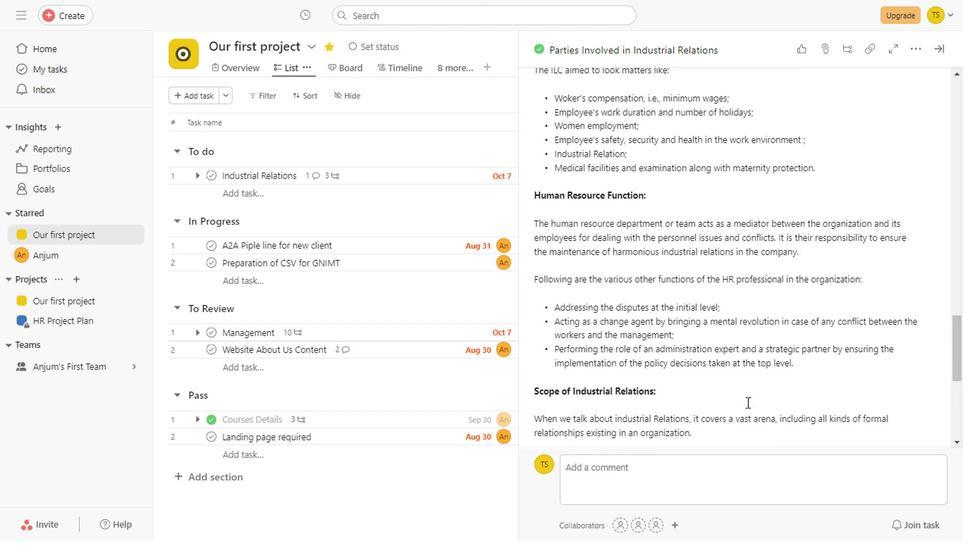 
Action: Mouse scrolled (744, 401) with delta (0, -1)
Screenshot: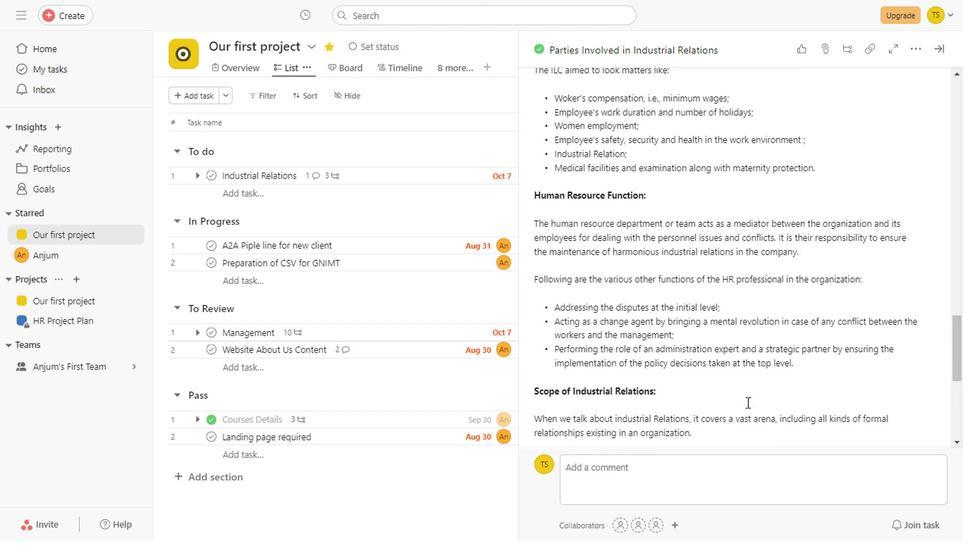 
Action: Mouse scrolled (744, 401) with delta (0, -1)
Screenshot: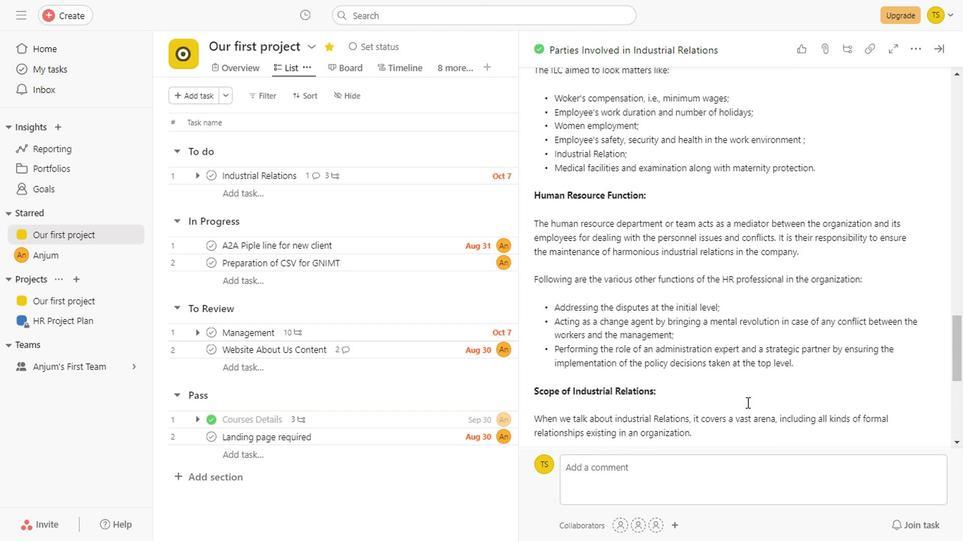 
Action: Mouse scrolled (744, 401) with delta (0, -1)
